 Task: Look for space in Nelspruit, South Africa from 12th August, 2023 to 16th August, 2023 for 8 adults in price range Rs.10000 to Rs.16000. Place can be private room with 8 bedrooms having 8 beds and 8 bathrooms. Property type can be house, flat, guest house, hotel. Amenities needed are: wifi, TV, free parkinig on premises, gym, breakfast. Booking option can be shelf check-in. Required host language is English.
Action: Mouse moved to (541, 143)
Screenshot: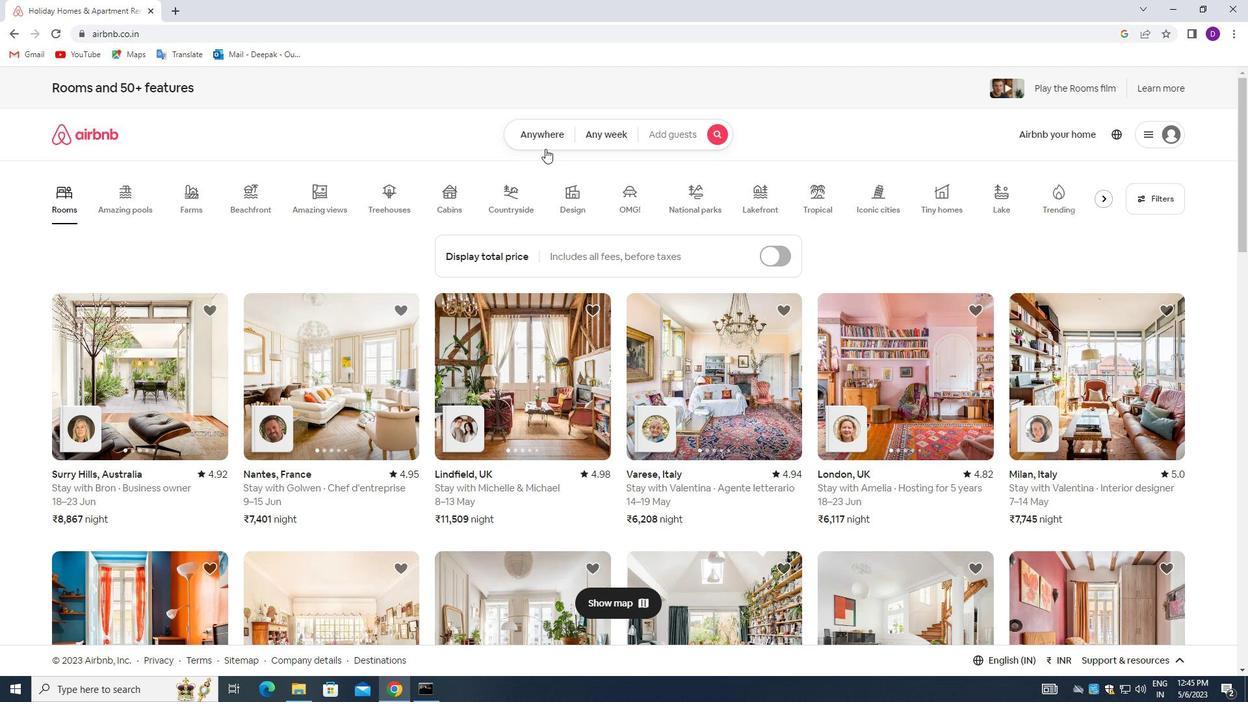 
Action: Mouse pressed left at (541, 143)
Screenshot: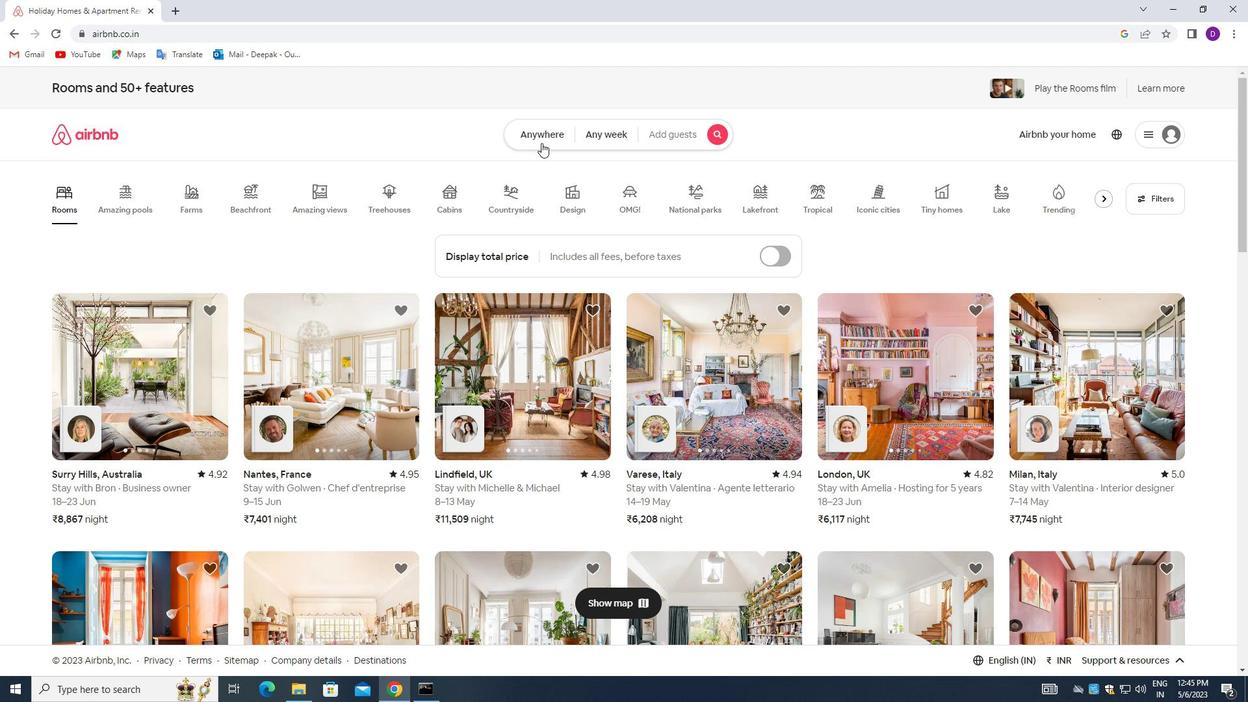 
Action: Mouse moved to (462, 195)
Screenshot: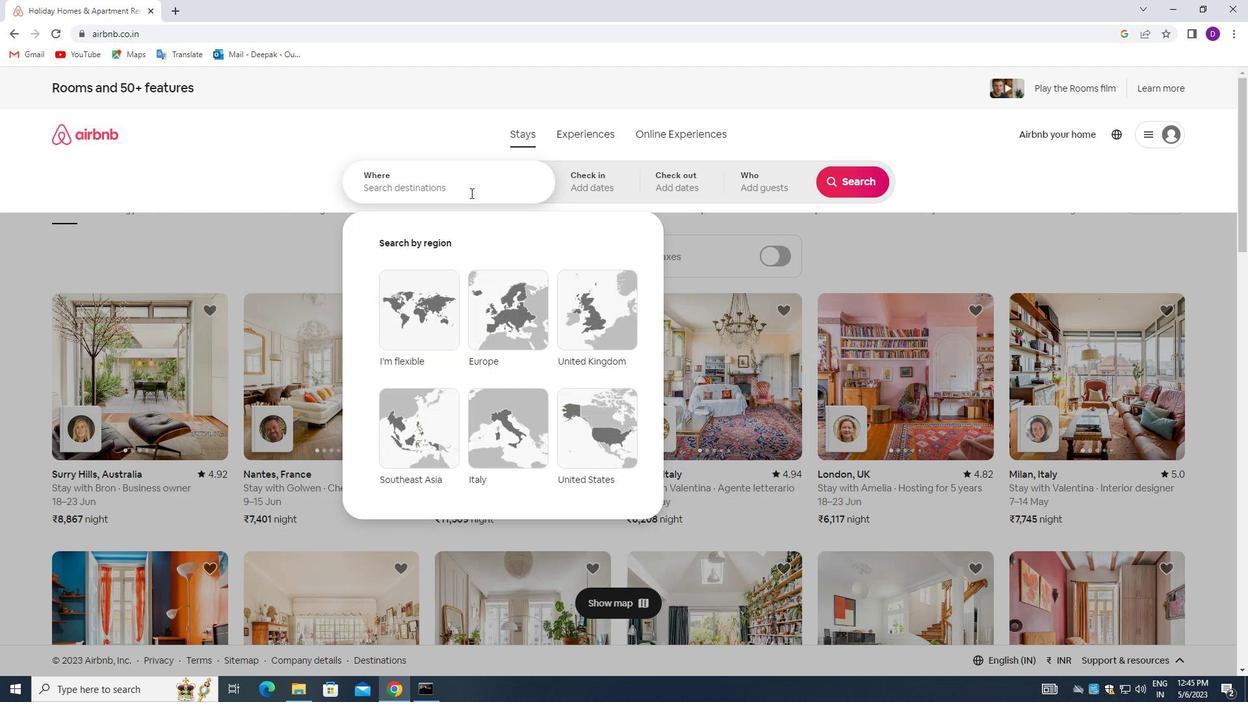 
Action: Mouse pressed left at (462, 195)
Screenshot: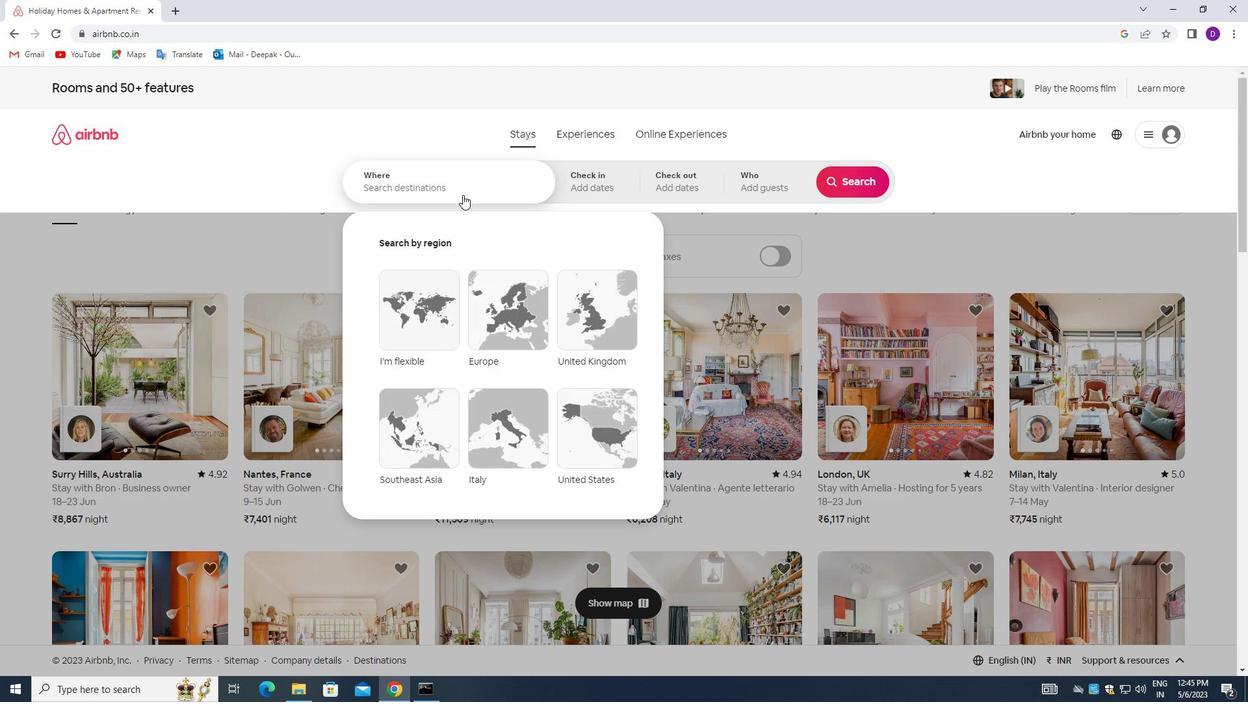 
Action: Mouse moved to (231, 285)
Screenshot: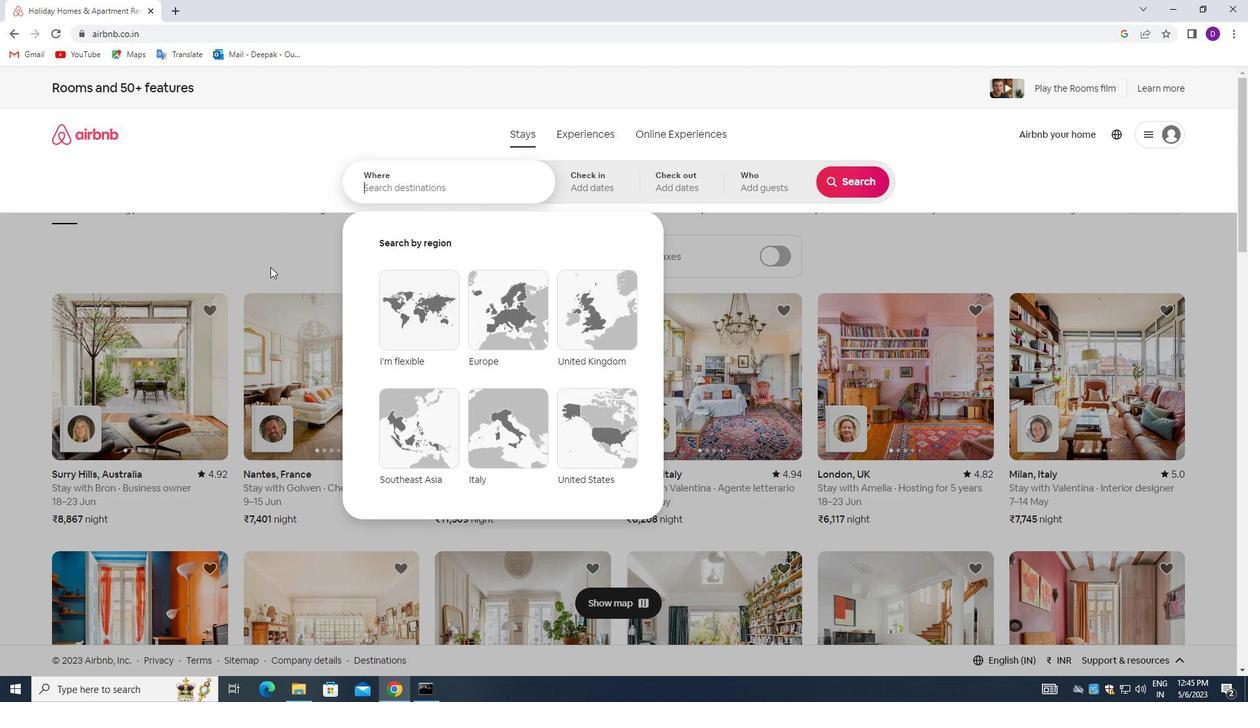 
Action: Key pressed <Key.shift>NELSPRUIT,<Key.space><Key.shift_r>SOUTH<Key.space><Key.shift_r>AFRICA<Key.enter>
Screenshot: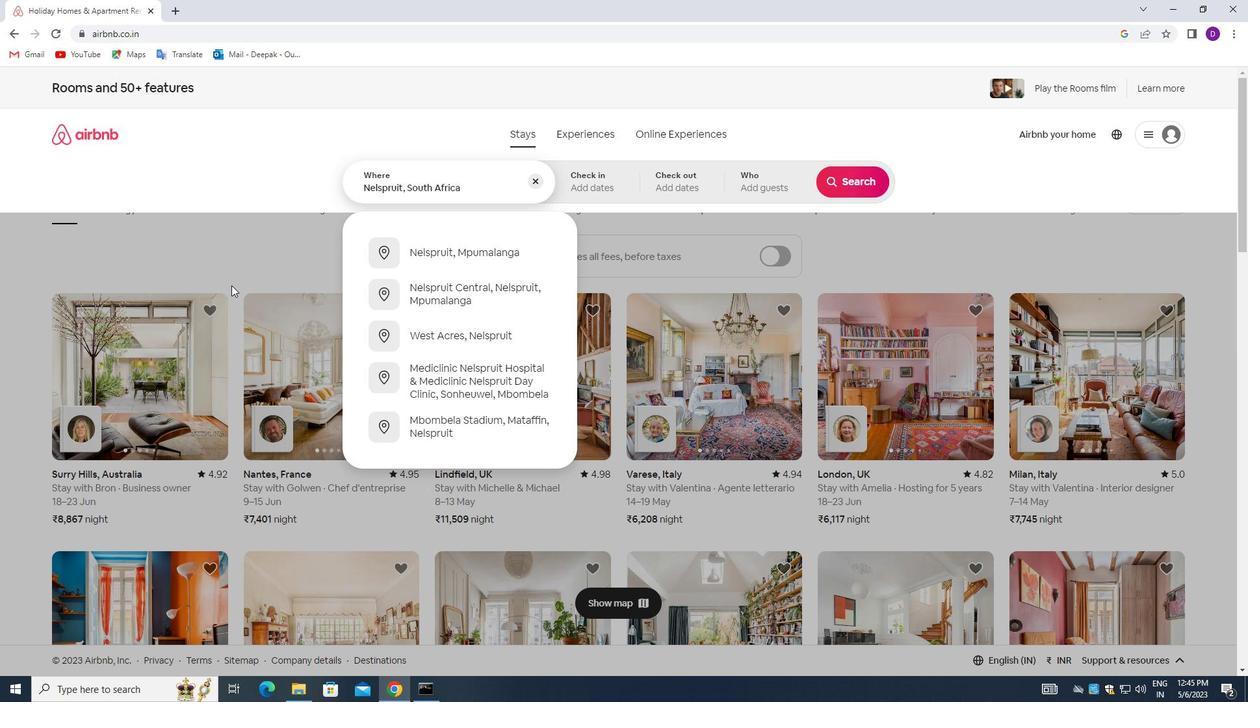 
Action: Mouse moved to (850, 289)
Screenshot: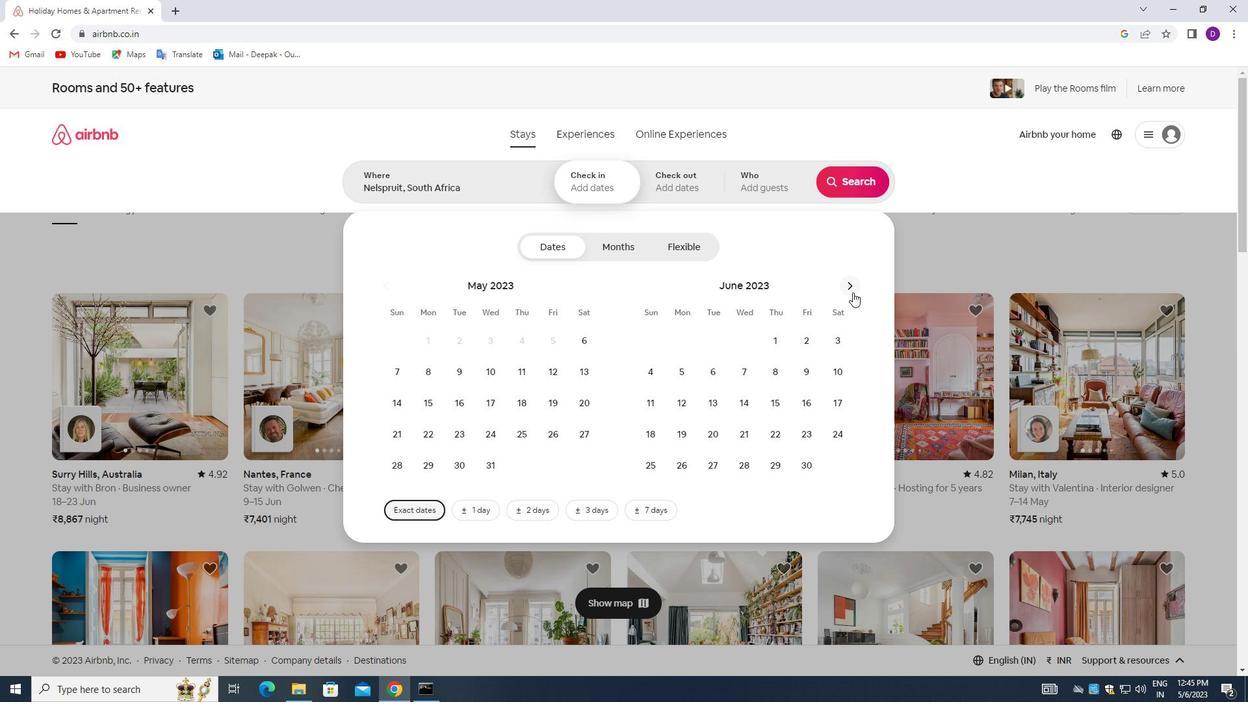 
Action: Mouse pressed left at (850, 289)
Screenshot: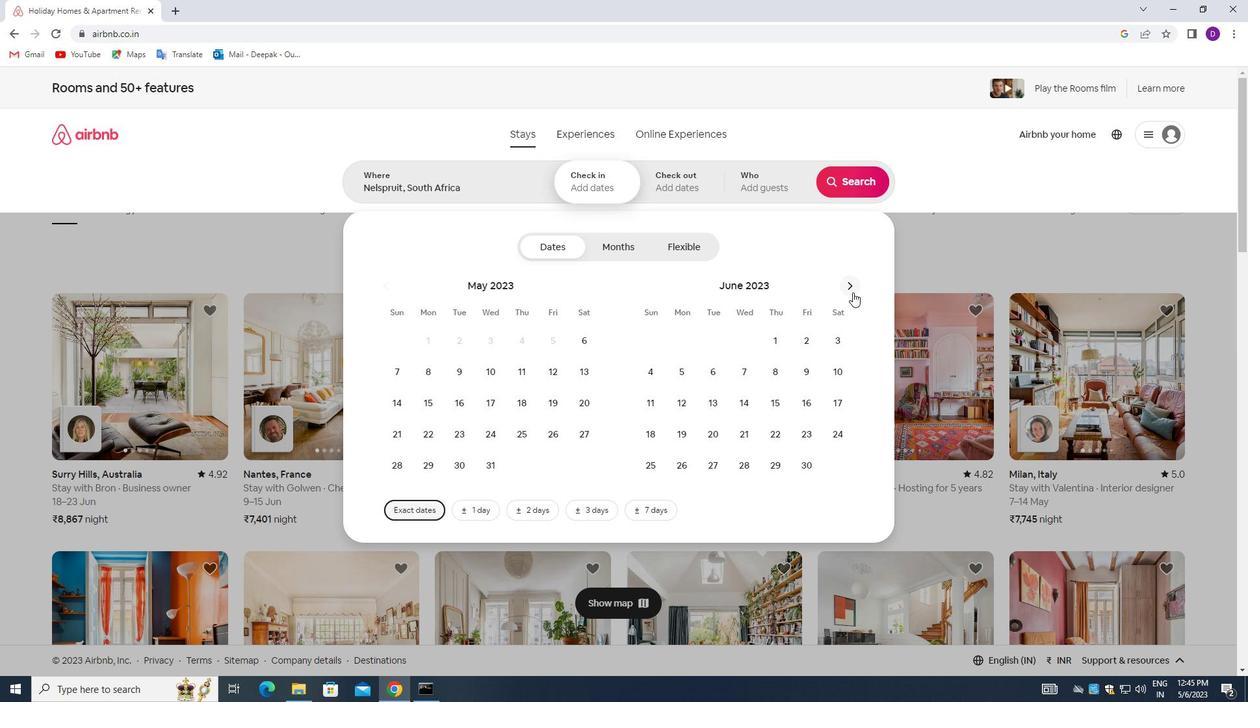 
Action: Mouse pressed left at (850, 289)
Screenshot: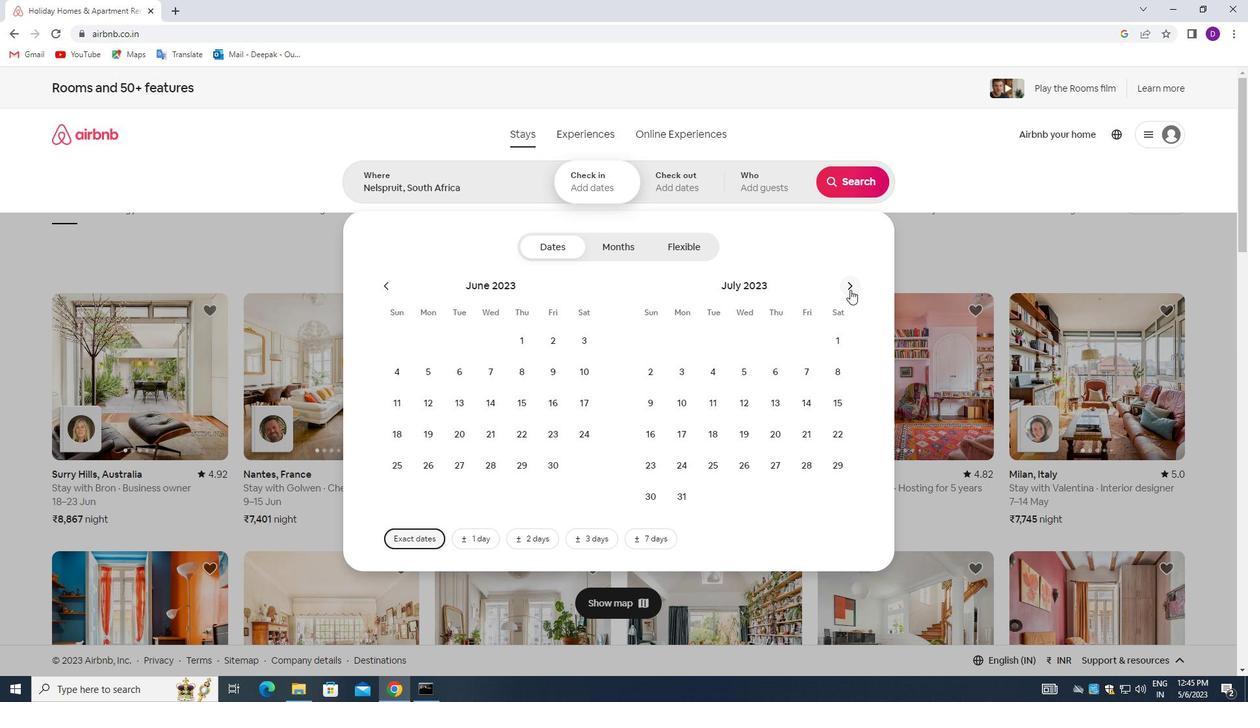 
Action: Mouse moved to (834, 372)
Screenshot: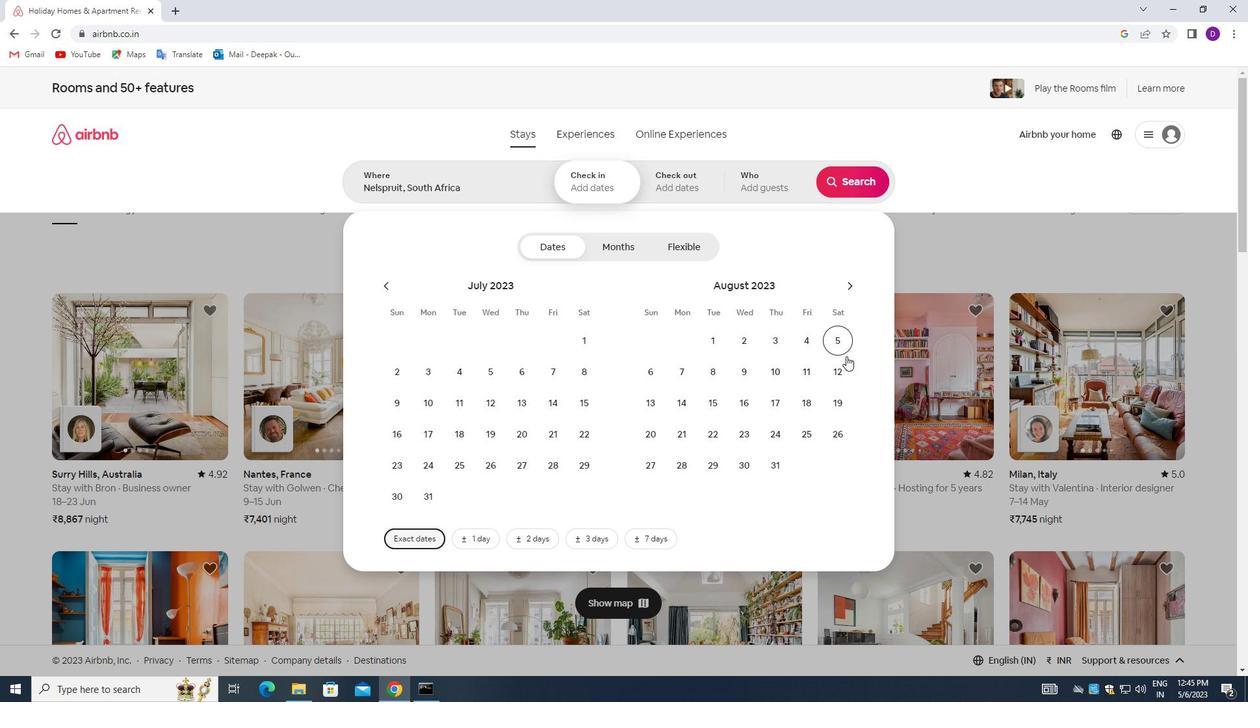 
Action: Mouse pressed left at (834, 372)
Screenshot: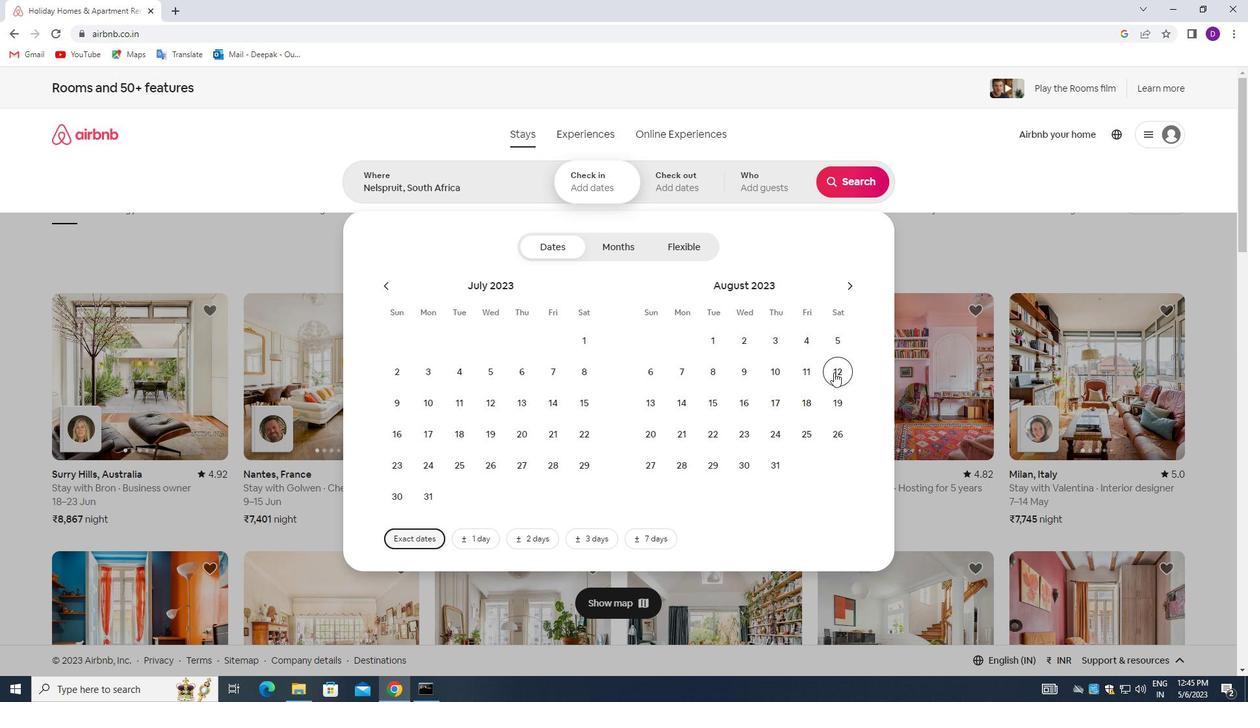 
Action: Mouse moved to (748, 399)
Screenshot: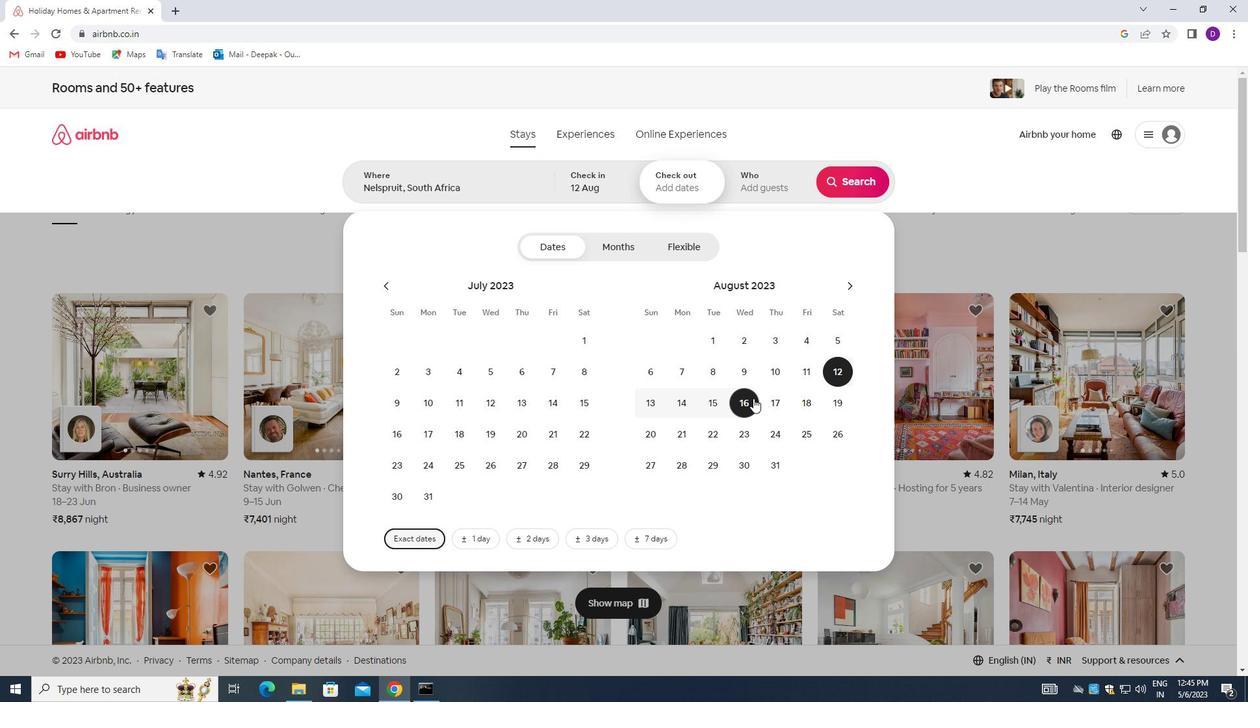 
Action: Mouse pressed left at (748, 399)
Screenshot: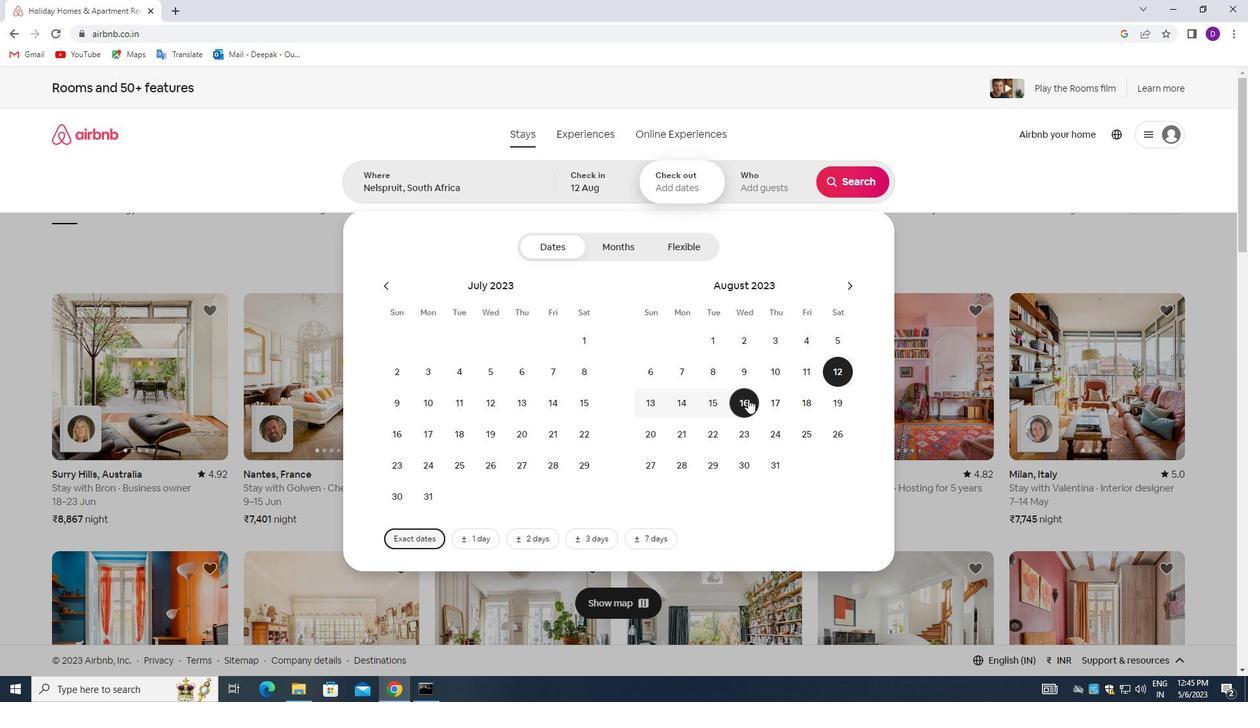 
Action: Mouse moved to (760, 188)
Screenshot: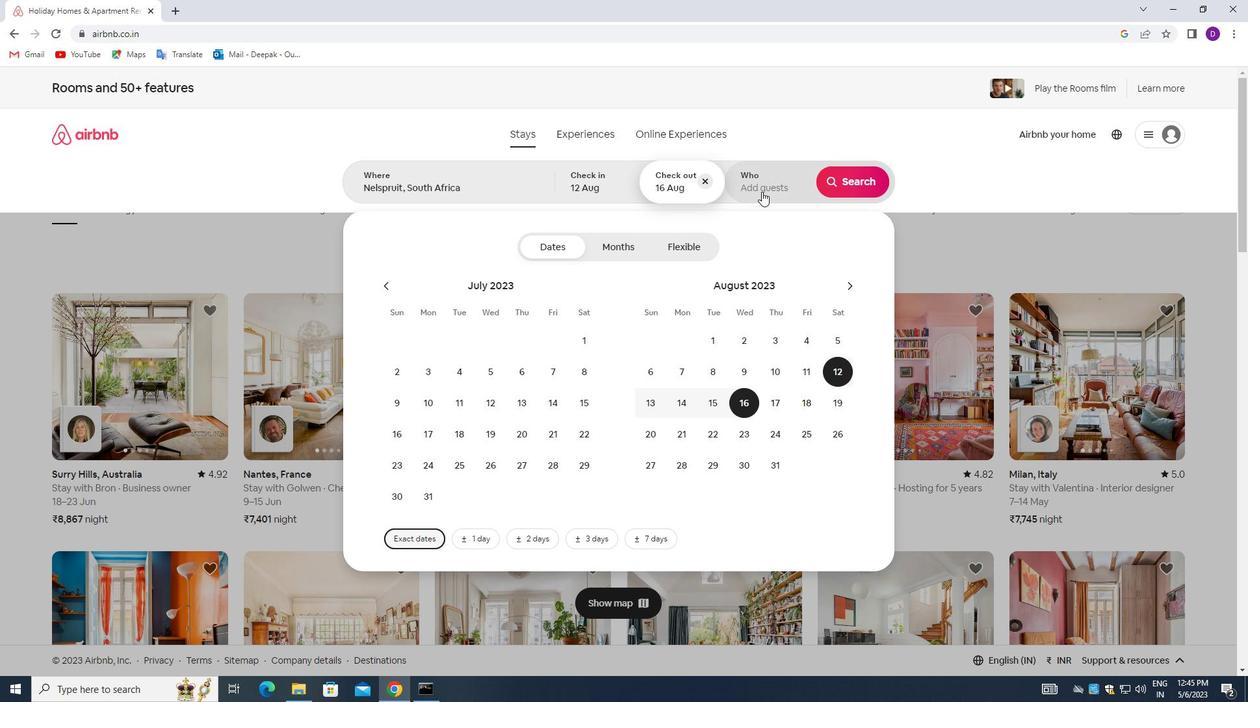 
Action: Mouse pressed left at (760, 188)
Screenshot: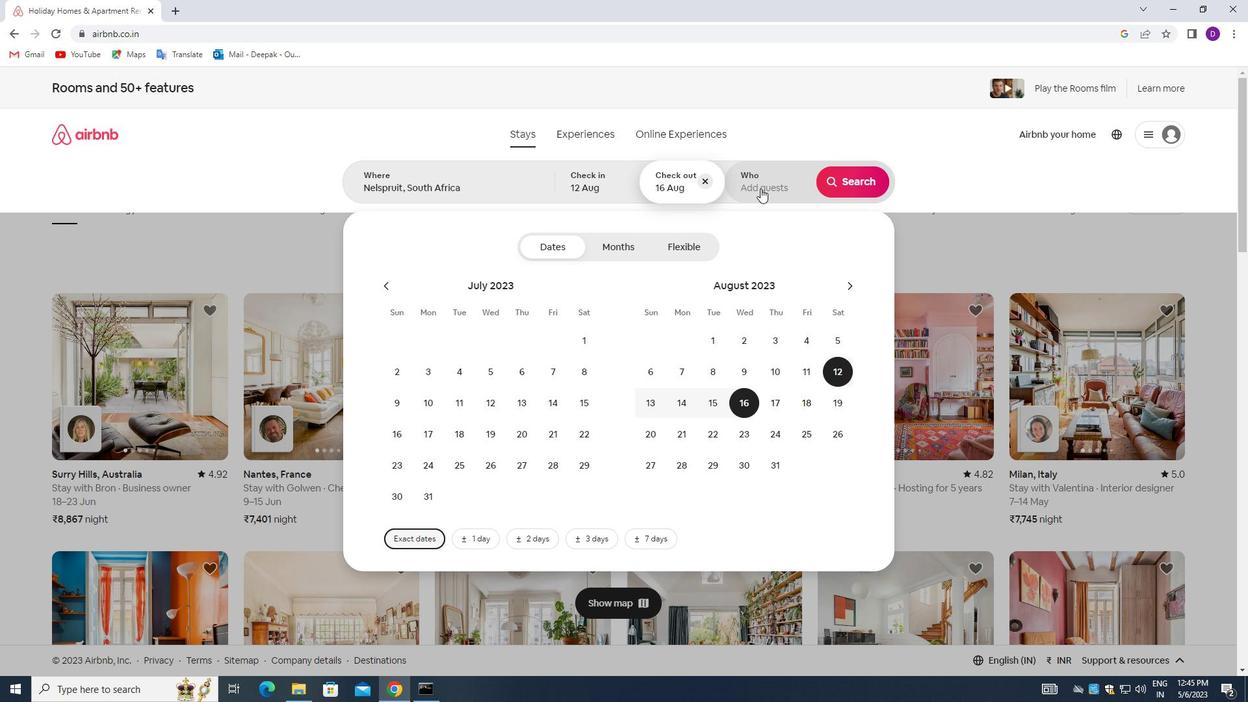 
Action: Mouse moved to (862, 250)
Screenshot: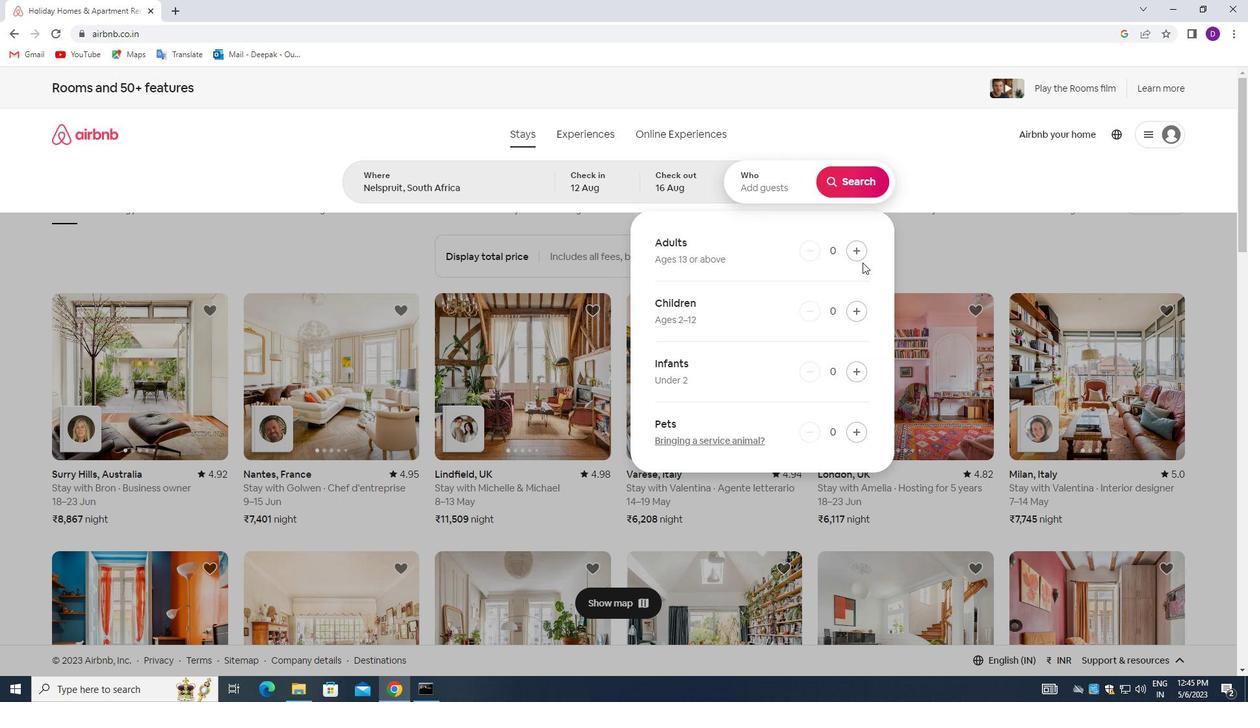
Action: Mouse pressed left at (862, 250)
Screenshot: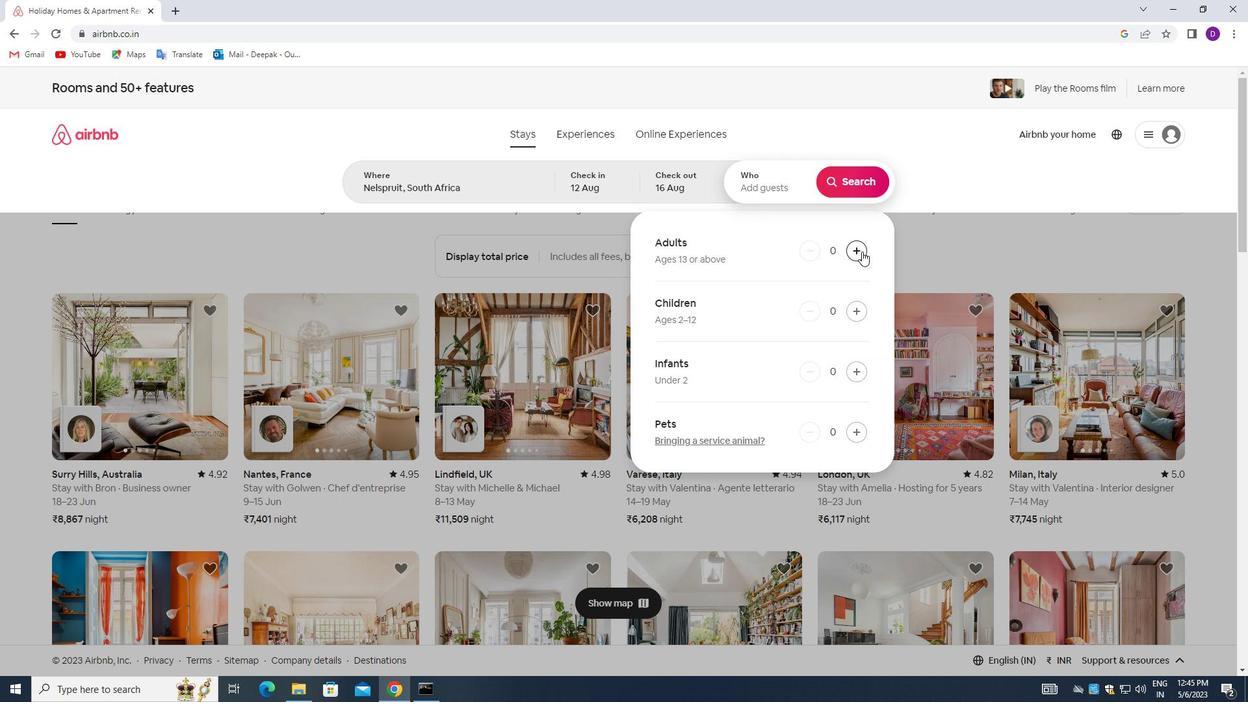 
Action: Mouse pressed left at (862, 250)
Screenshot: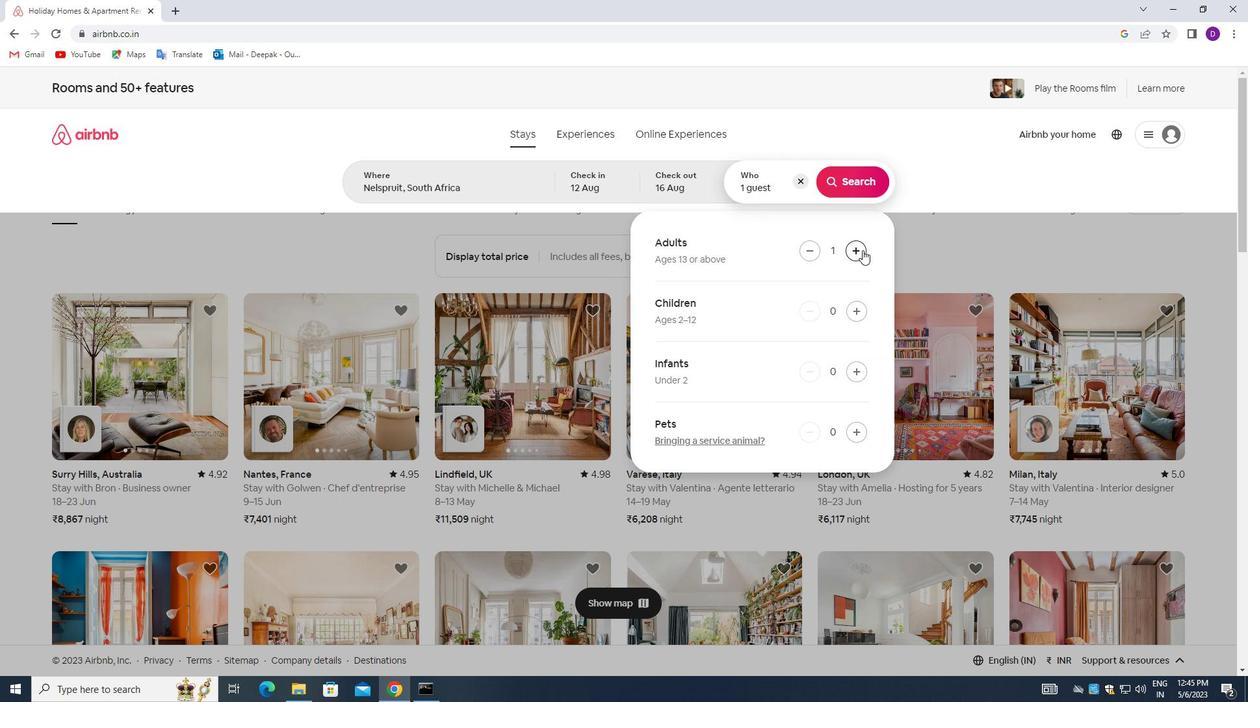 
Action: Mouse pressed left at (862, 250)
Screenshot: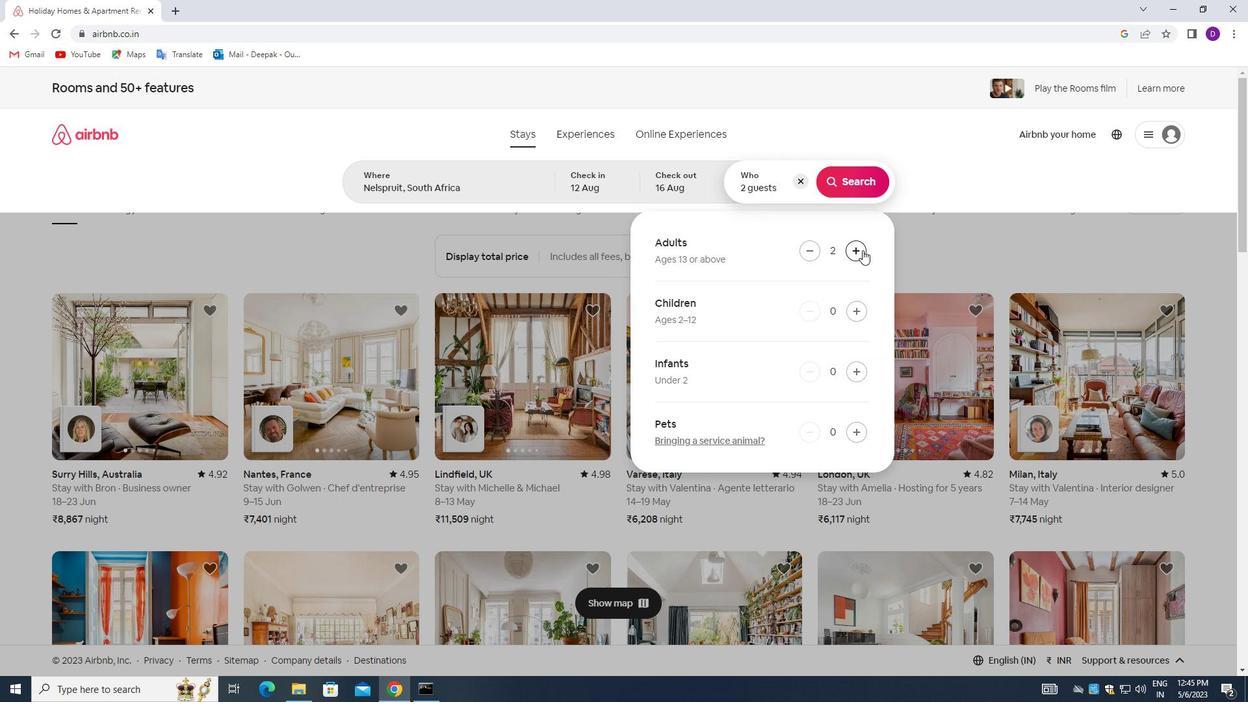
Action: Mouse pressed left at (862, 250)
Screenshot: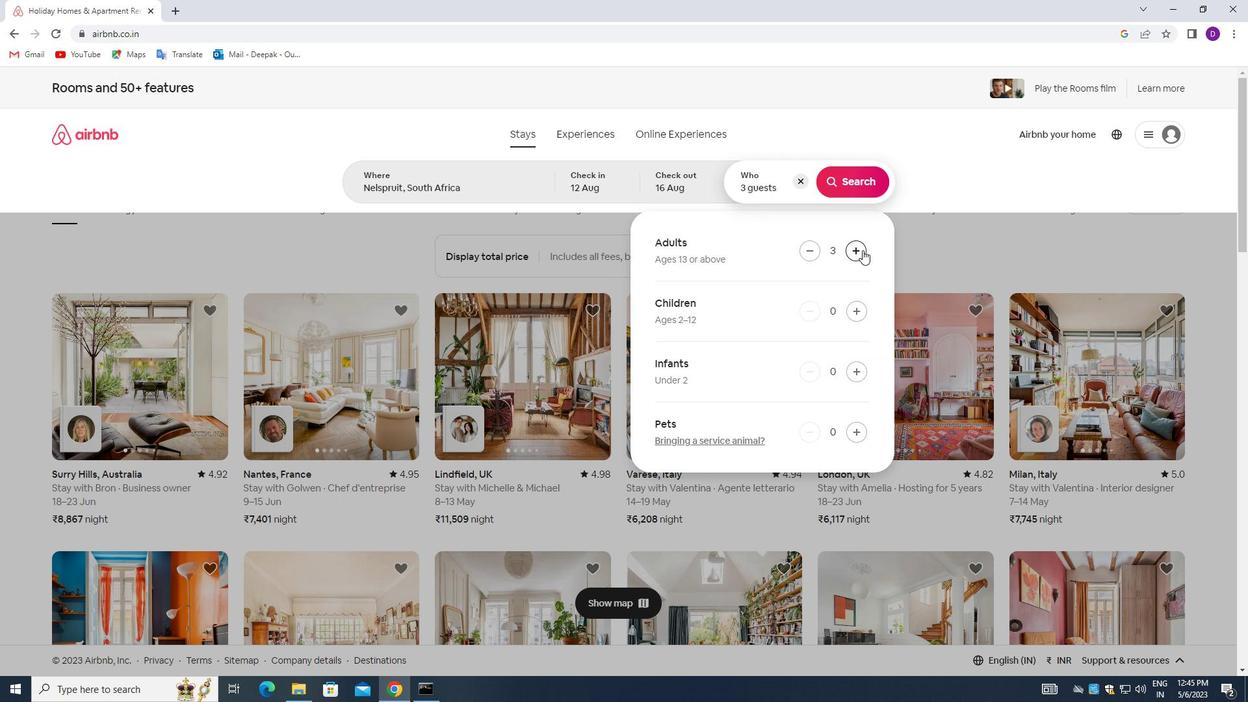 
Action: Mouse pressed left at (862, 250)
Screenshot: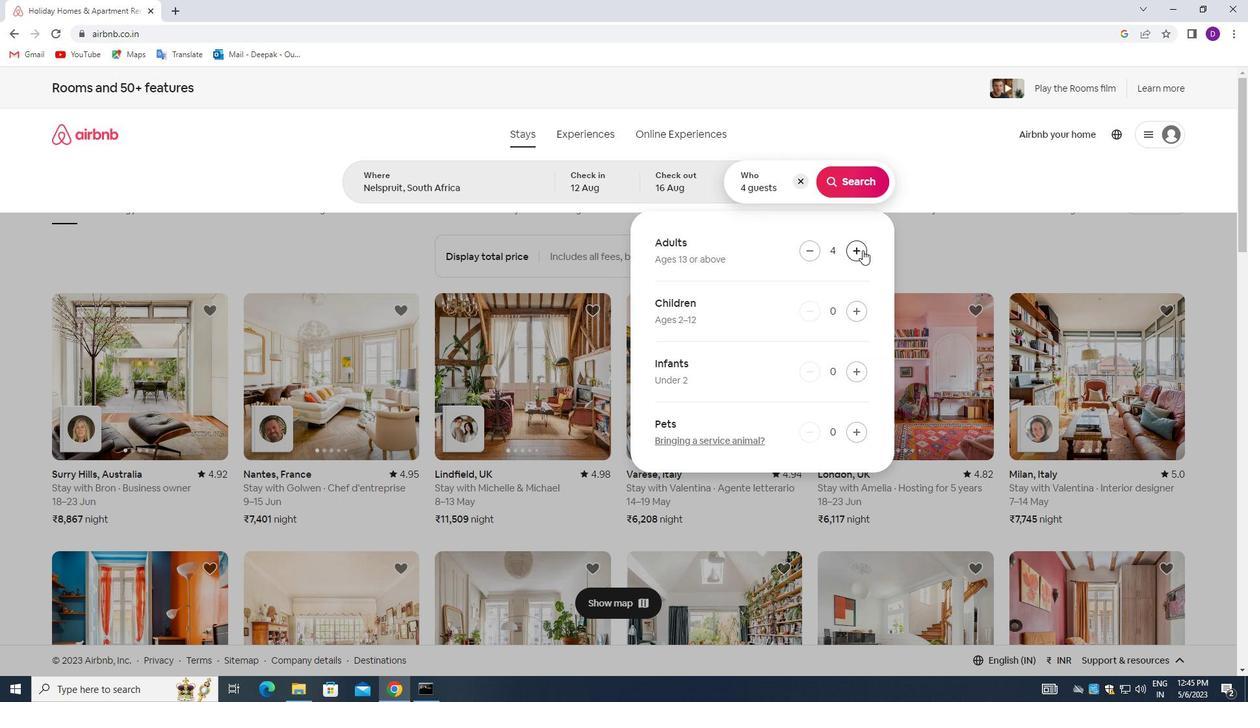 
Action: Mouse pressed left at (862, 250)
Screenshot: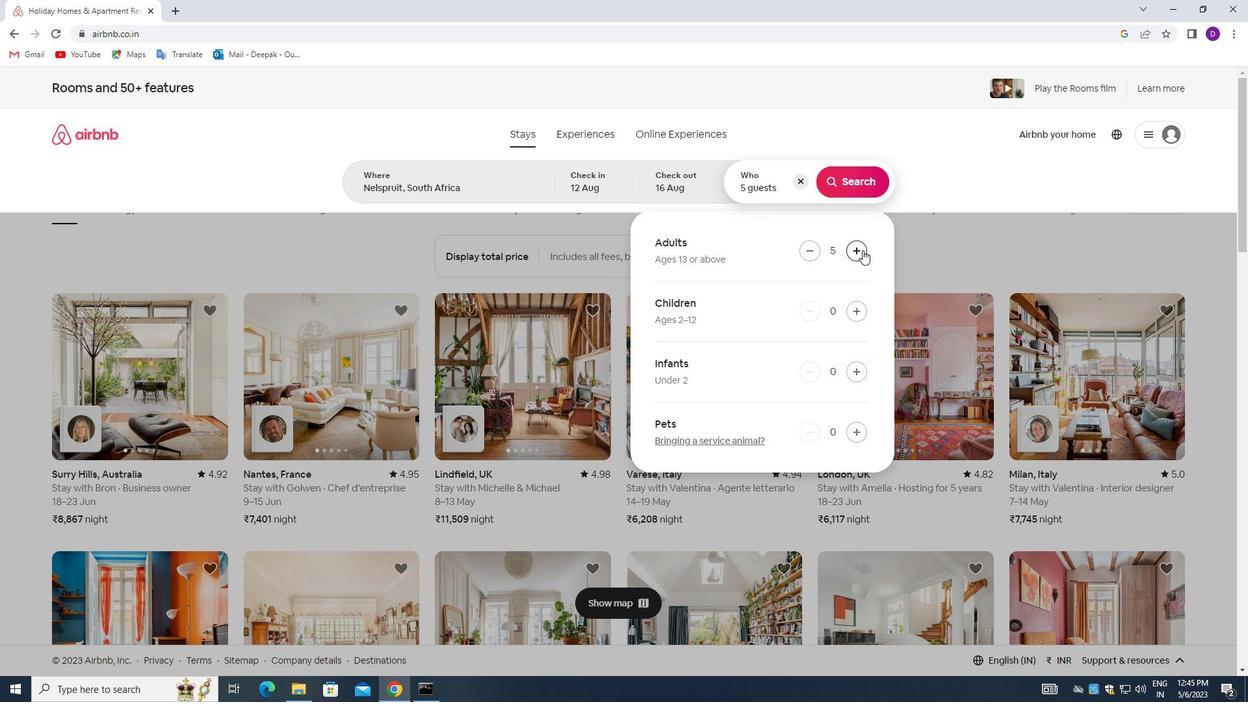 
Action: Mouse pressed left at (862, 250)
Screenshot: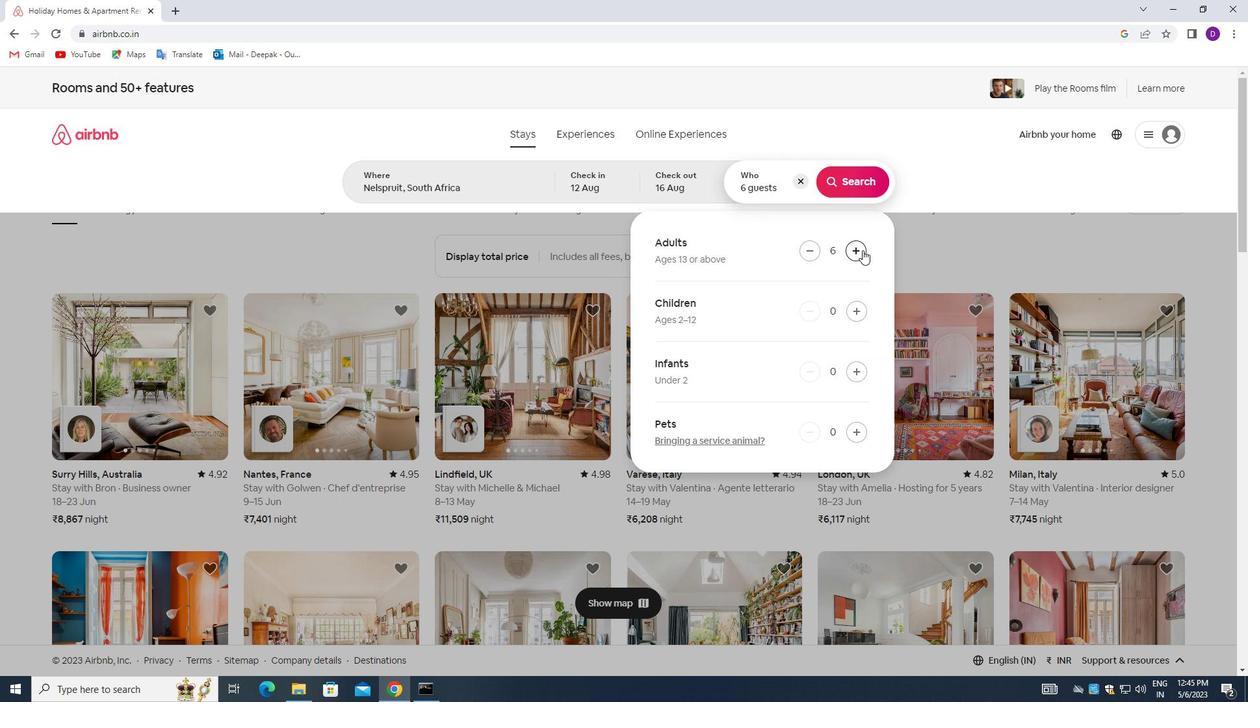 
Action: Mouse pressed left at (862, 250)
Screenshot: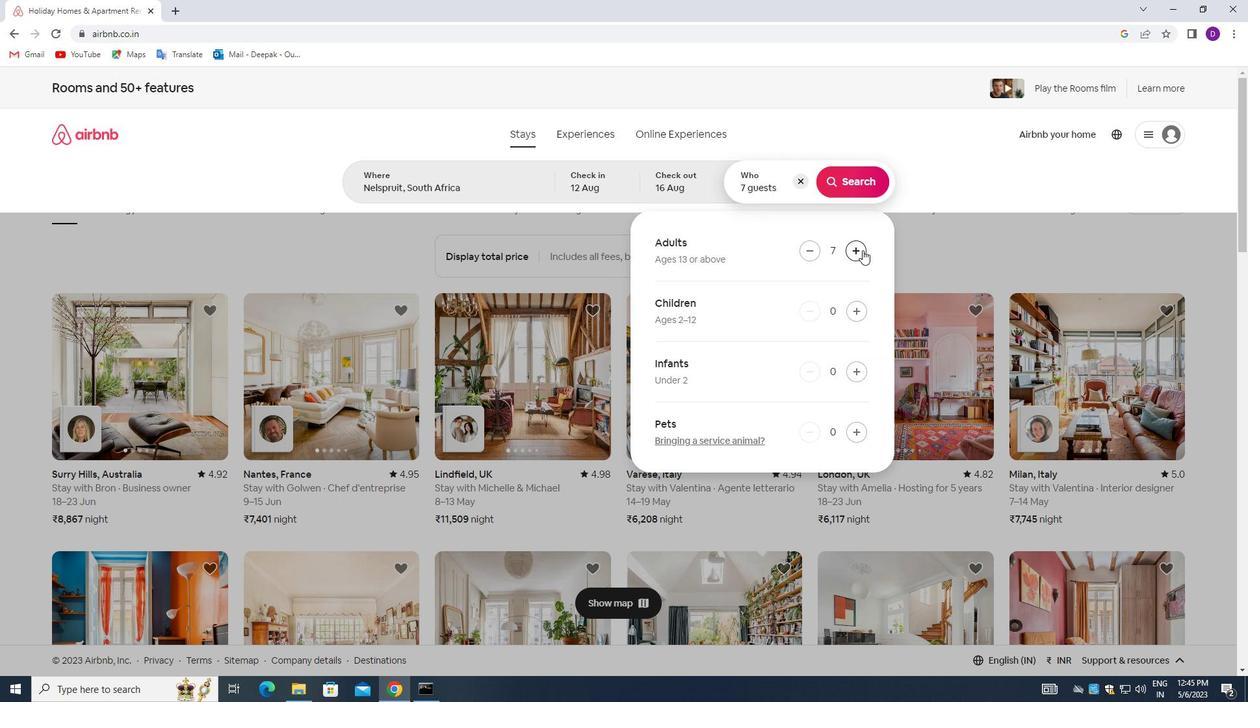 
Action: Mouse moved to (860, 181)
Screenshot: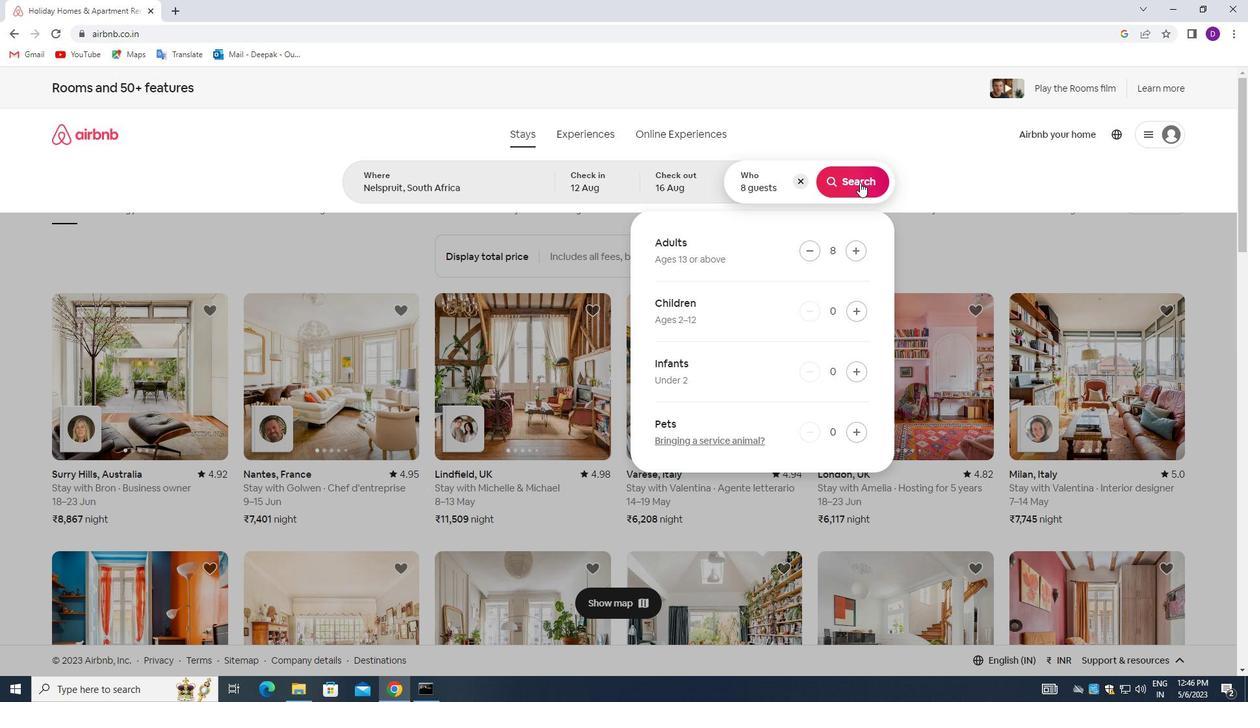 
Action: Mouse pressed left at (860, 181)
Screenshot: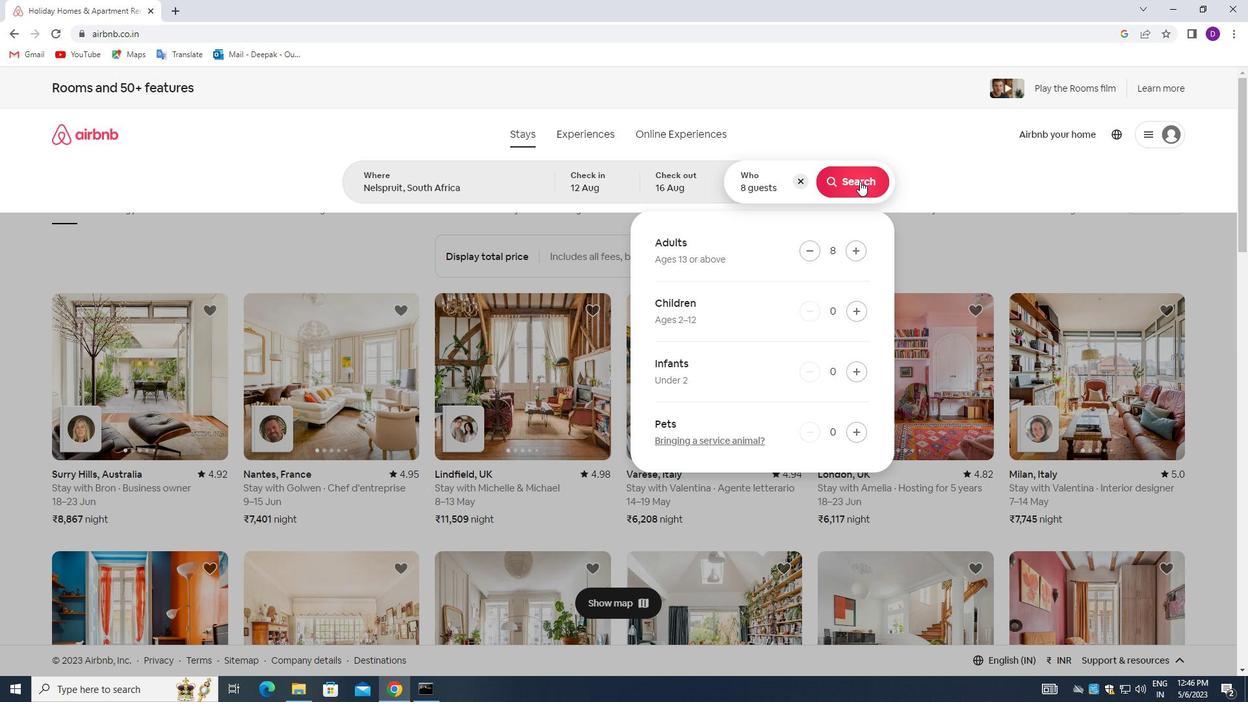 
Action: Mouse moved to (1181, 143)
Screenshot: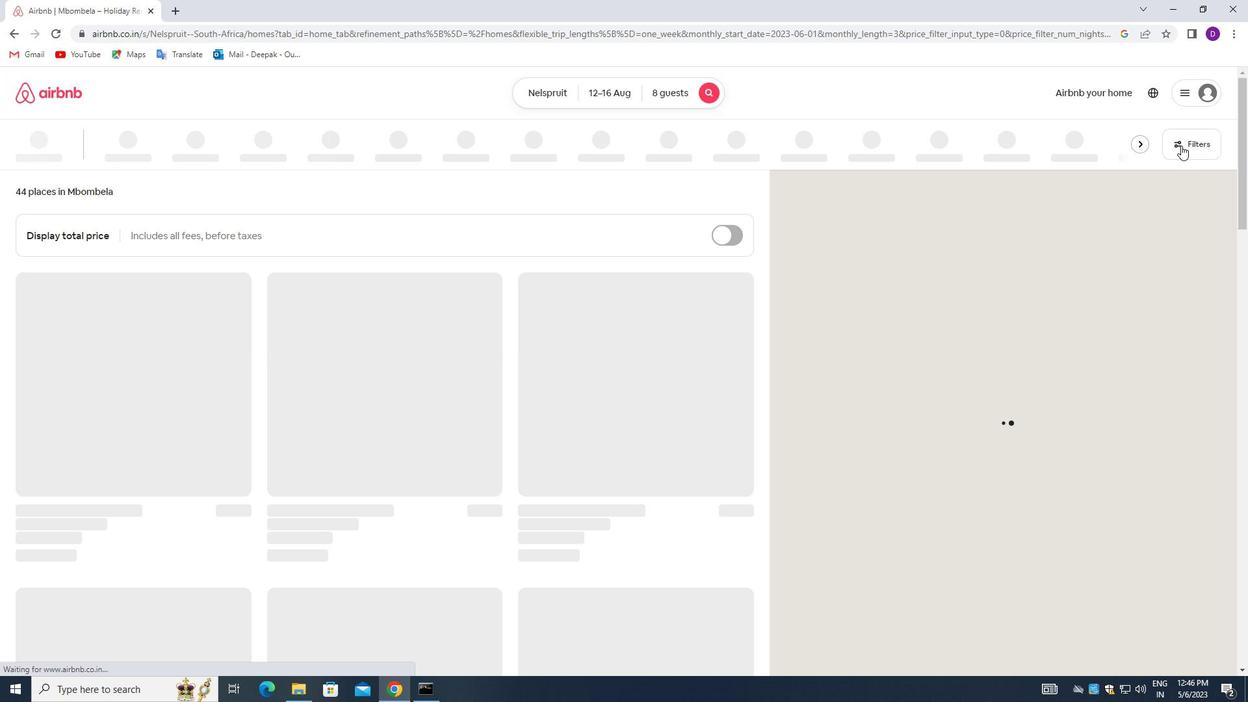 
Action: Mouse pressed left at (1181, 143)
Screenshot: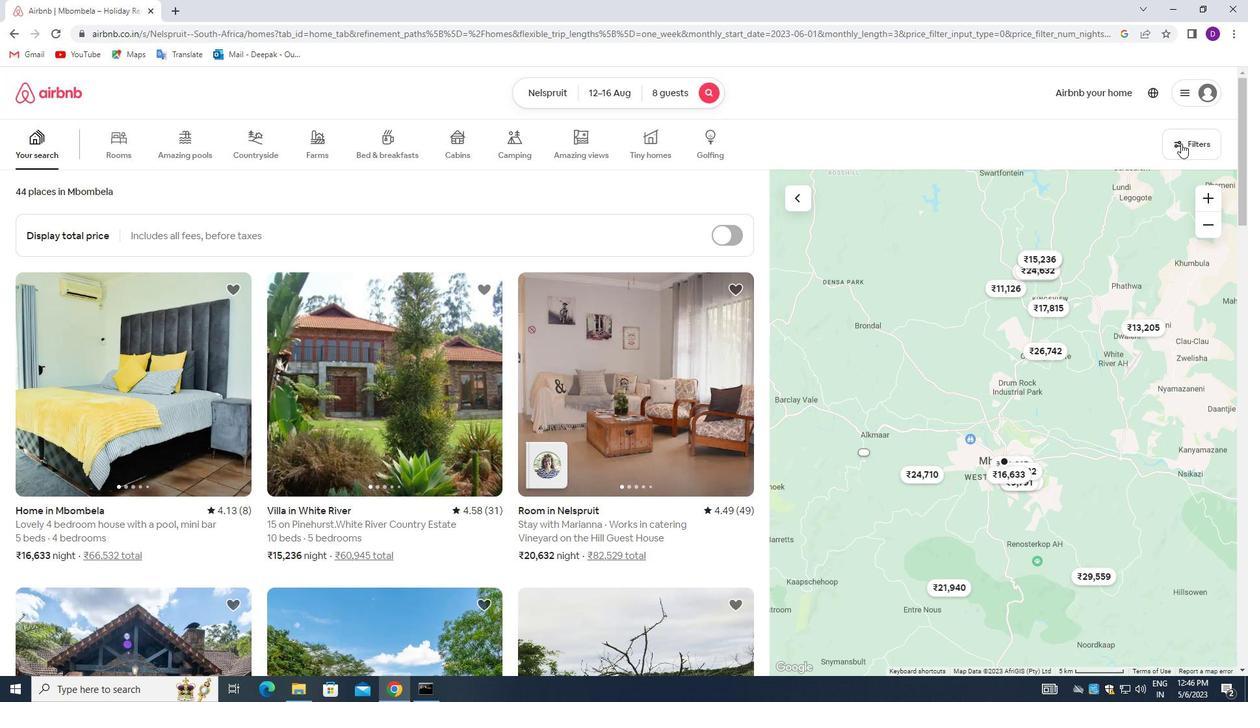 
Action: Mouse moved to (512, 443)
Screenshot: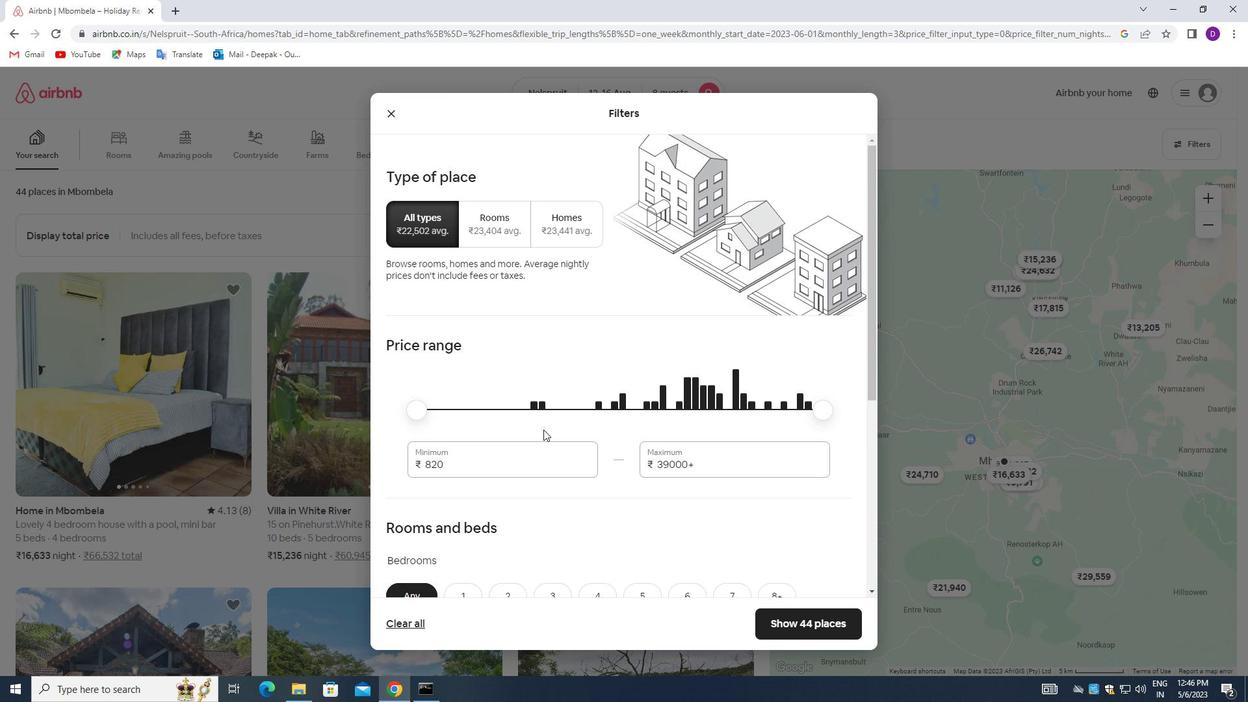 
Action: Mouse scrolled (512, 442) with delta (0, 0)
Screenshot: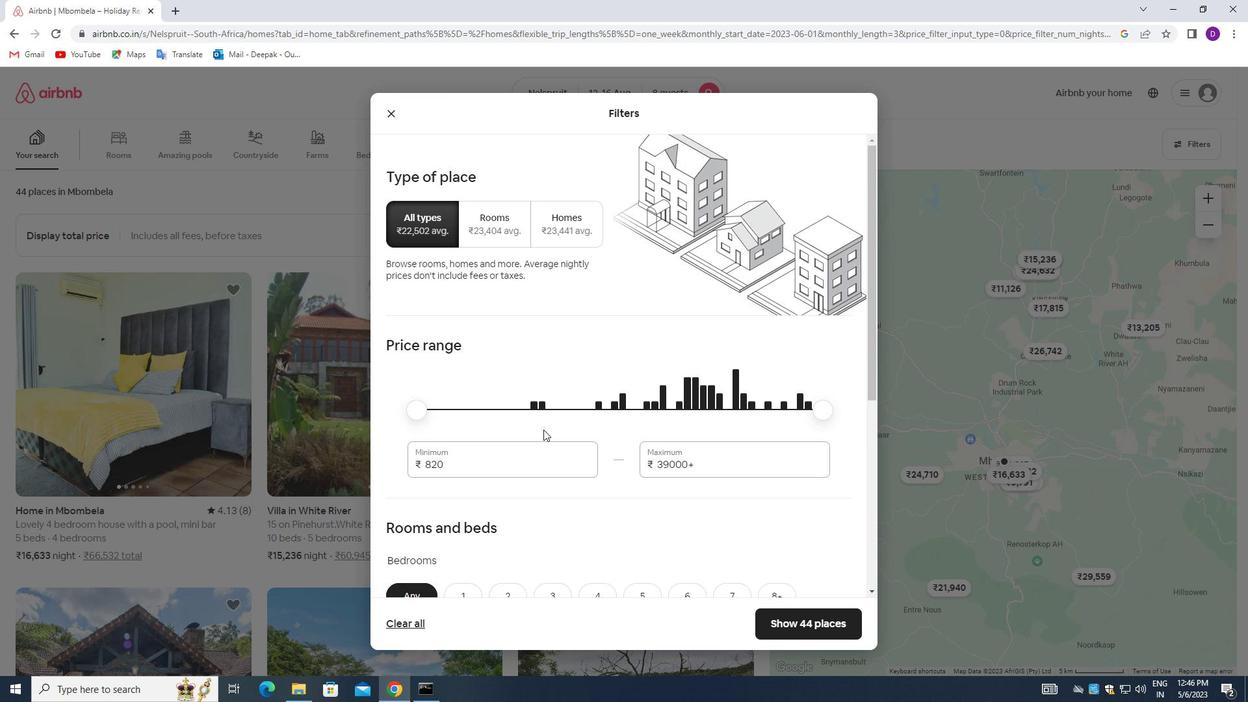 
Action: Mouse moved to (459, 397)
Screenshot: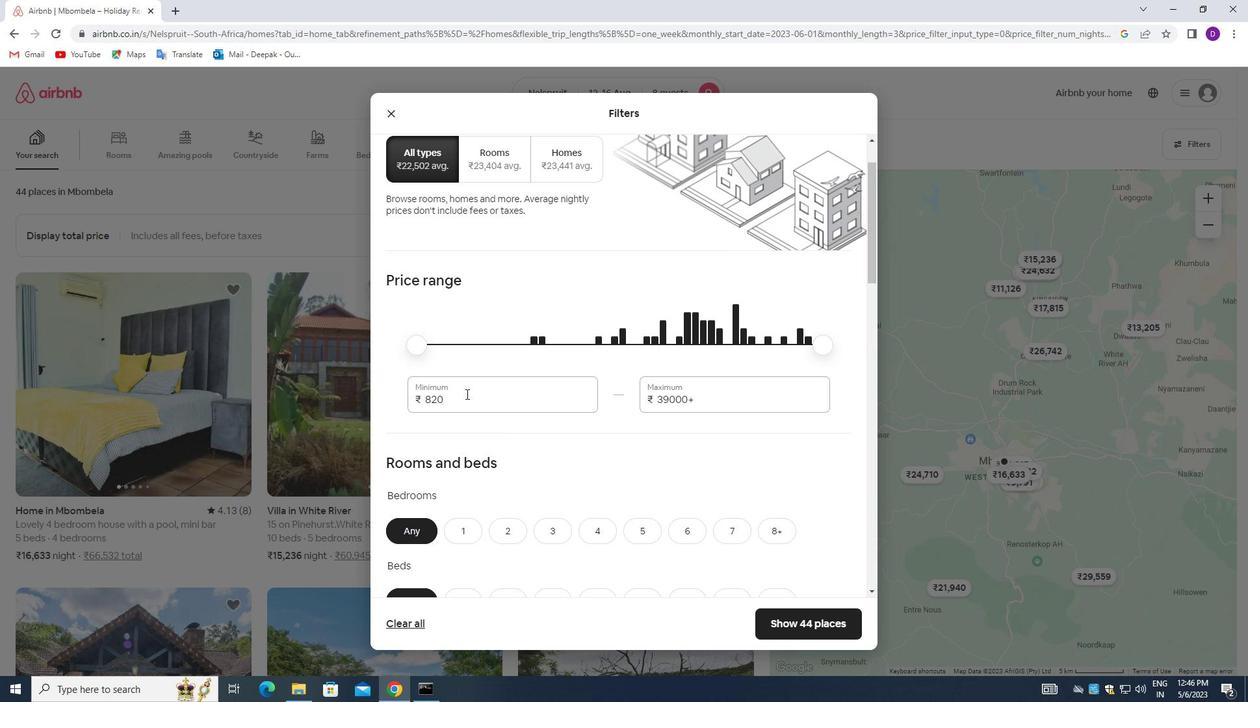 
Action: Mouse pressed left at (459, 397)
Screenshot: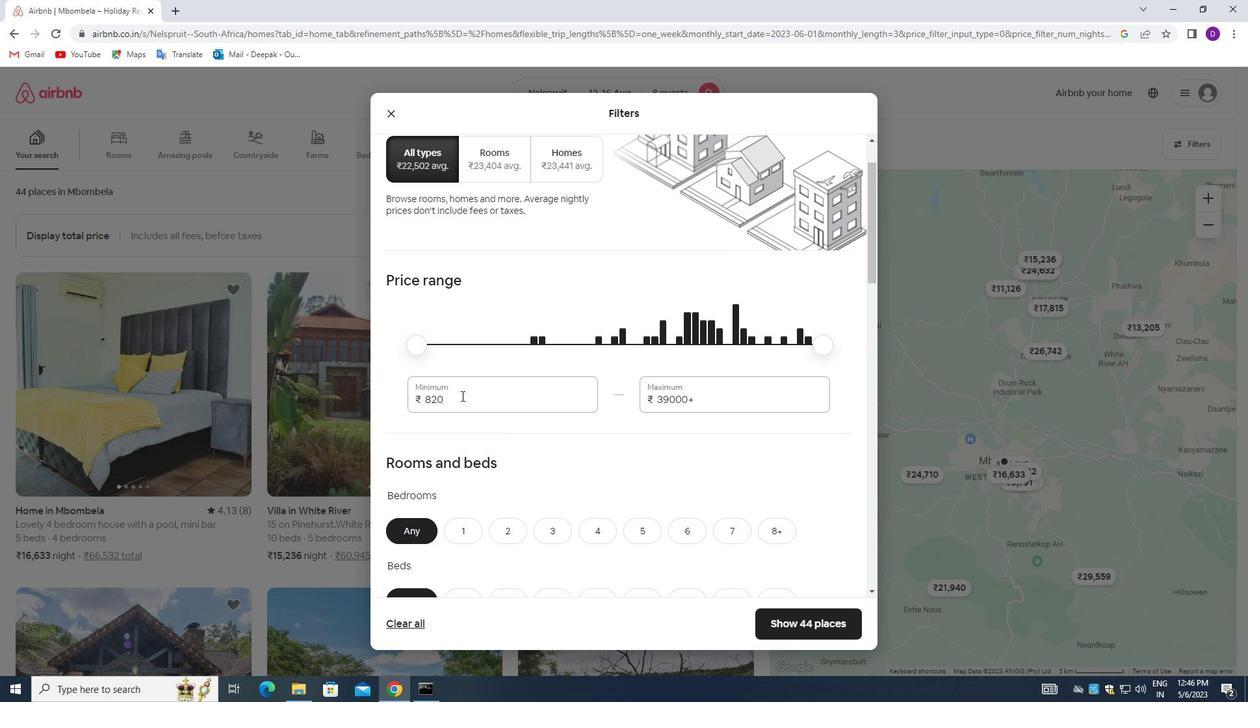 
Action: Mouse pressed left at (459, 397)
Screenshot: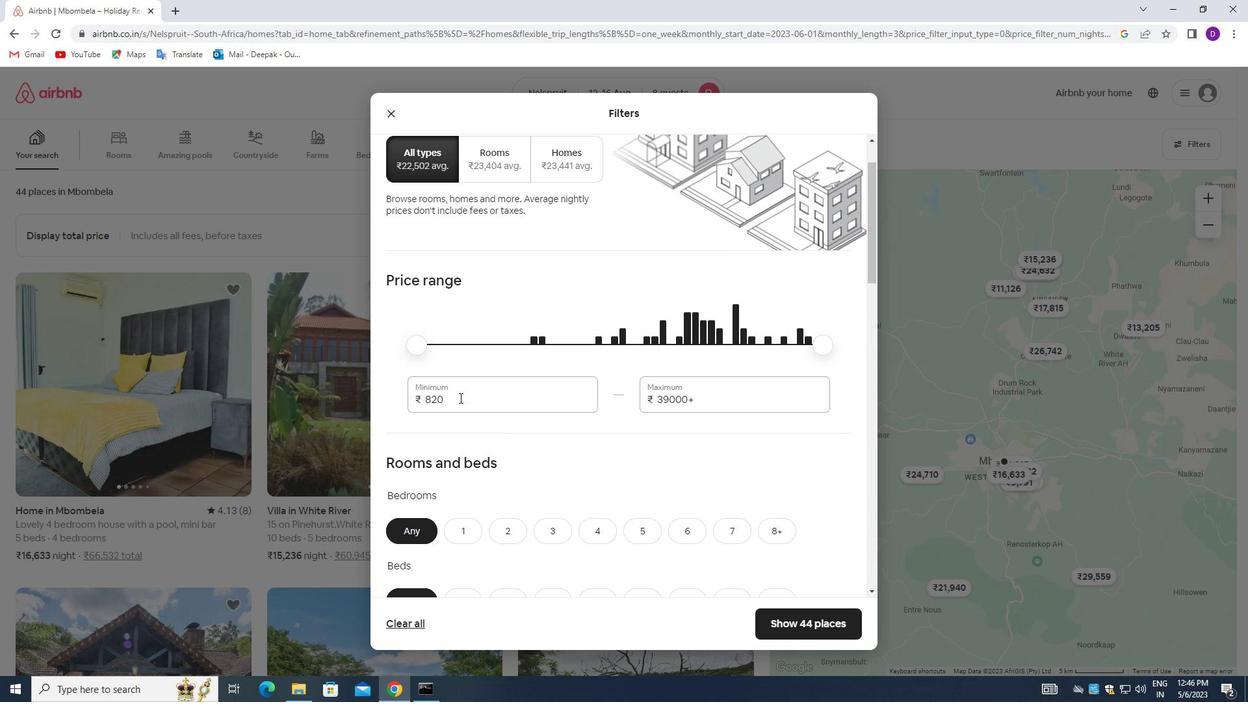 
Action: Key pressed 10000<Key.tab>16000
Screenshot: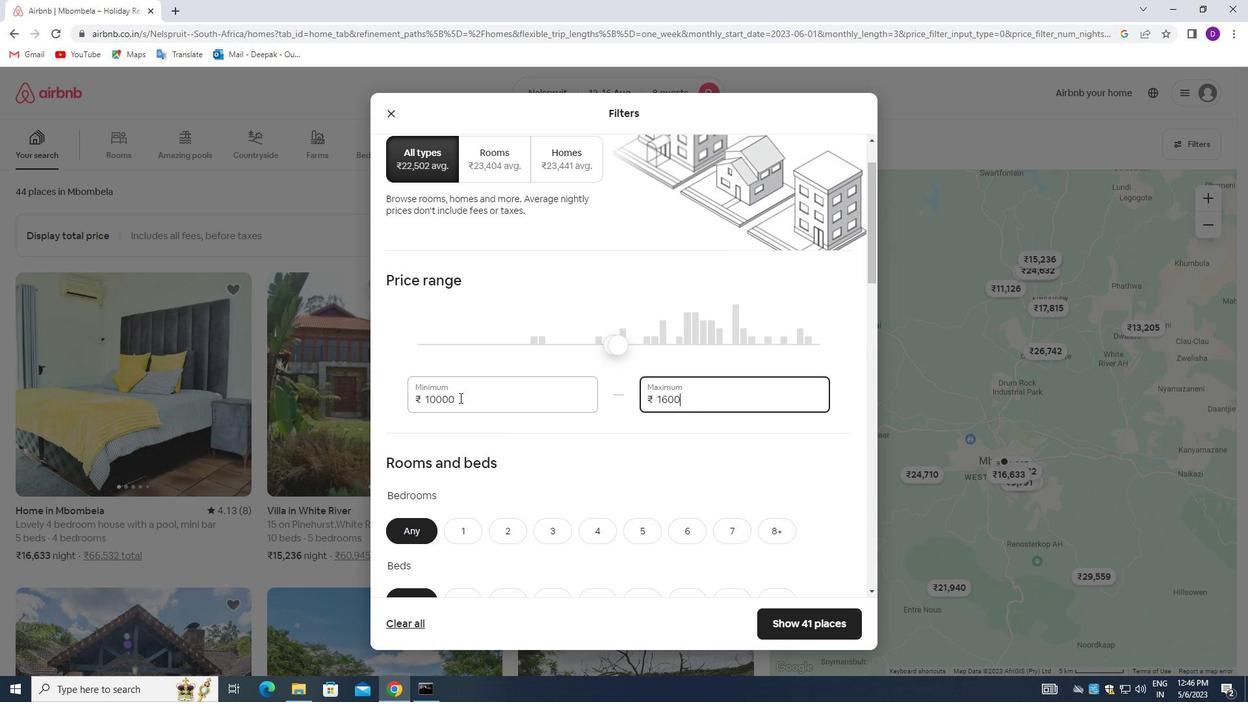 
Action: Mouse moved to (484, 401)
Screenshot: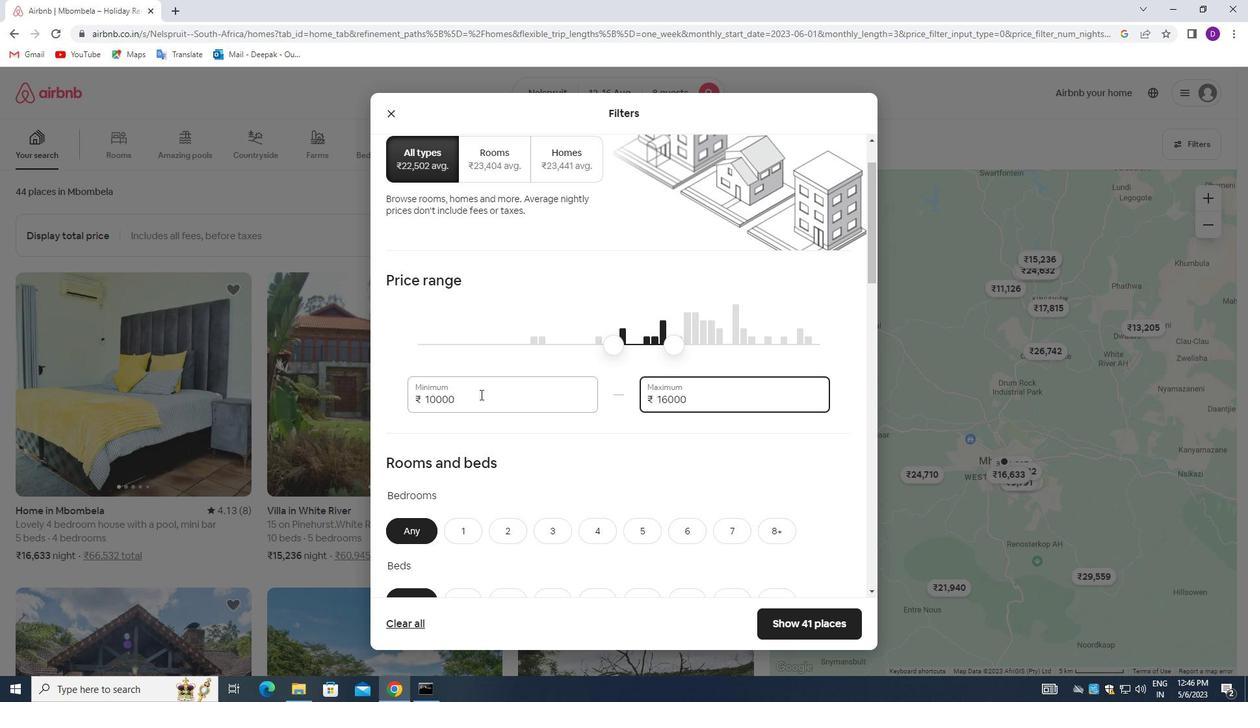 
Action: Mouse scrolled (484, 400) with delta (0, 0)
Screenshot: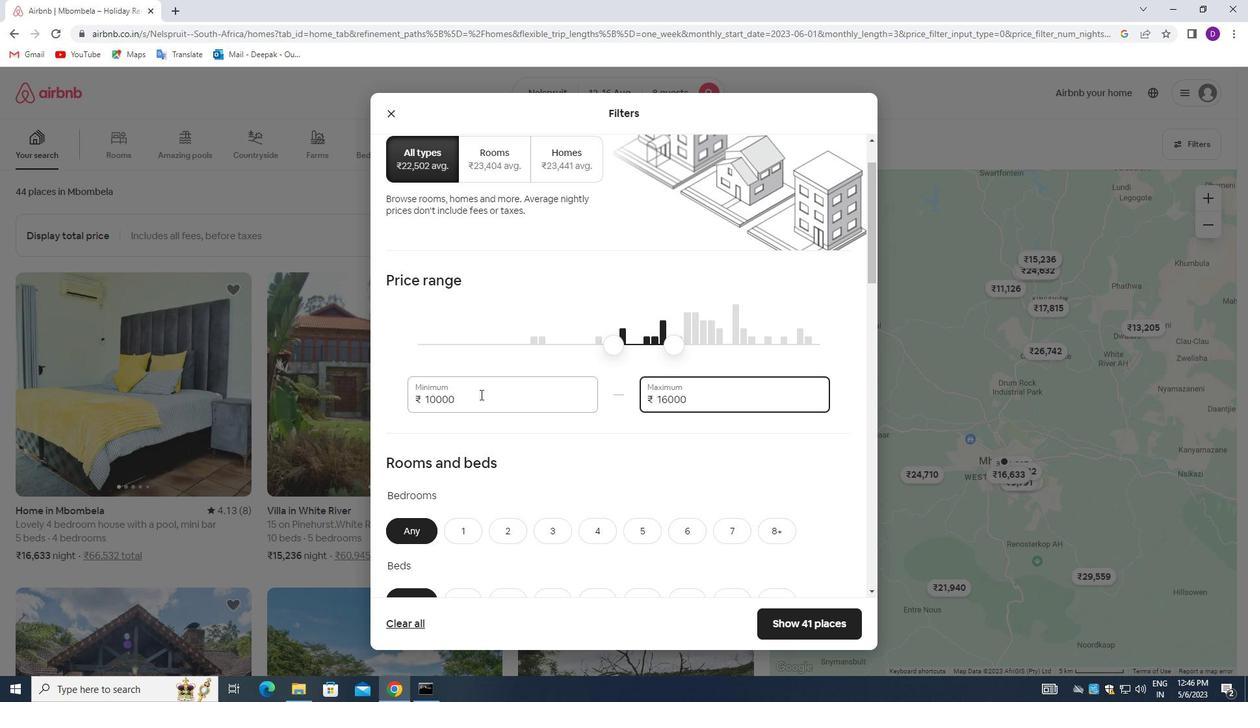 
Action: Mouse moved to (484, 401)
Screenshot: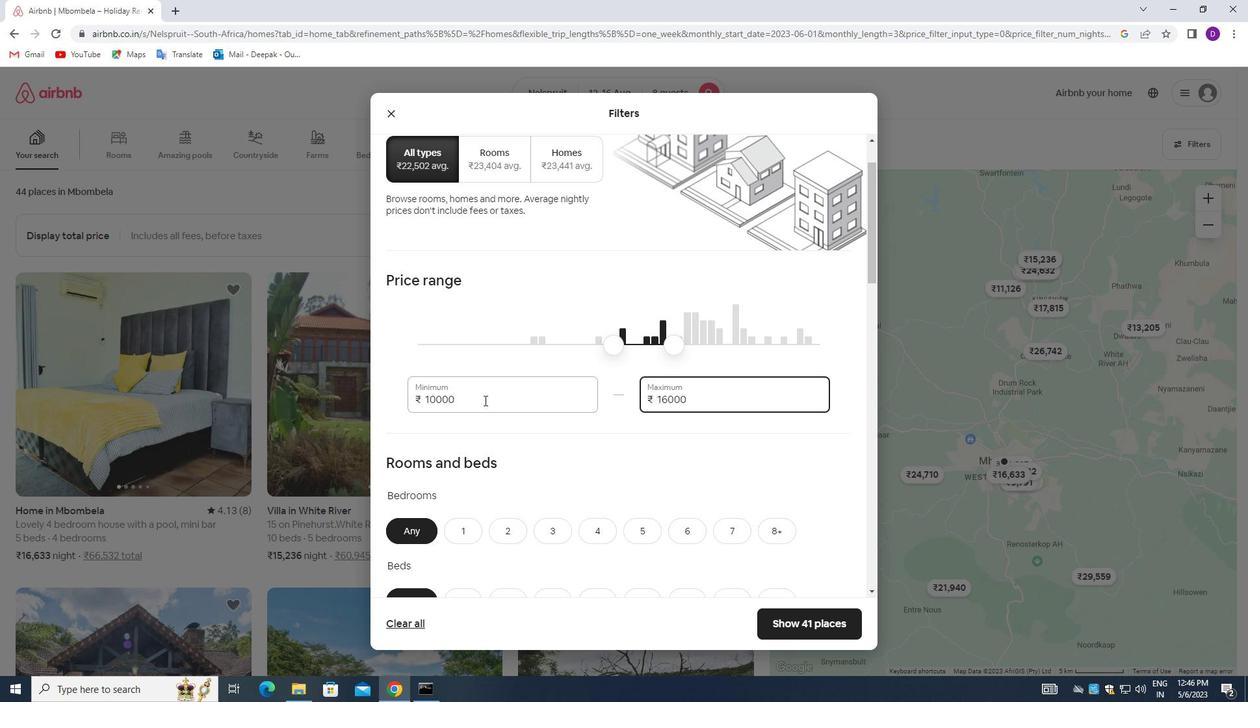 
Action: Mouse scrolled (484, 400) with delta (0, 0)
Screenshot: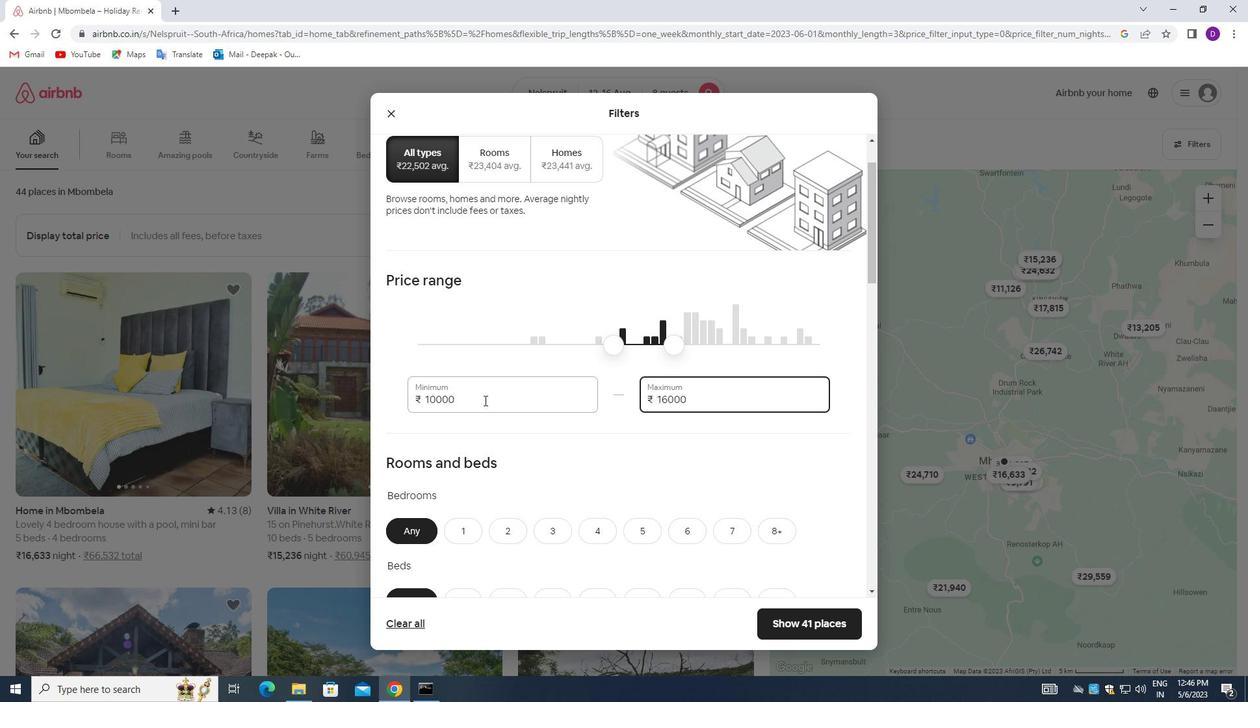 
Action: Mouse moved to (484, 402)
Screenshot: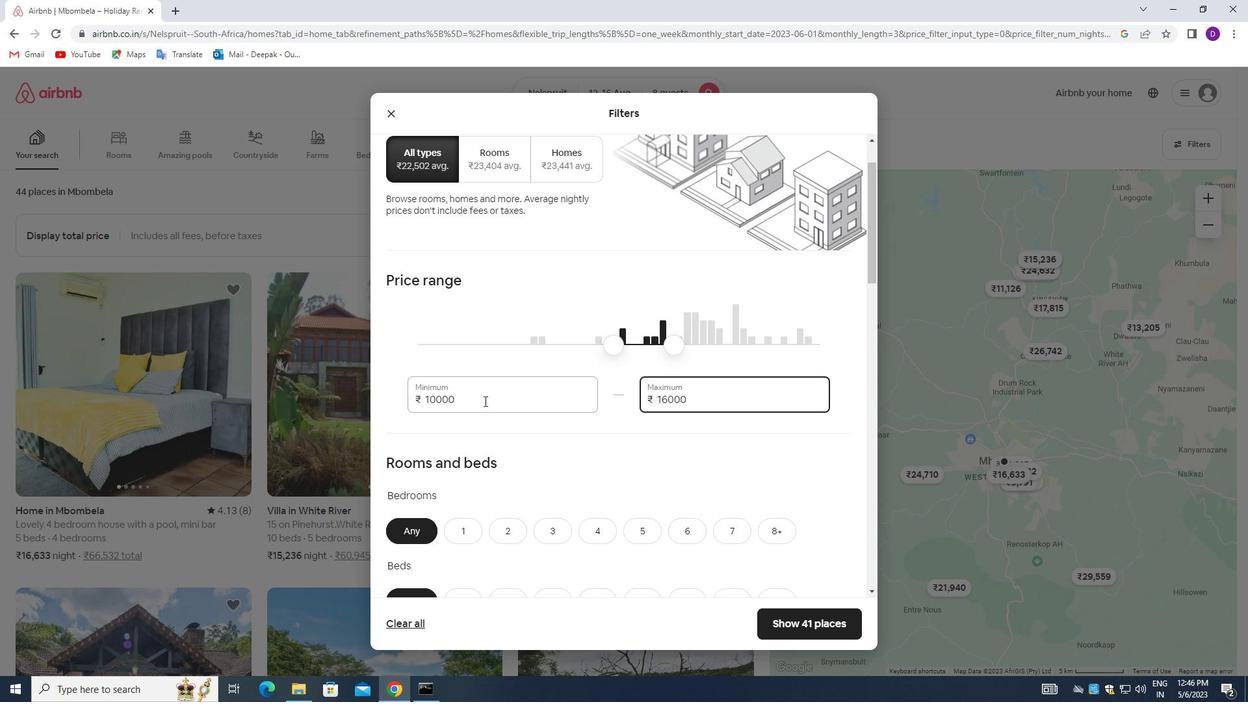 
Action: Mouse scrolled (484, 401) with delta (0, 0)
Screenshot: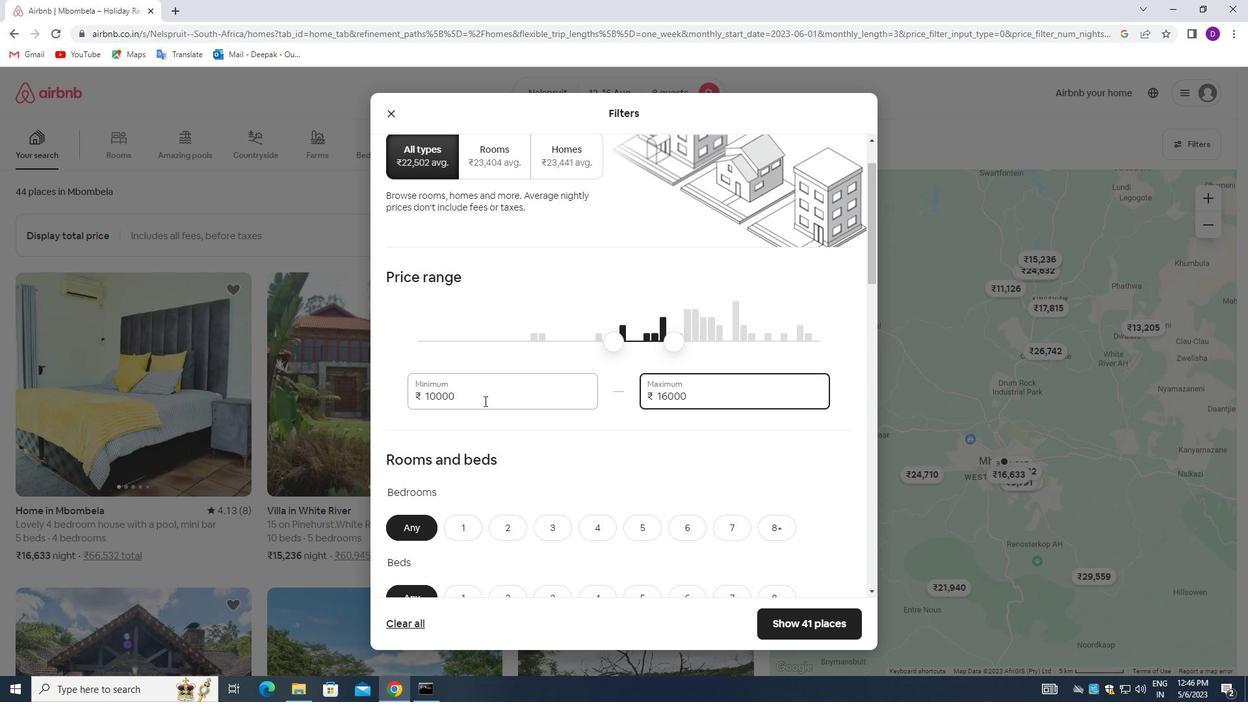 
Action: Mouse moved to (766, 345)
Screenshot: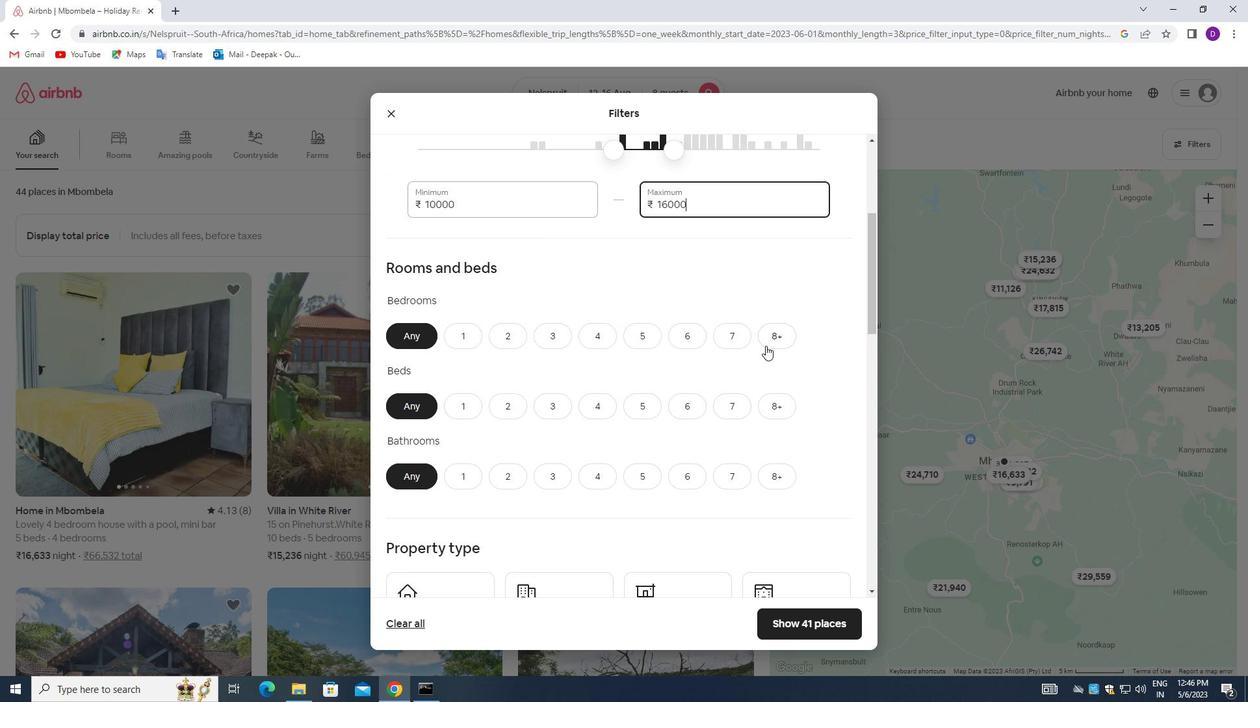 
Action: Mouse pressed left at (766, 345)
Screenshot: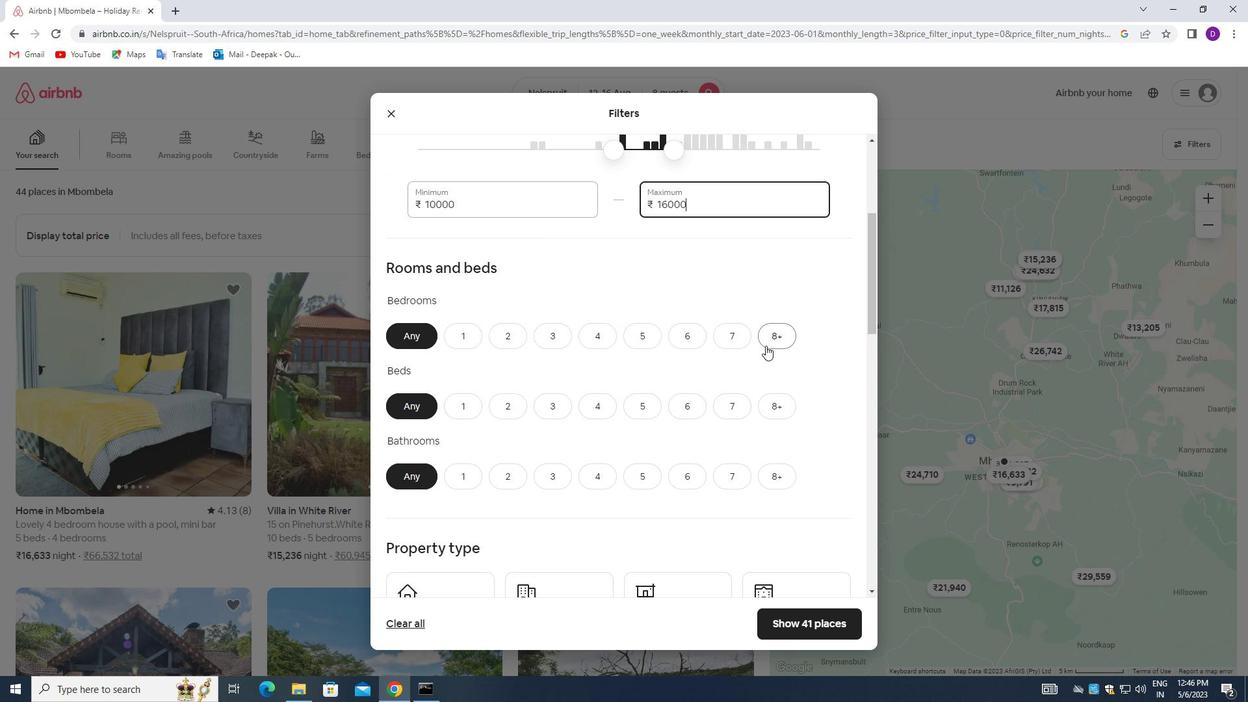 
Action: Mouse moved to (765, 397)
Screenshot: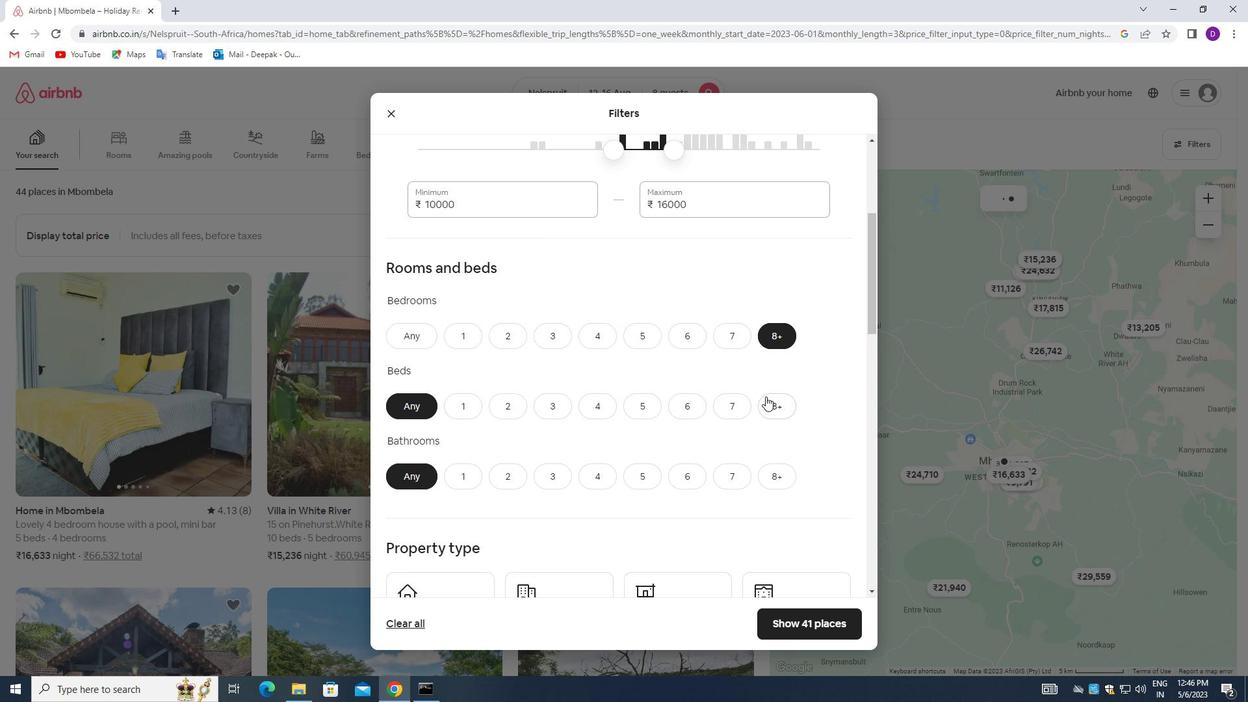 
Action: Mouse pressed left at (765, 397)
Screenshot: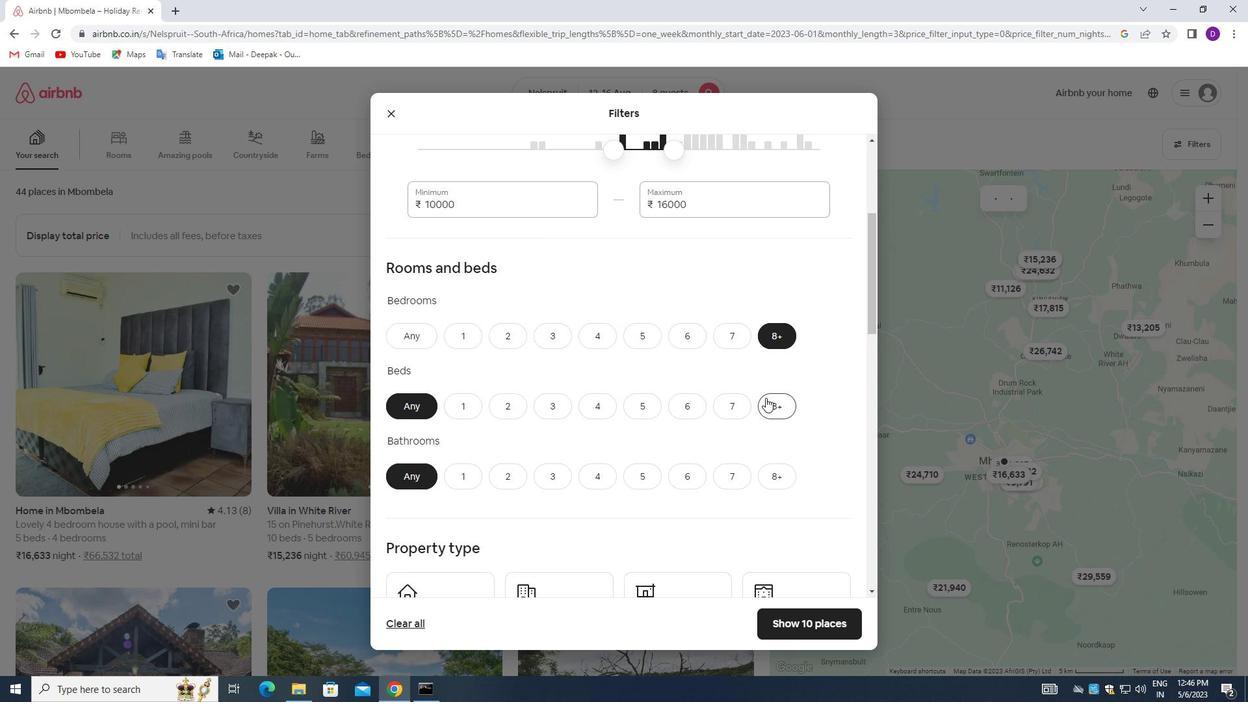 
Action: Mouse moved to (776, 469)
Screenshot: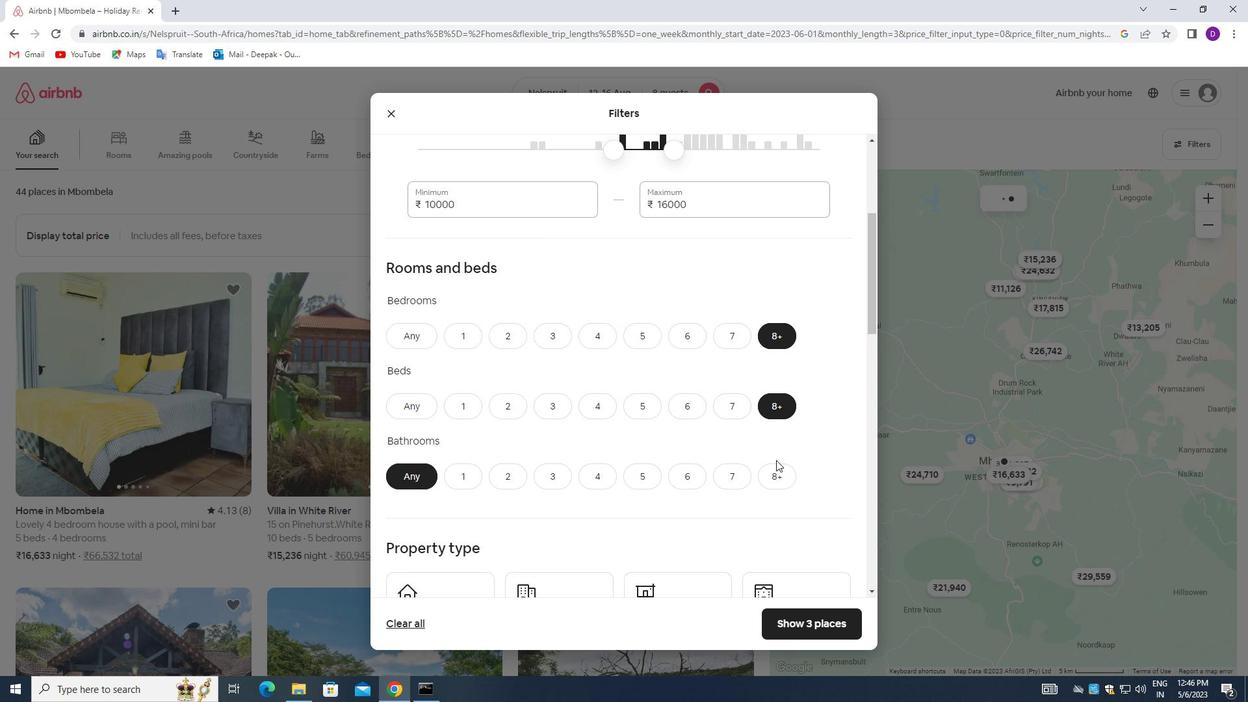 
Action: Mouse pressed left at (776, 469)
Screenshot: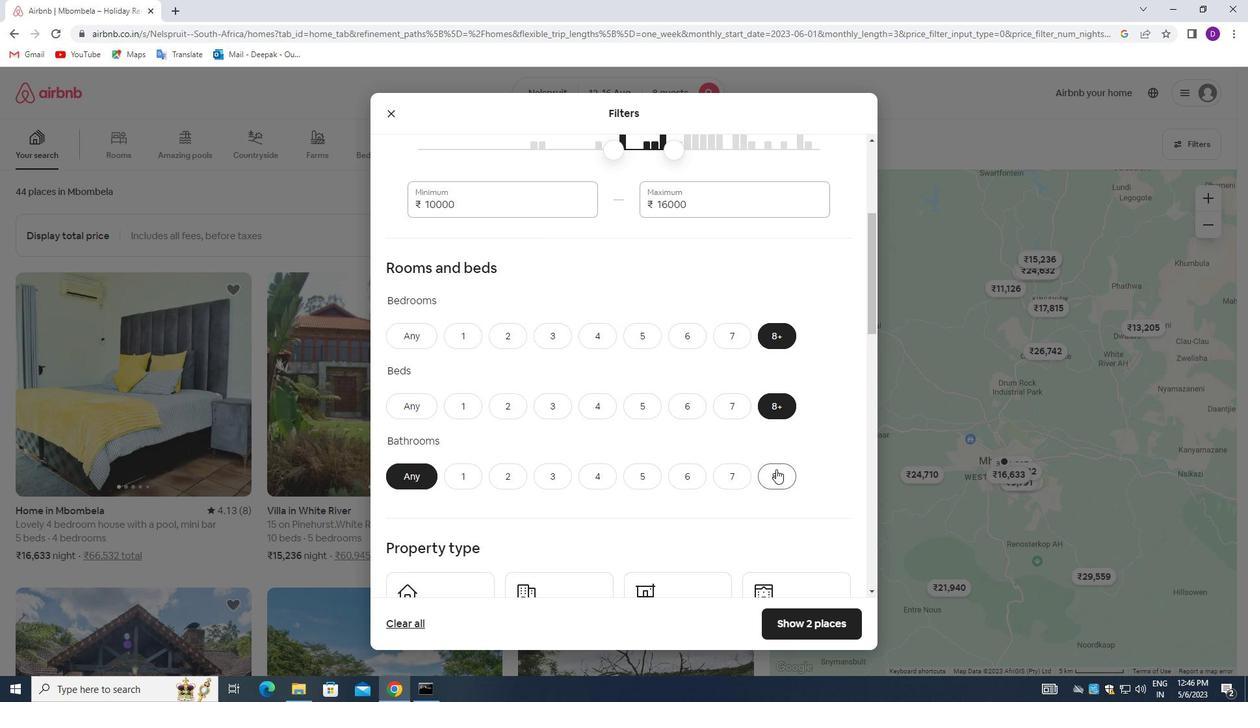 
Action: Mouse moved to (700, 364)
Screenshot: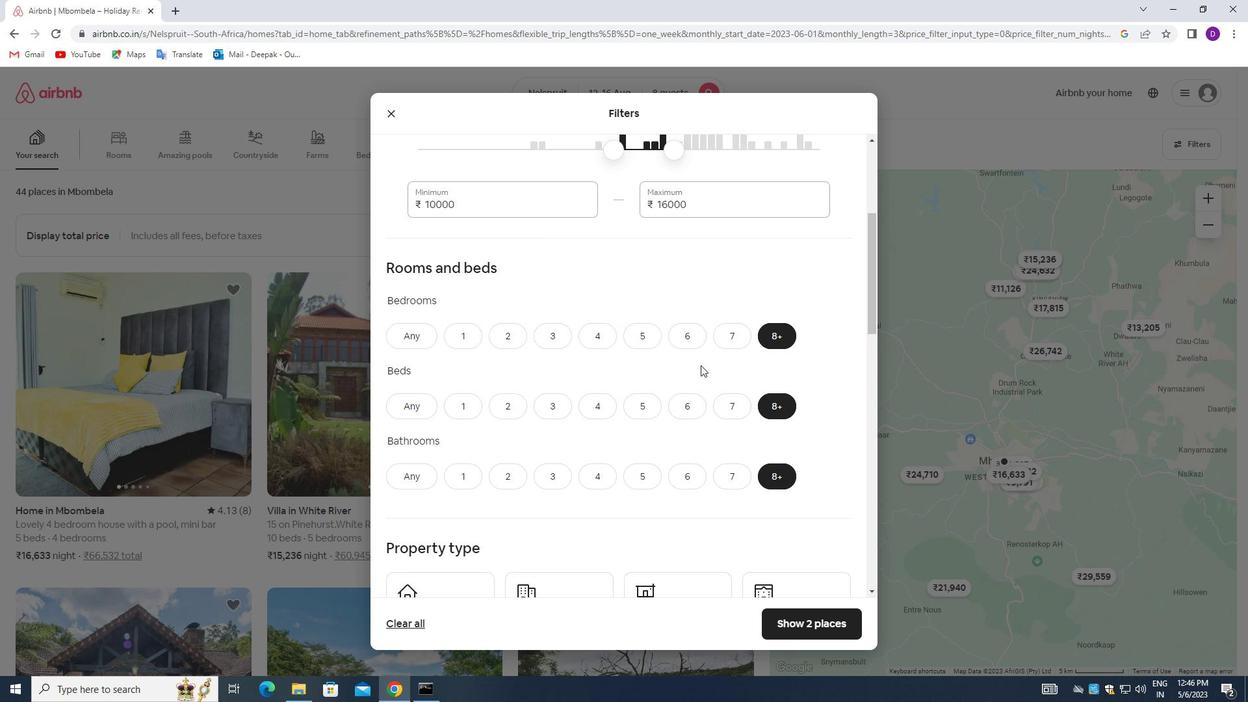 
Action: Mouse scrolled (700, 363) with delta (0, 0)
Screenshot: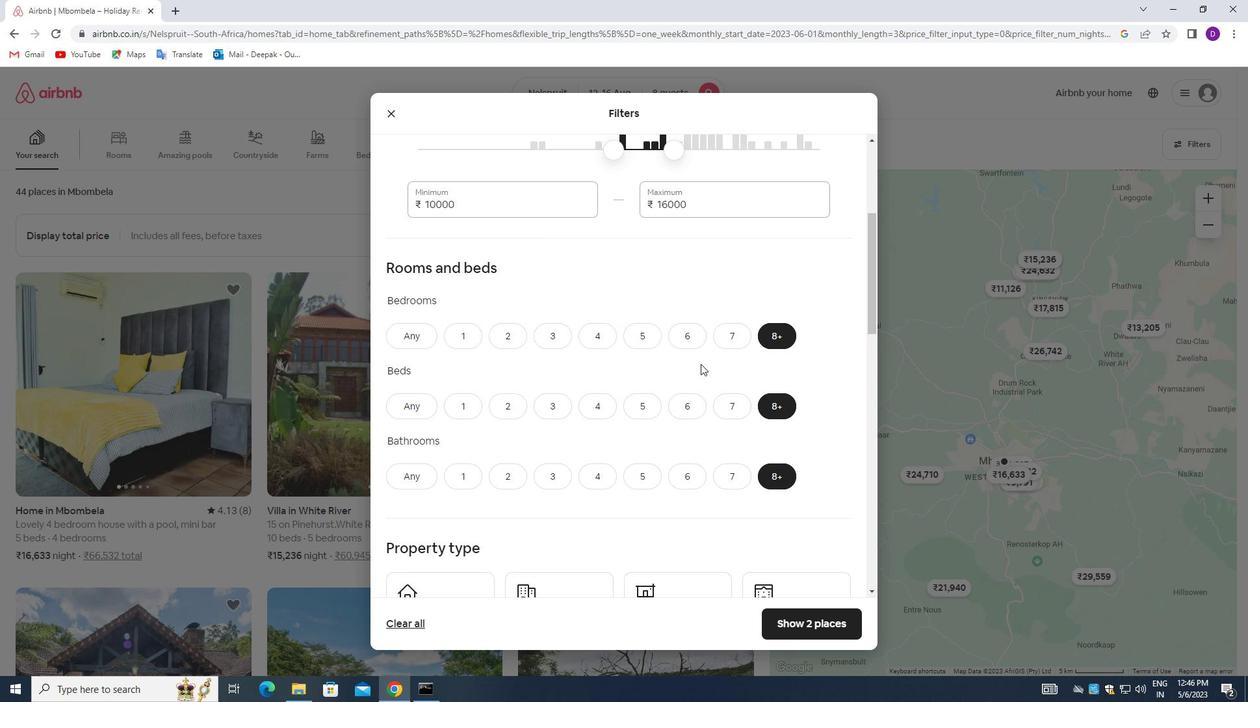 
Action: Mouse scrolled (700, 363) with delta (0, 0)
Screenshot: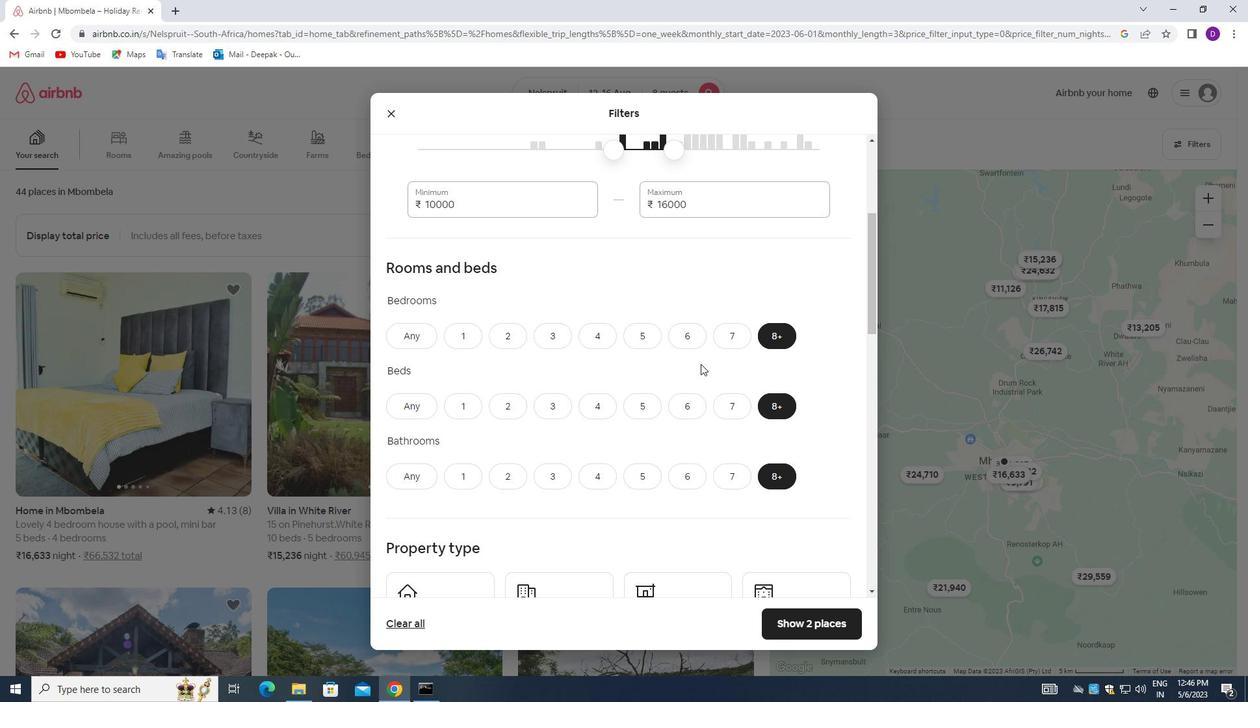 
Action: Mouse moved to (436, 471)
Screenshot: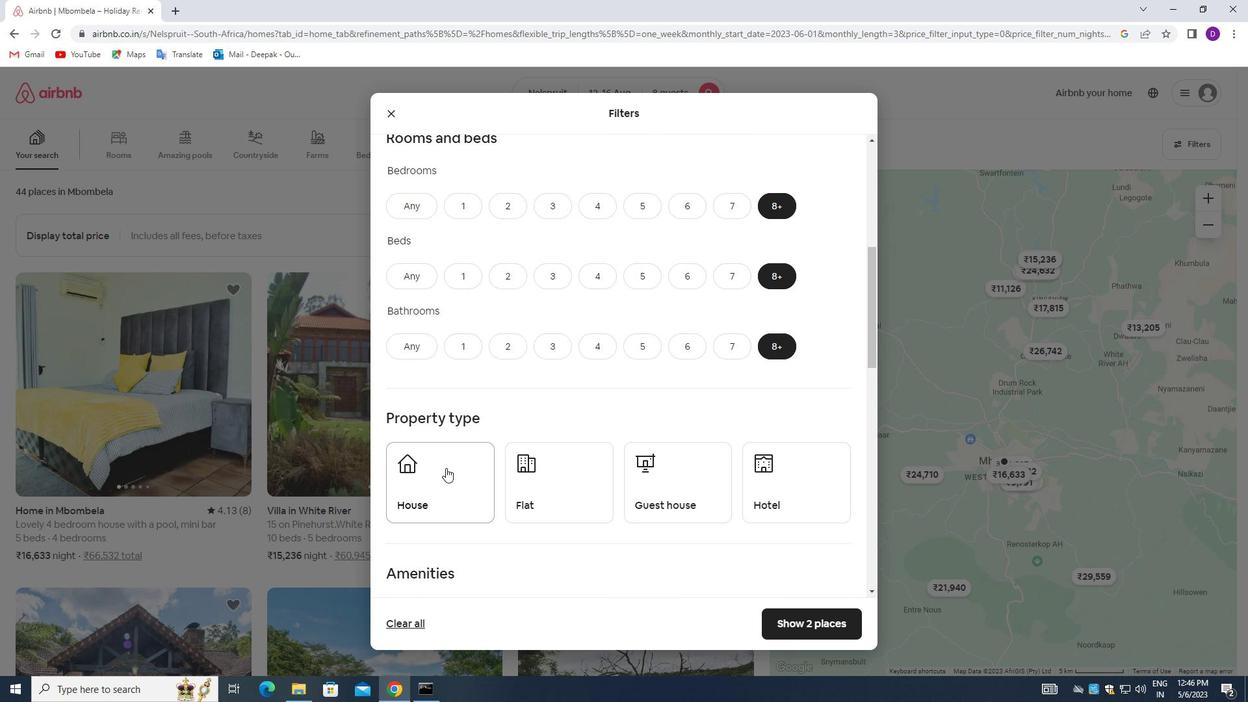 
Action: Mouse pressed left at (436, 471)
Screenshot: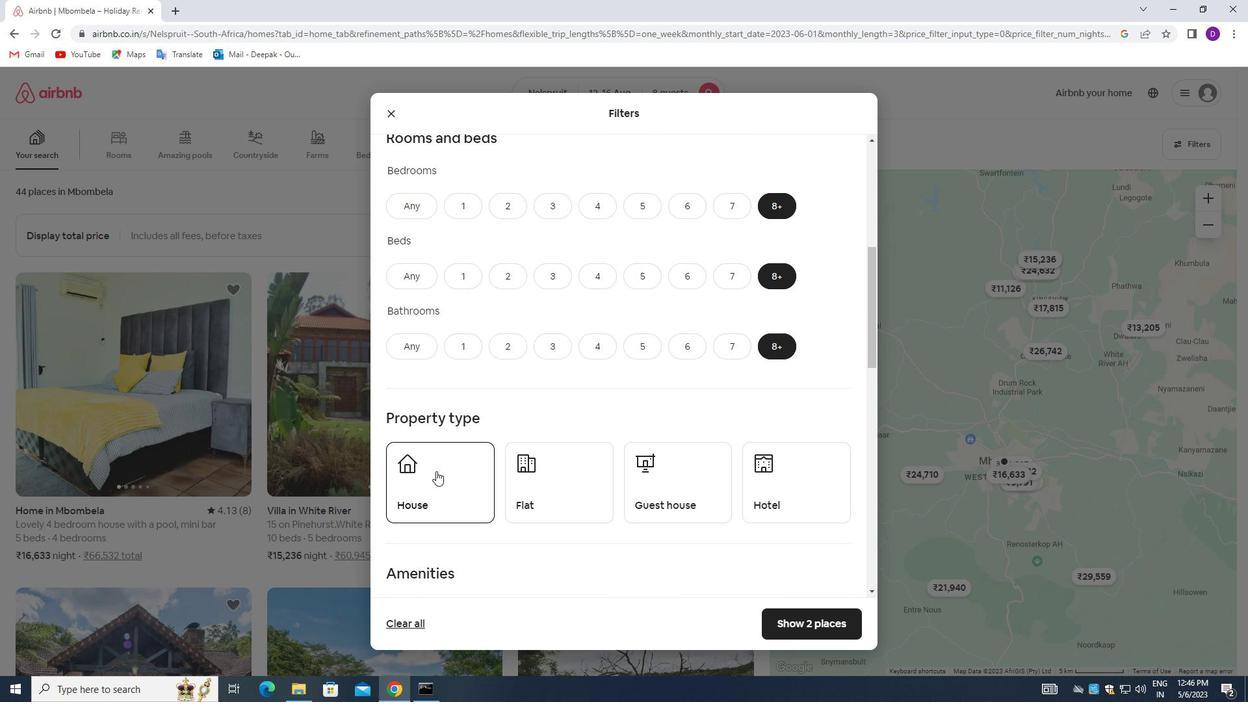 
Action: Mouse moved to (568, 470)
Screenshot: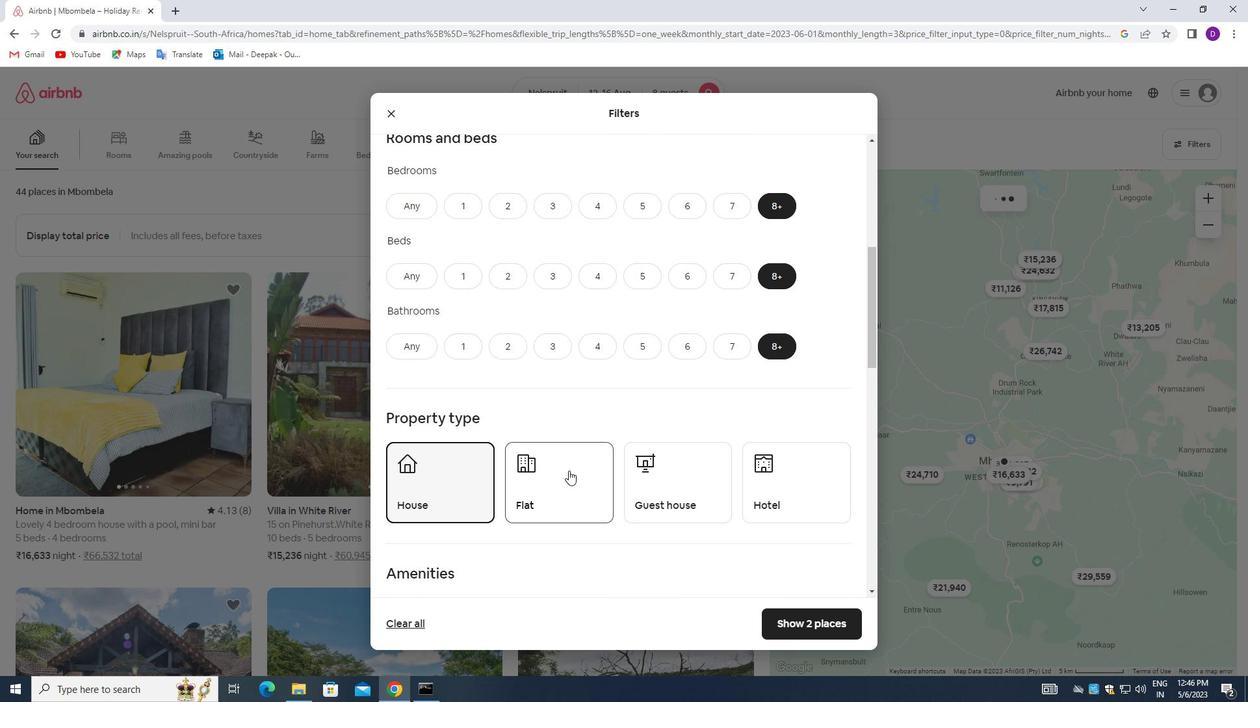 
Action: Mouse pressed left at (568, 470)
Screenshot: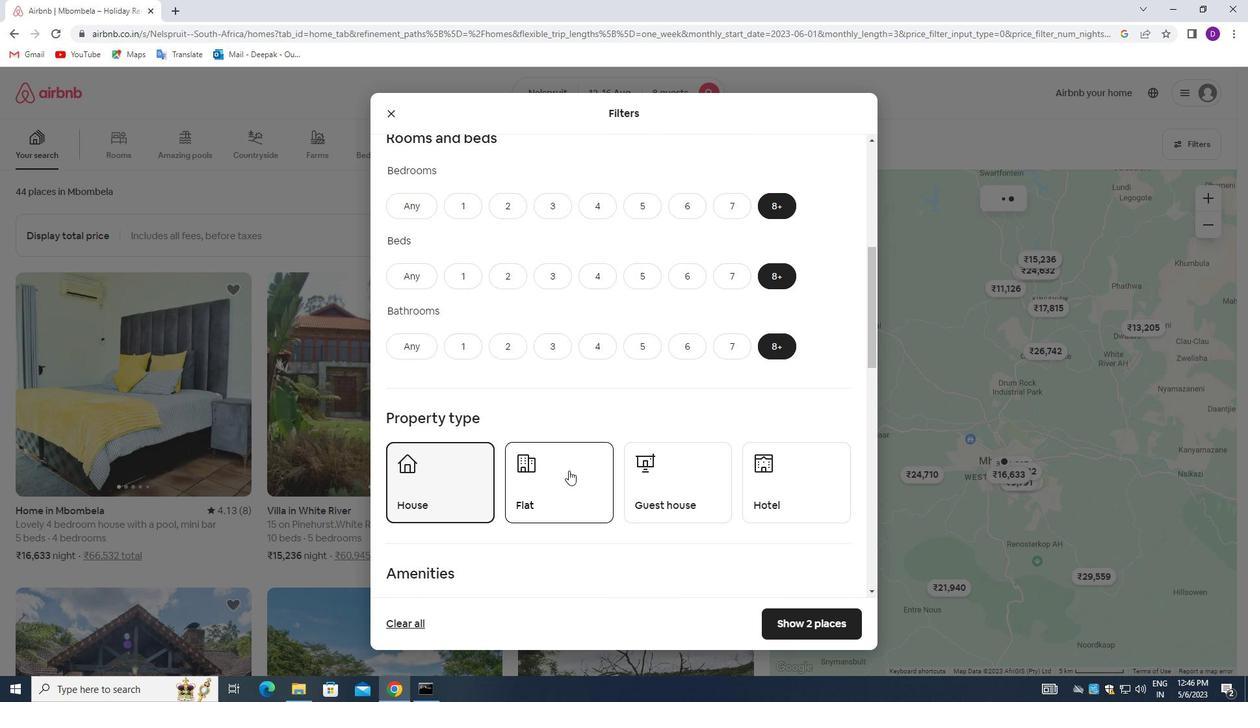 
Action: Mouse moved to (676, 477)
Screenshot: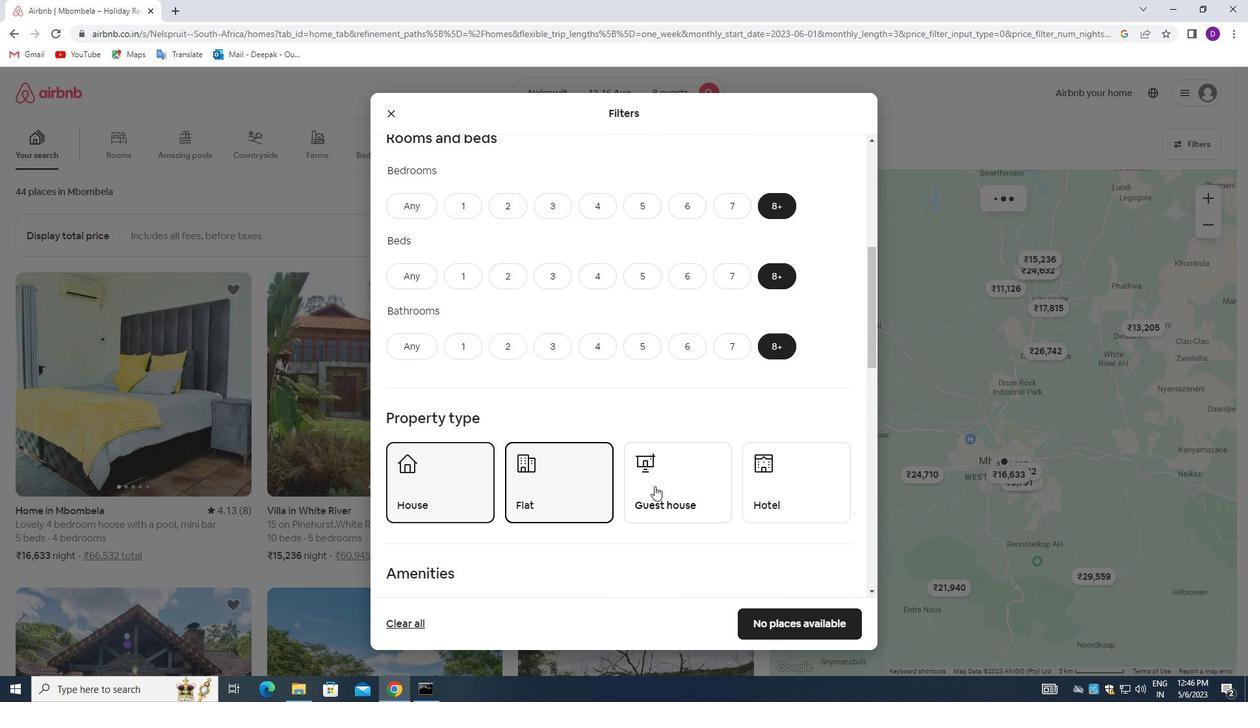 
Action: Mouse pressed left at (676, 477)
Screenshot: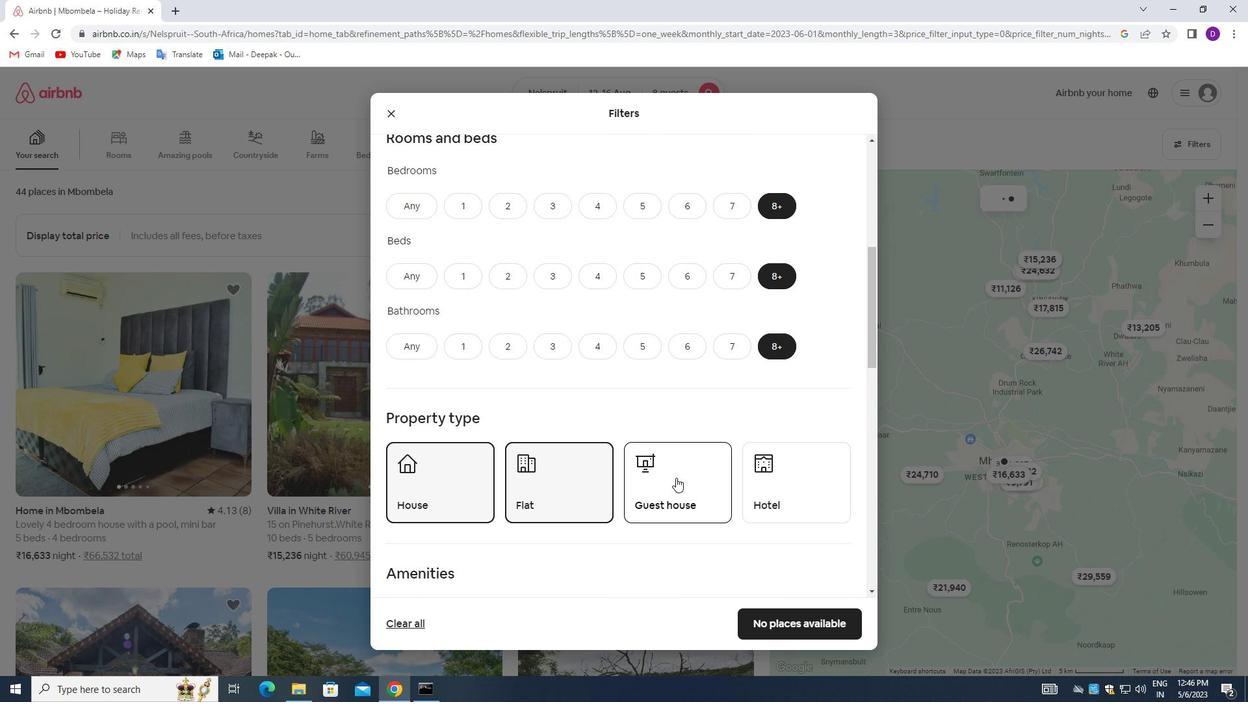 
Action: Mouse moved to (776, 488)
Screenshot: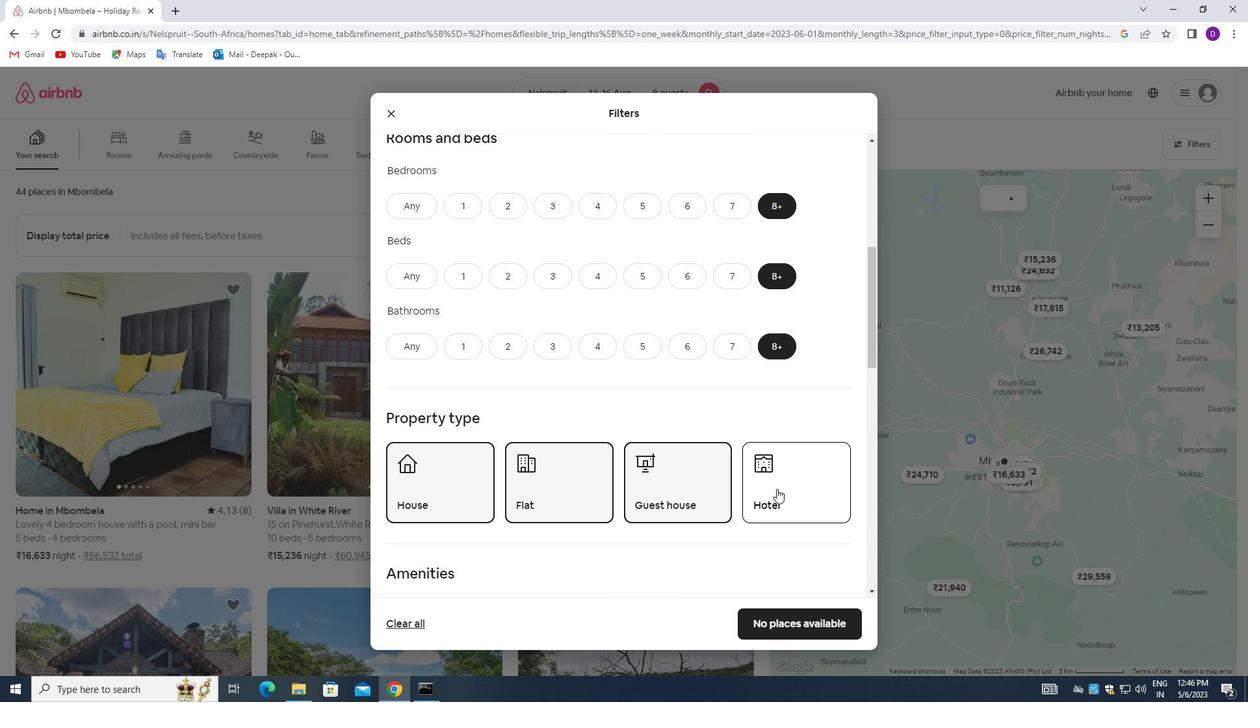 
Action: Mouse pressed left at (776, 488)
Screenshot: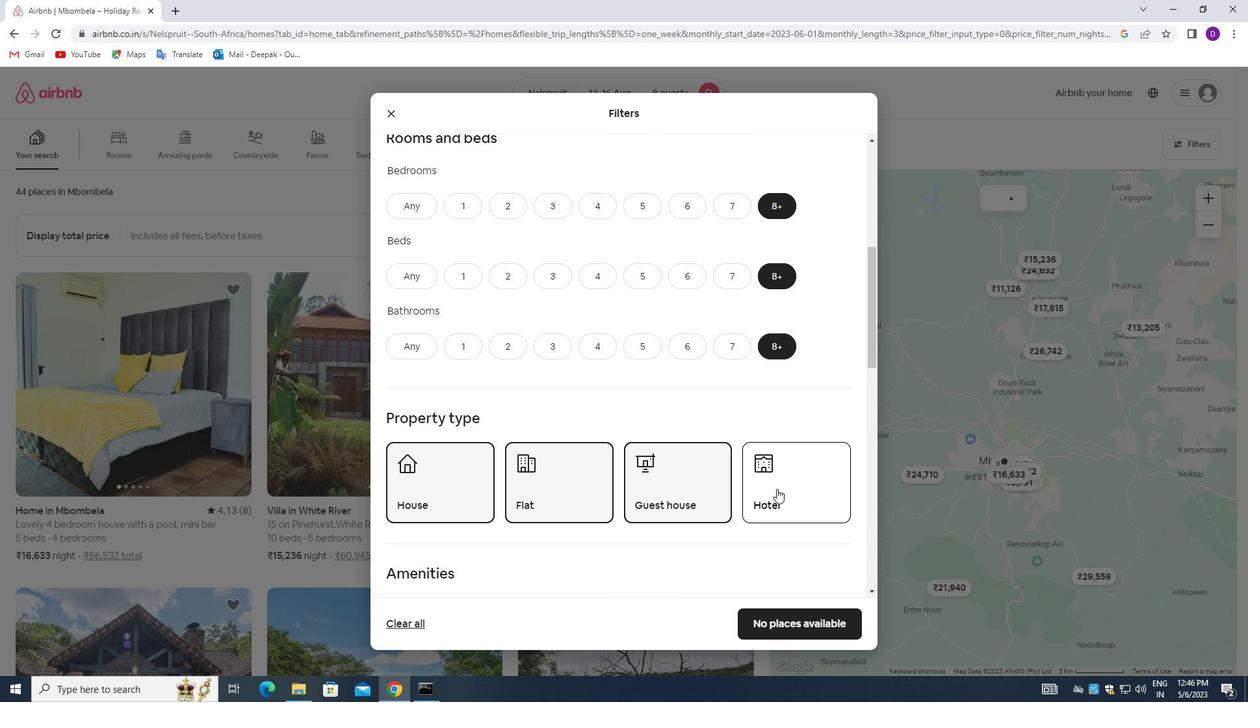 
Action: Mouse moved to (592, 448)
Screenshot: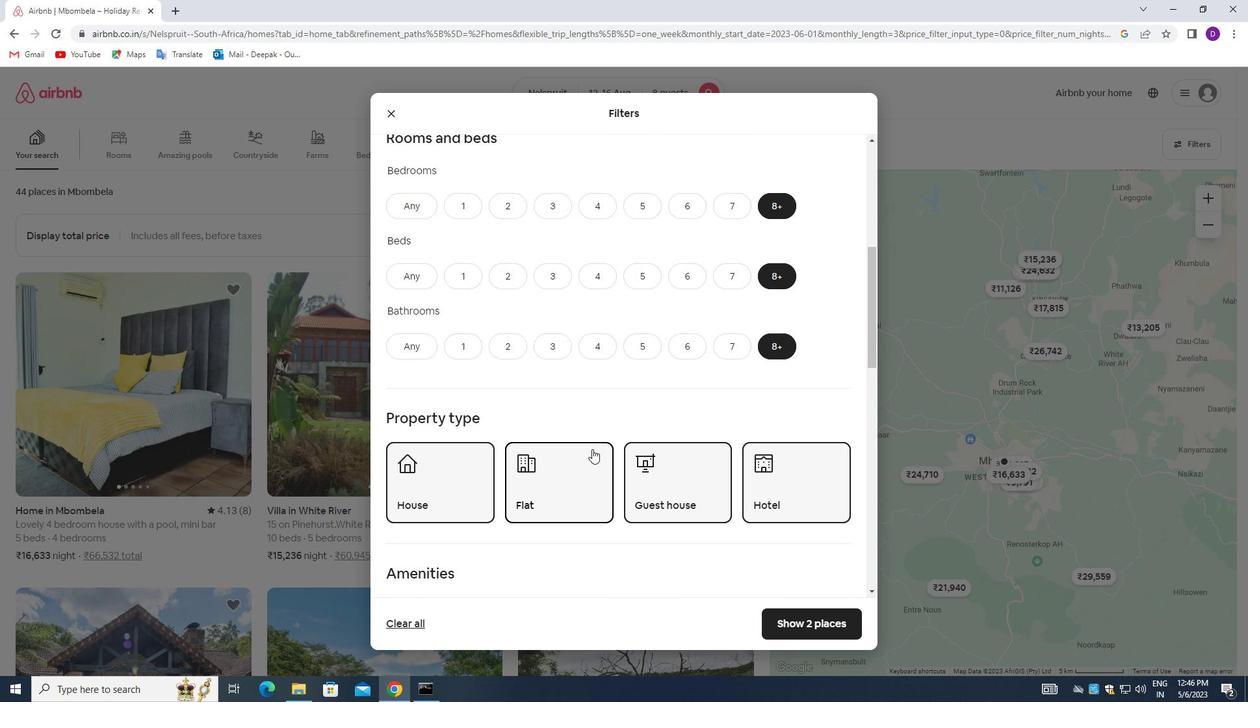 
Action: Mouse scrolled (592, 447) with delta (0, 0)
Screenshot: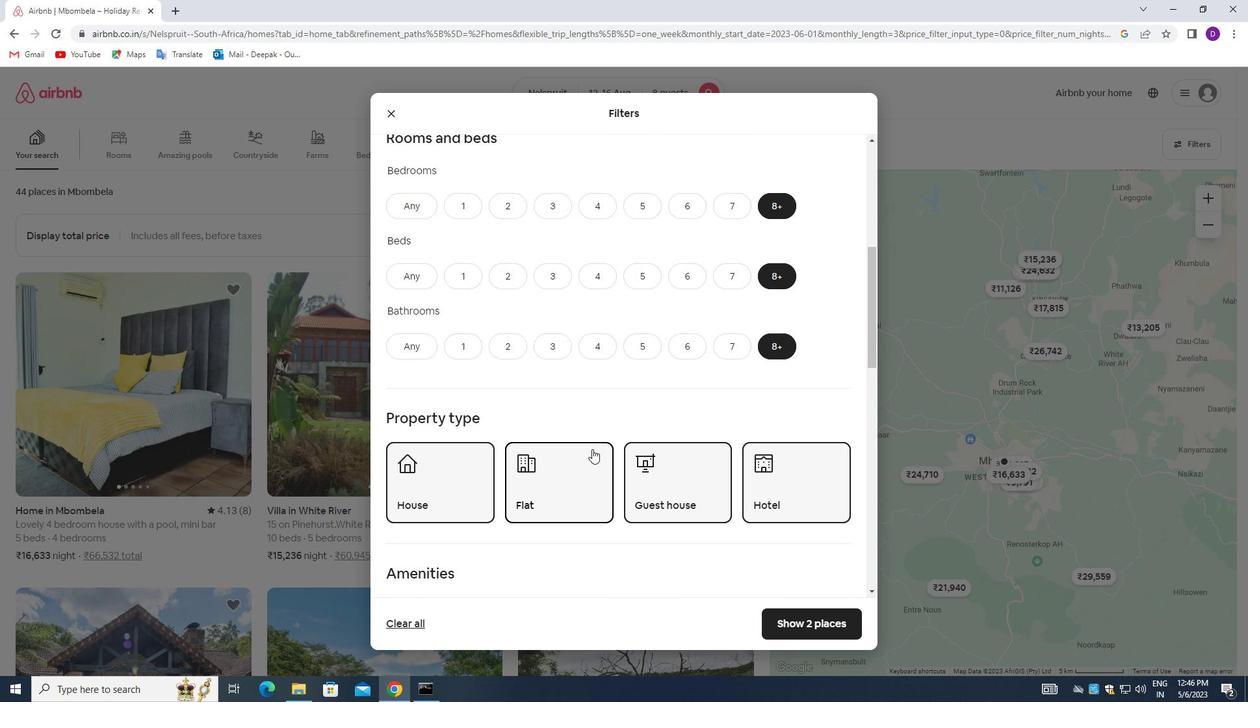 
Action: Mouse scrolled (592, 447) with delta (0, 0)
Screenshot: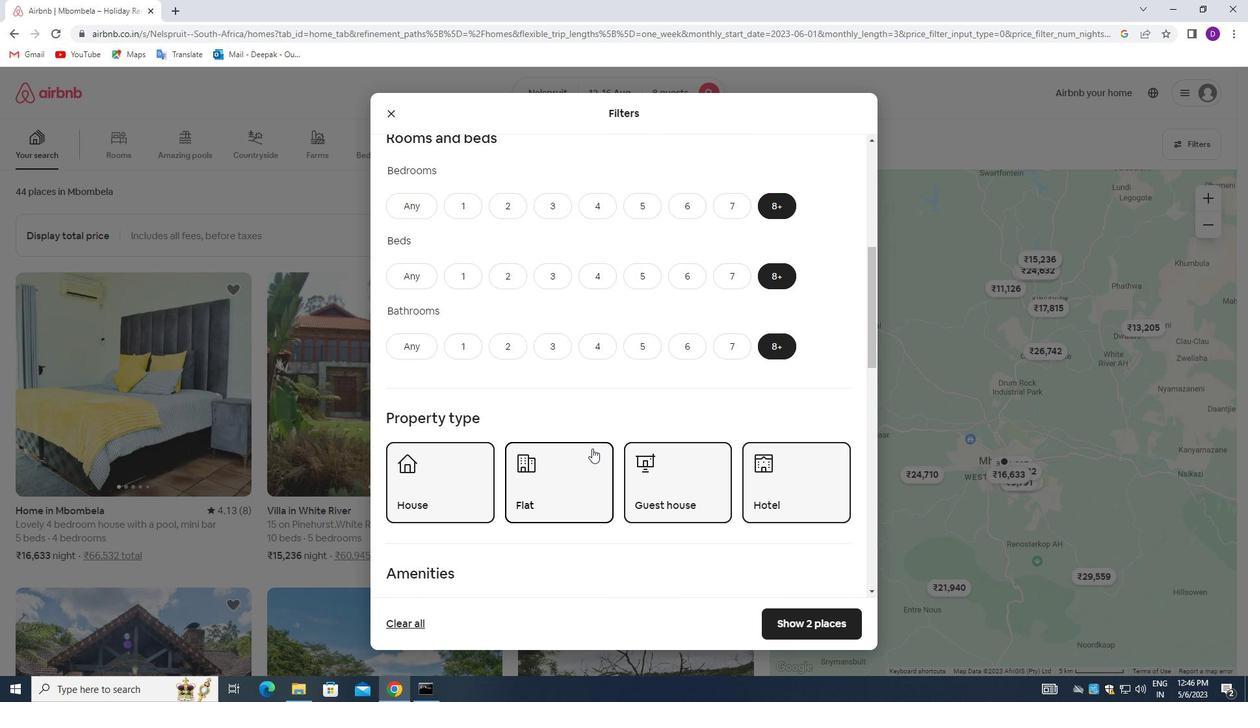 
Action: Mouse moved to (593, 446)
Screenshot: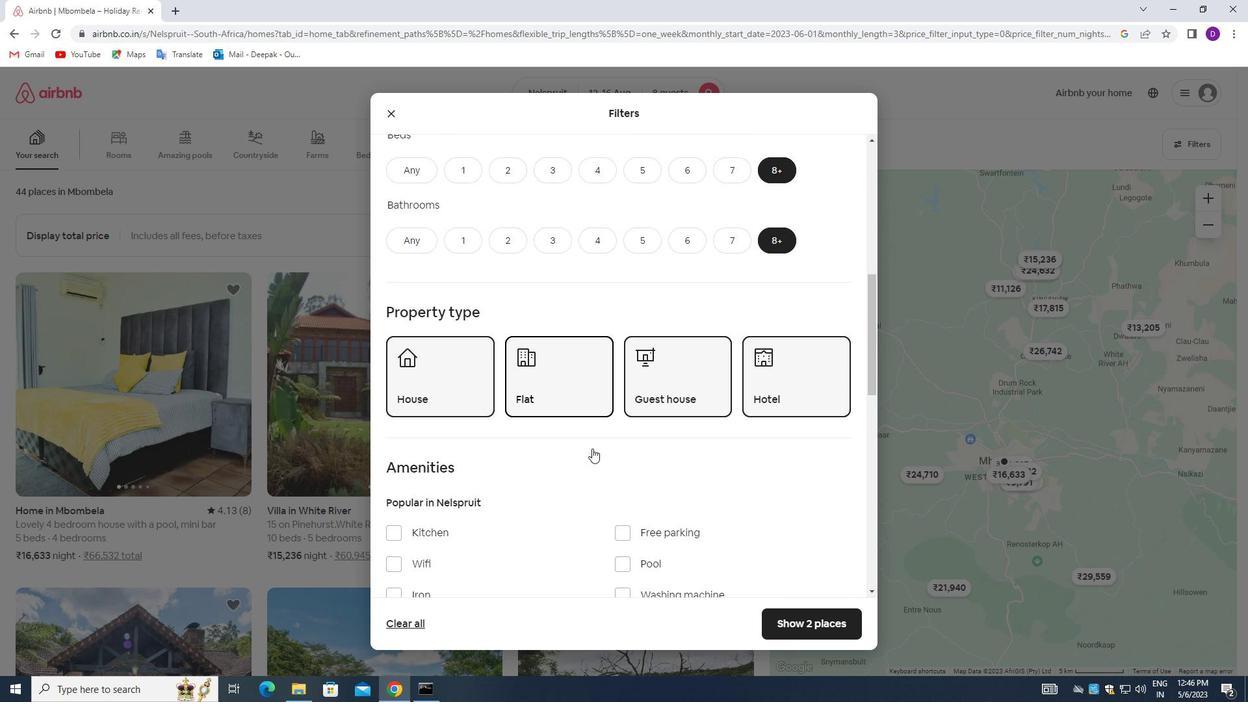 
Action: Mouse scrolled (593, 445) with delta (0, 0)
Screenshot: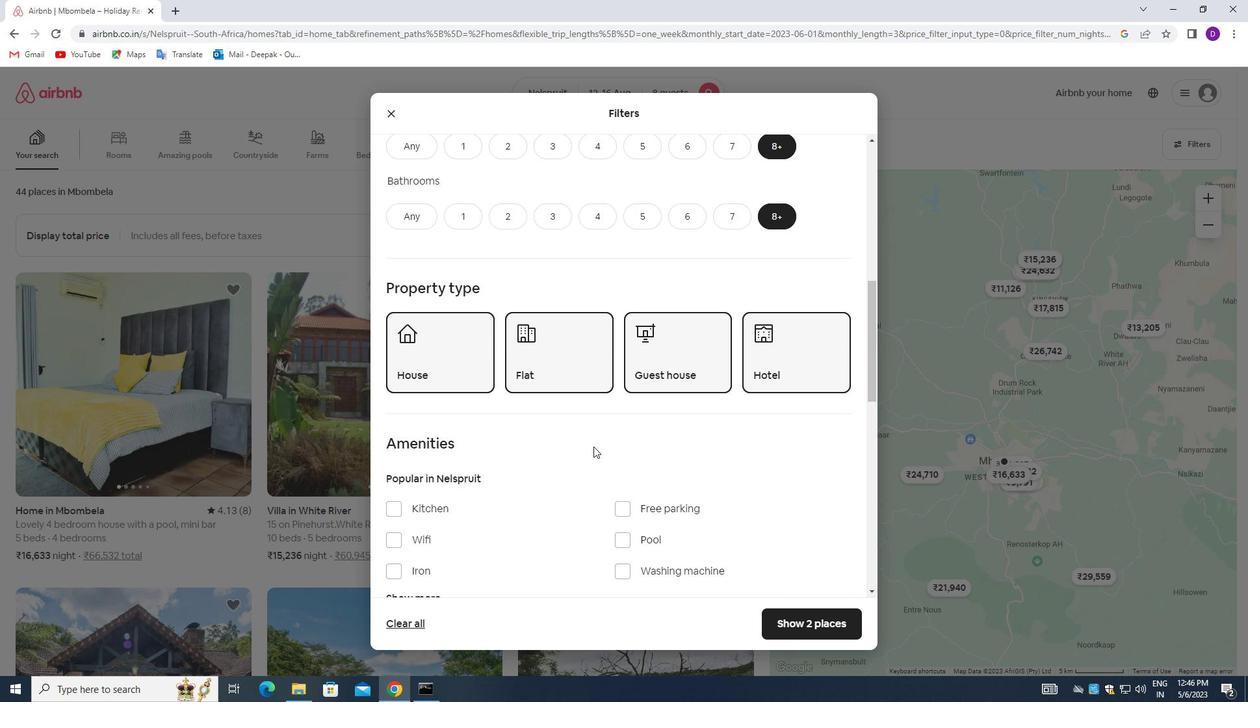 
Action: Mouse moved to (397, 479)
Screenshot: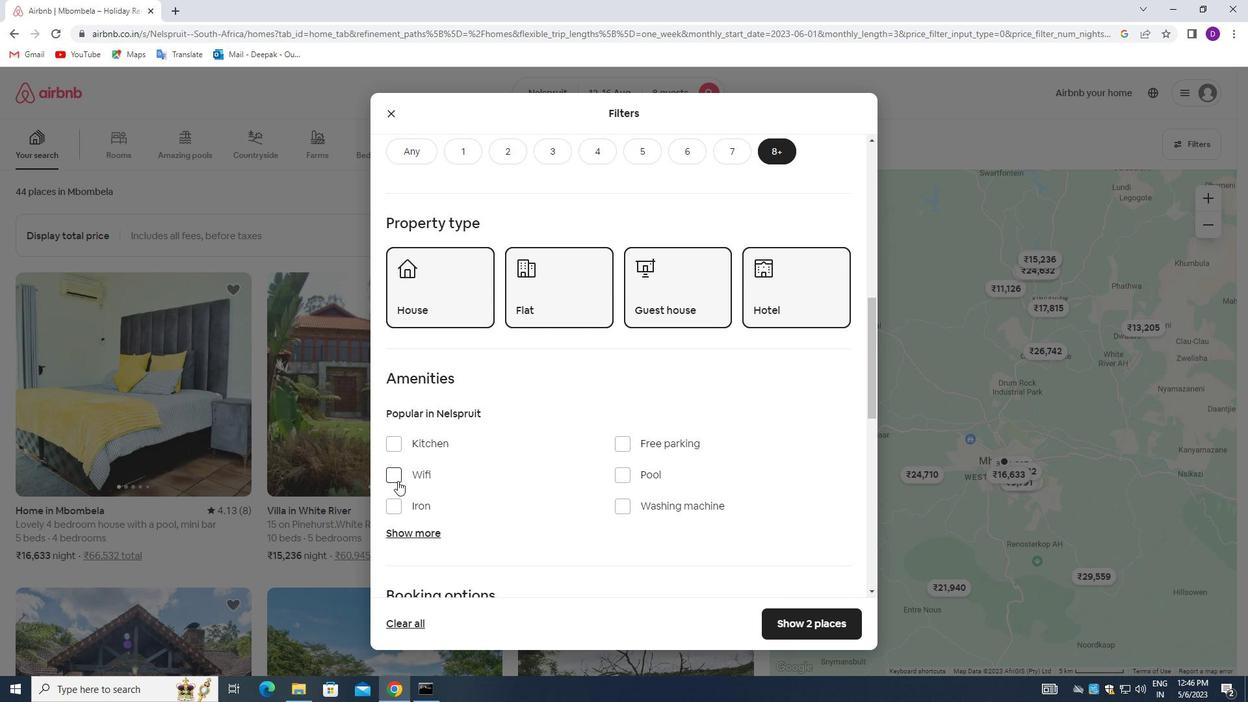 
Action: Mouse pressed left at (397, 479)
Screenshot: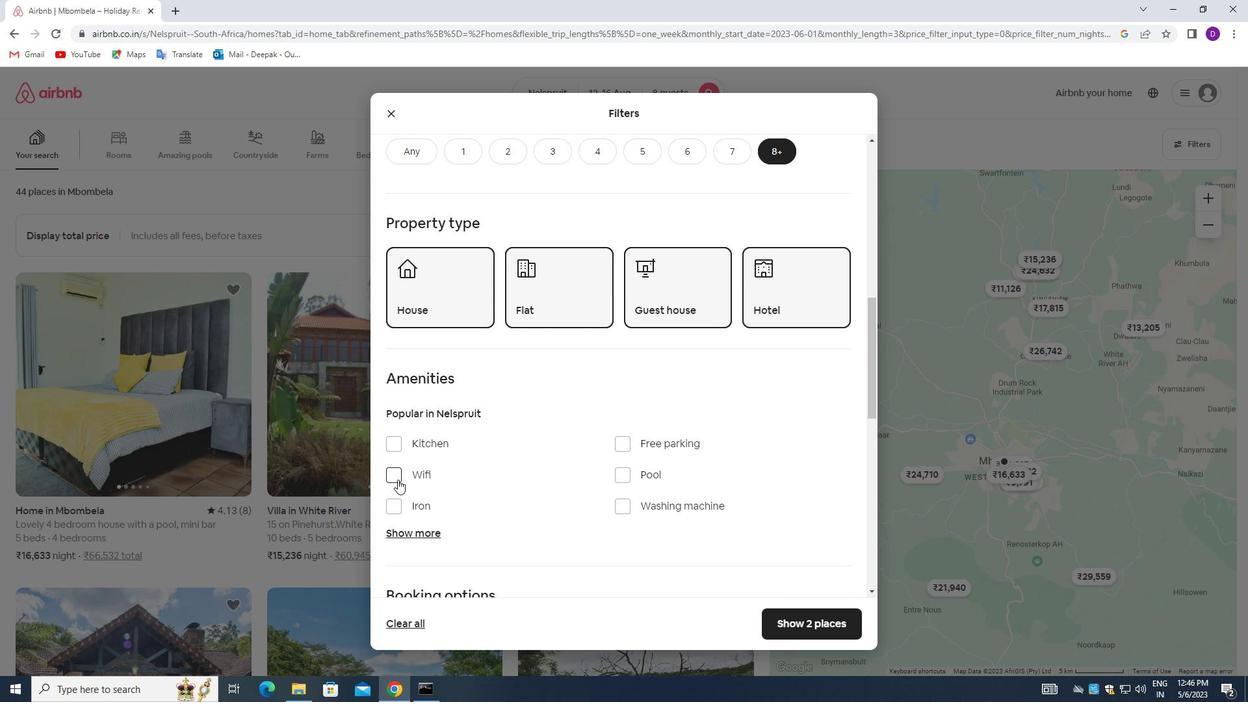 
Action: Mouse moved to (619, 448)
Screenshot: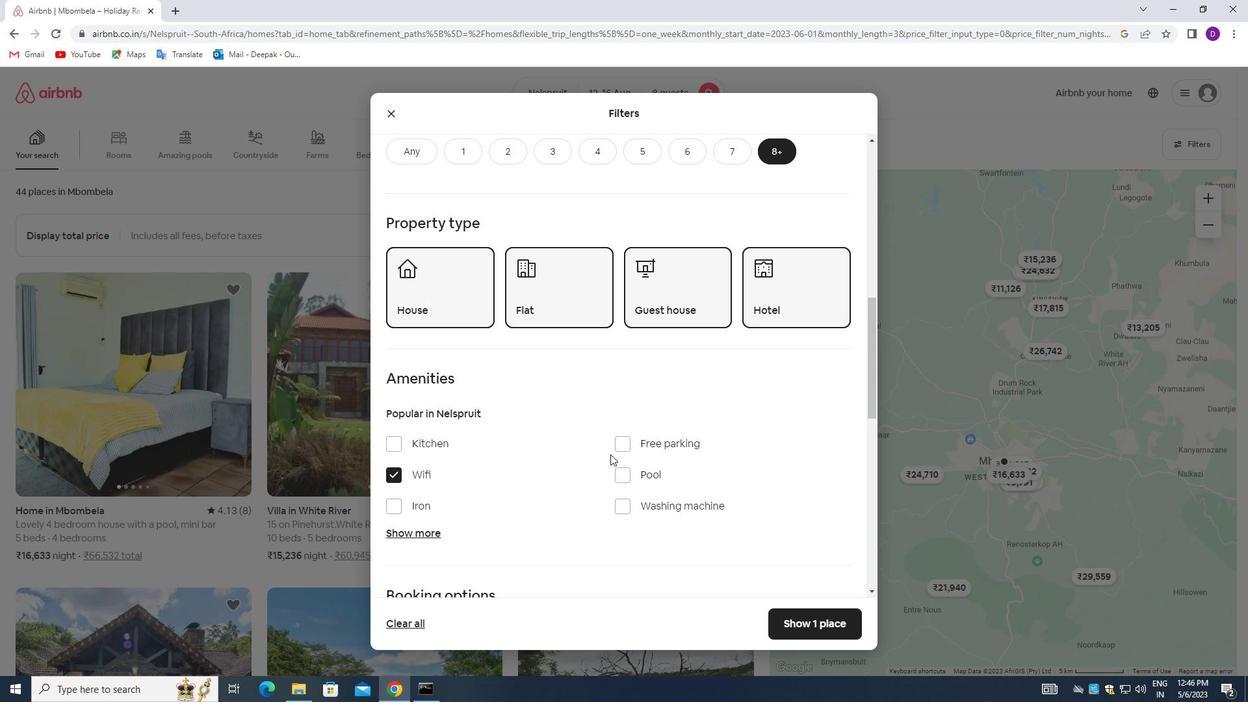 
Action: Mouse pressed left at (619, 448)
Screenshot: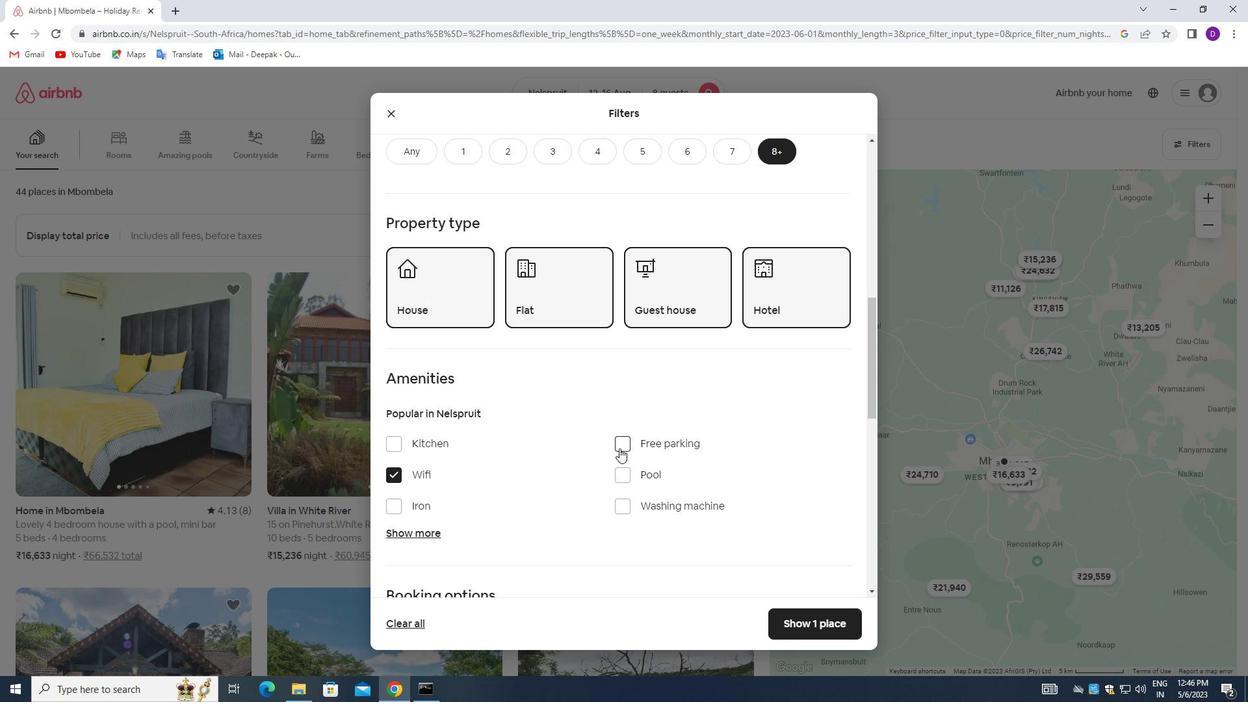 
Action: Mouse moved to (516, 473)
Screenshot: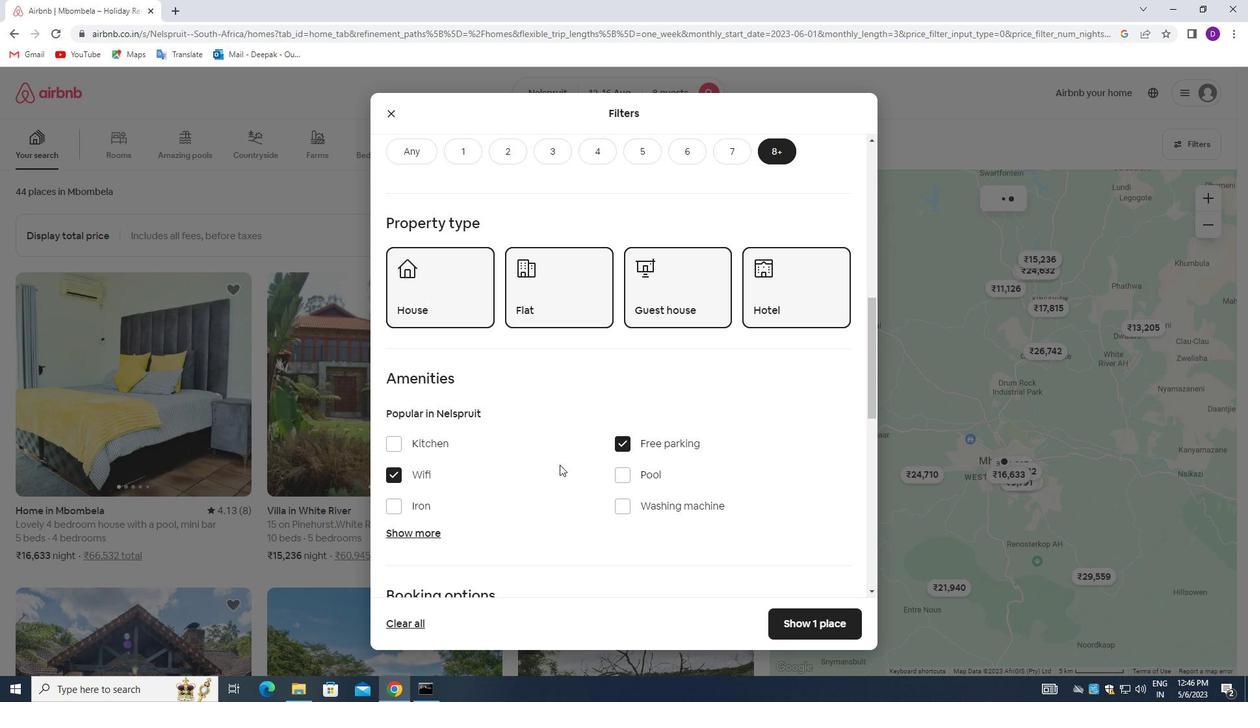 
Action: Mouse scrolled (516, 472) with delta (0, 0)
Screenshot: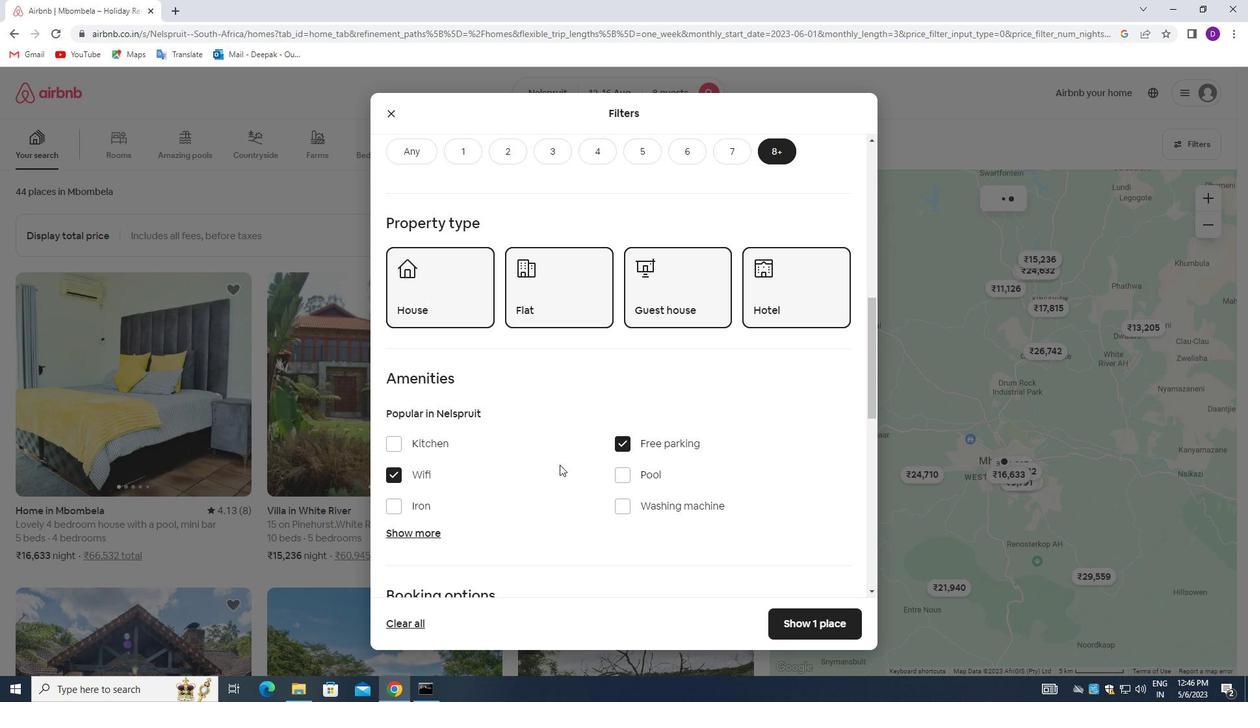 
Action: Mouse moved to (512, 474)
Screenshot: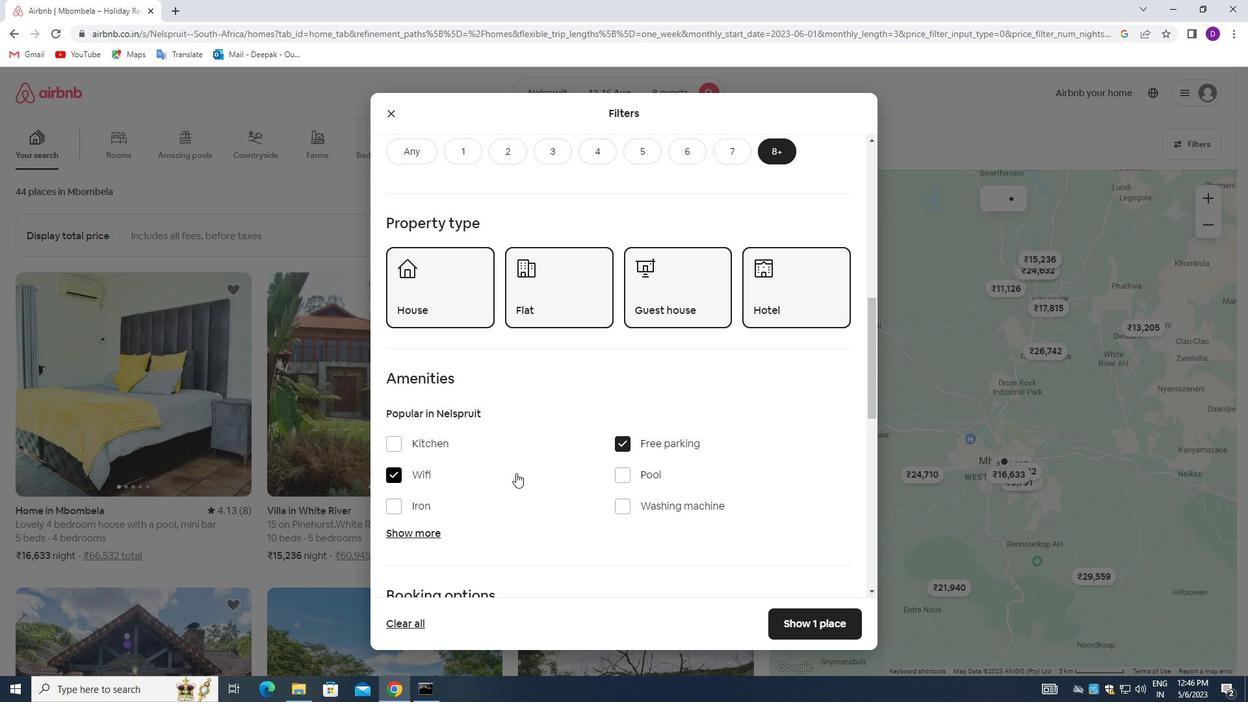 
Action: Mouse scrolled (512, 473) with delta (0, 0)
Screenshot: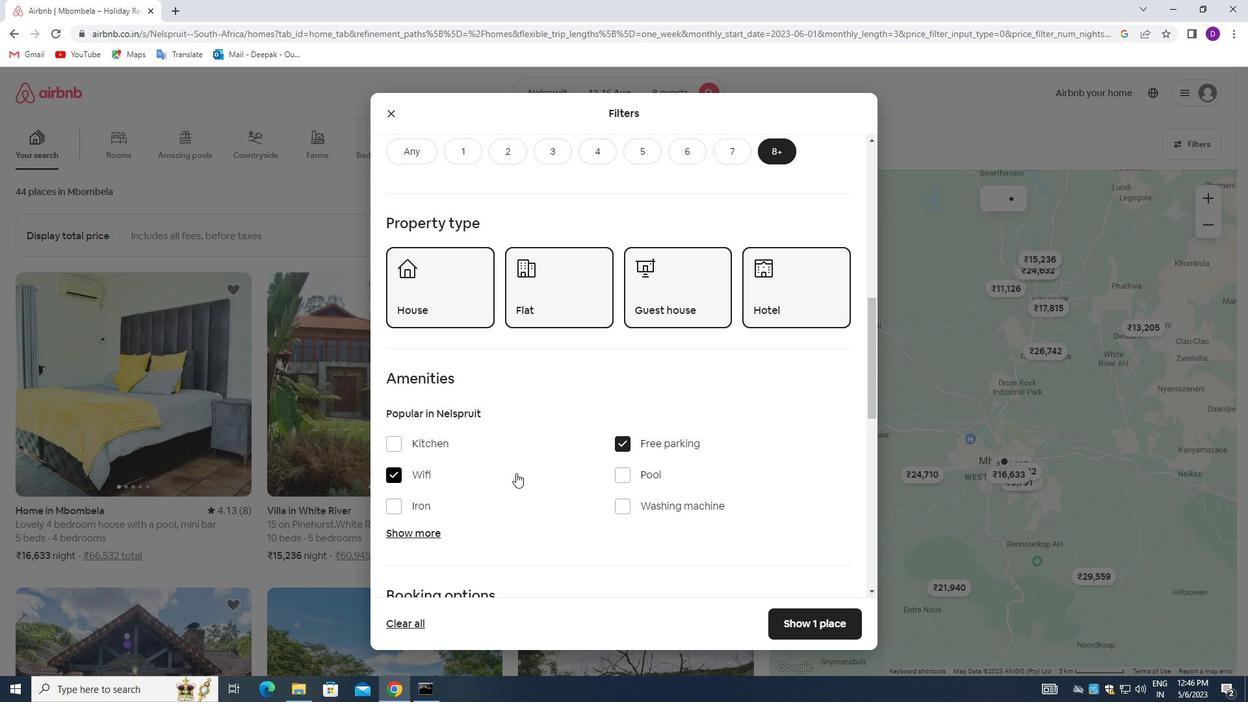 
Action: Mouse moved to (415, 407)
Screenshot: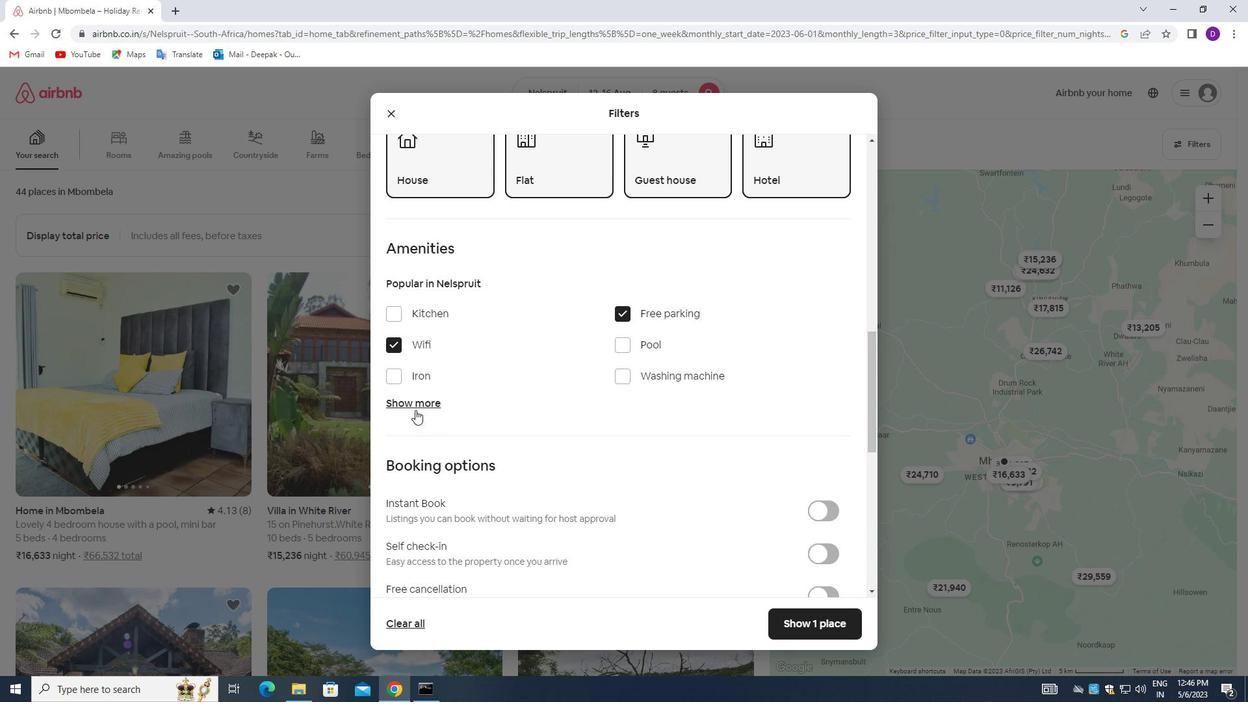 
Action: Mouse pressed left at (415, 407)
Screenshot: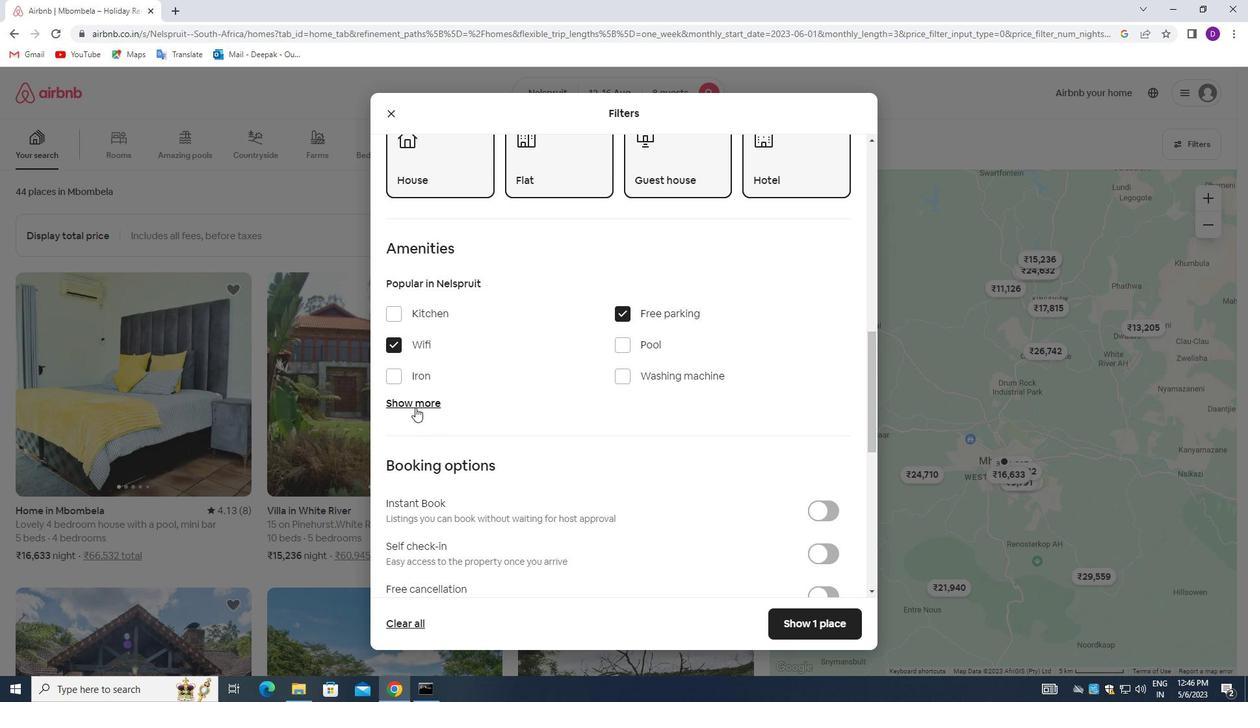 
Action: Mouse moved to (390, 515)
Screenshot: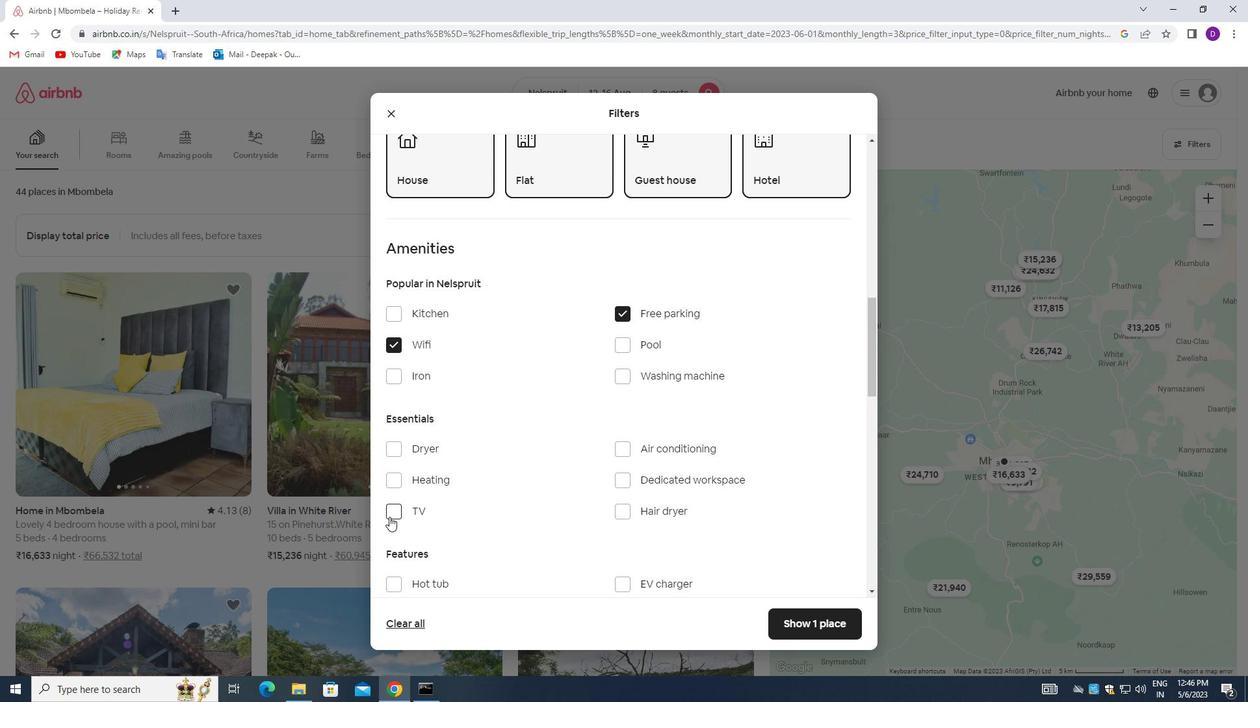 
Action: Mouse pressed left at (390, 515)
Screenshot: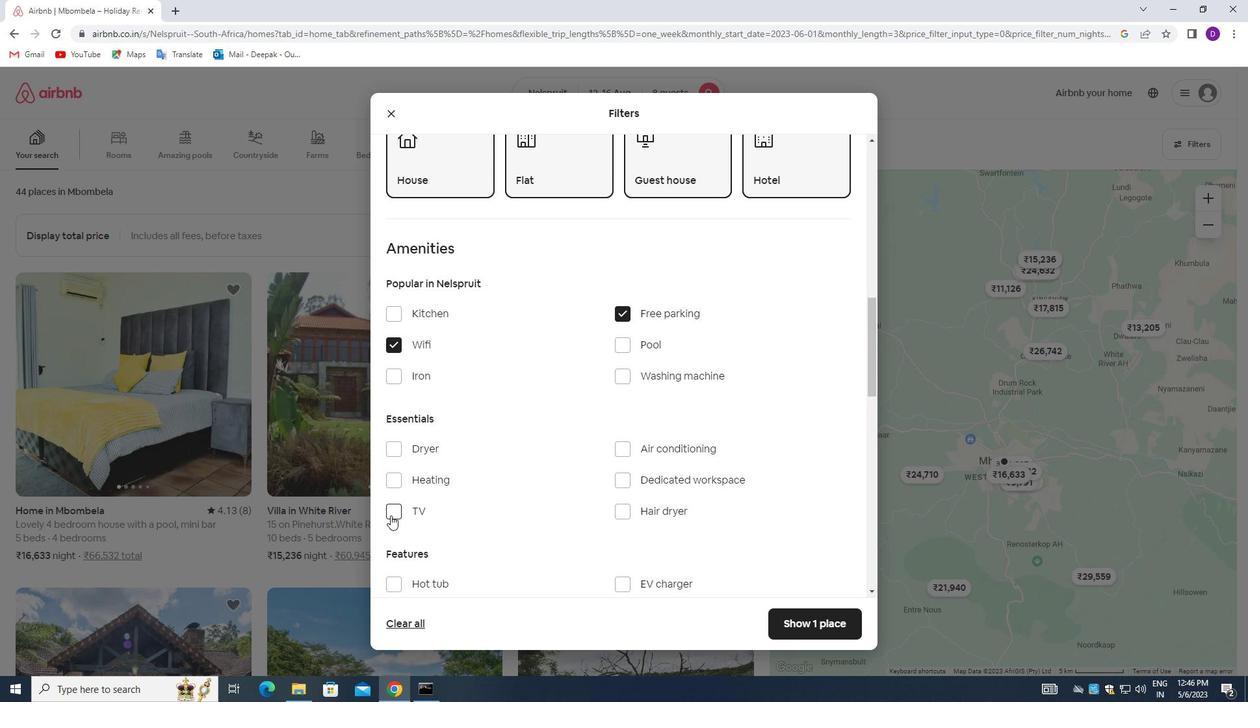 
Action: Mouse moved to (501, 477)
Screenshot: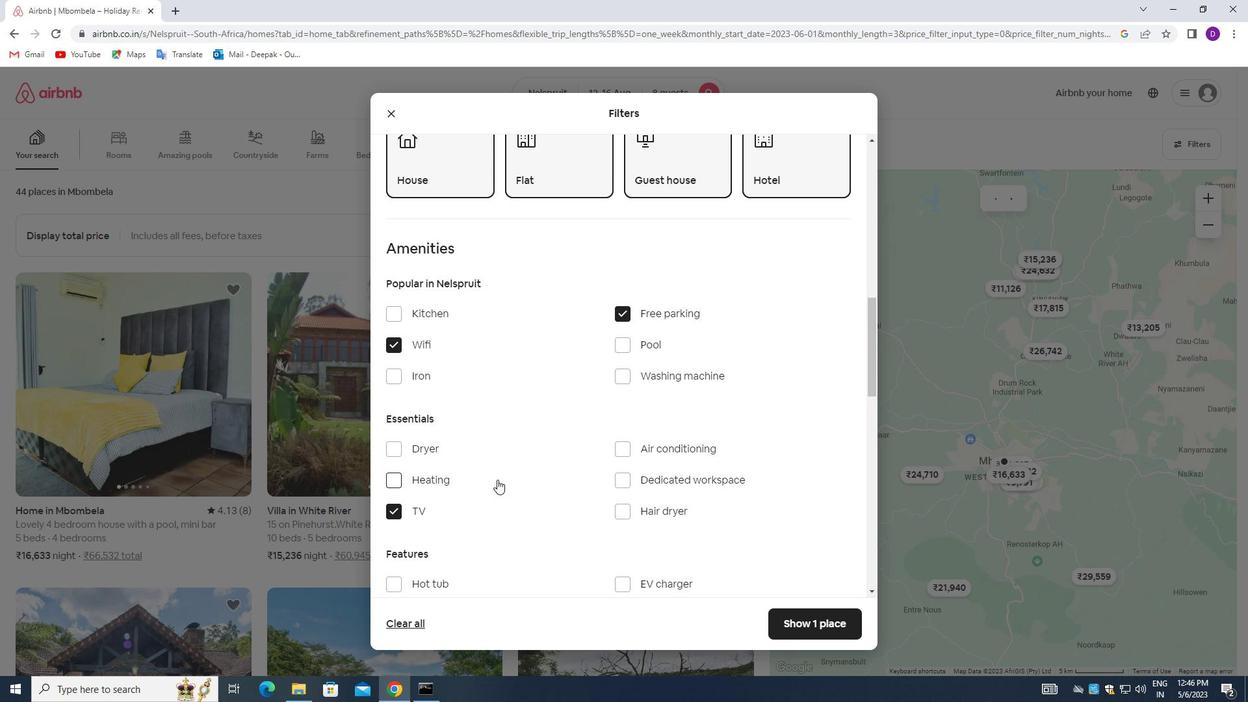 
Action: Mouse scrolled (501, 477) with delta (0, 0)
Screenshot: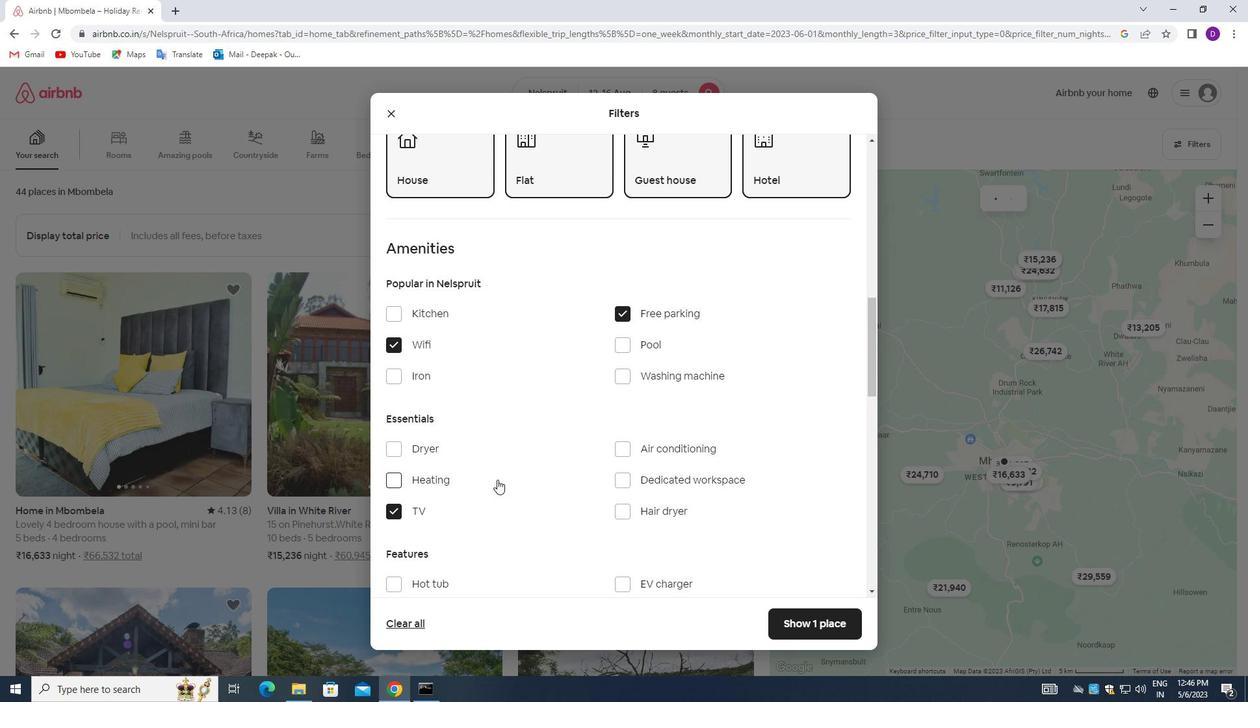 
Action: Mouse moved to (518, 401)
Screenshot: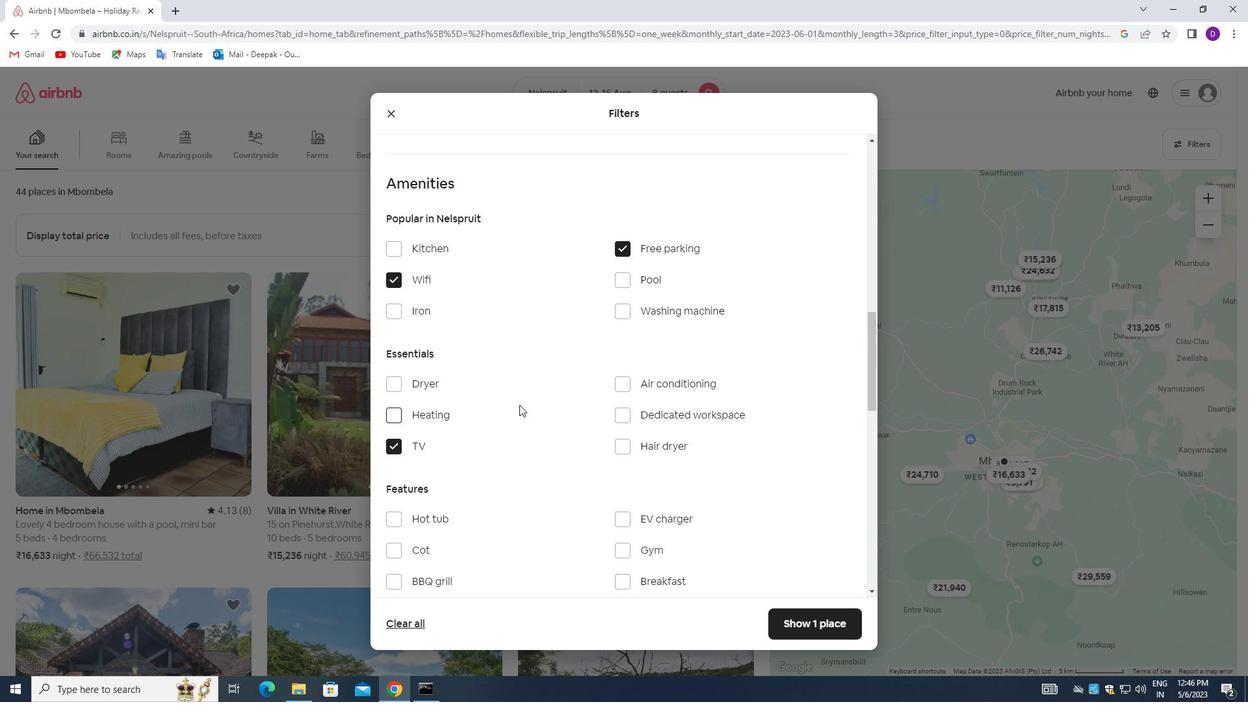 
Action: Mouse scrolled (518, 400) with delta (0, 0)
Screenshot: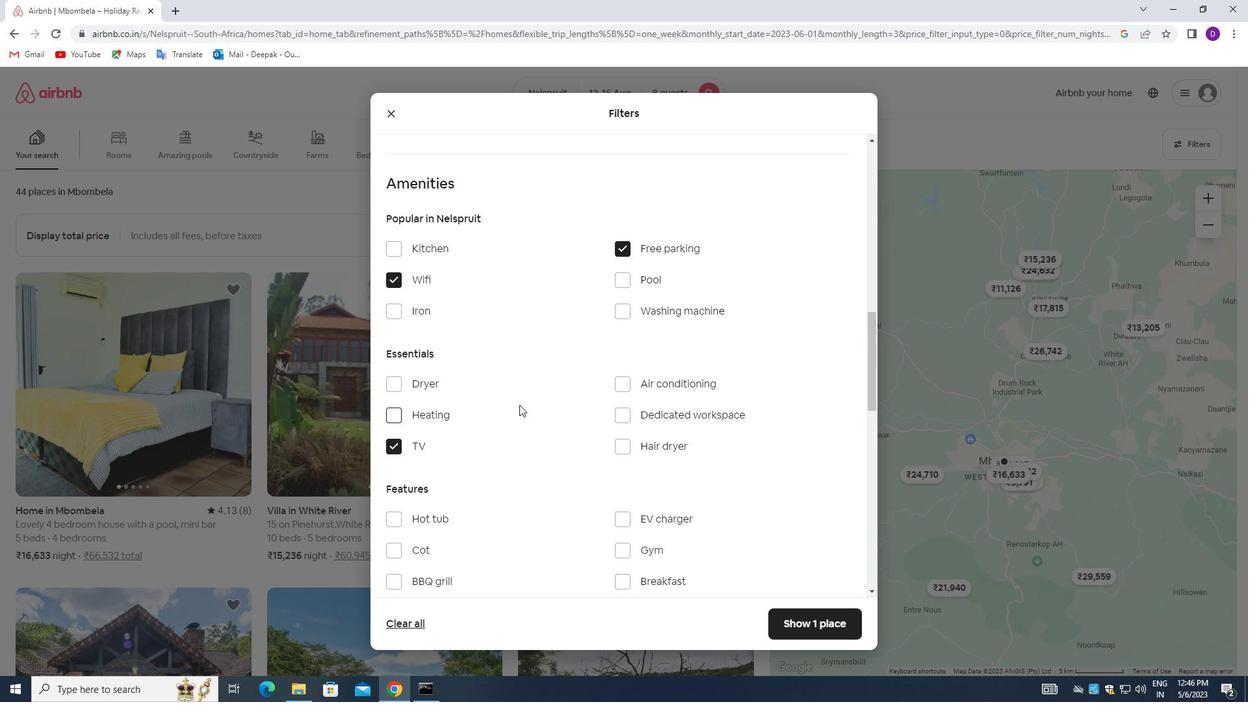 
Action: Mouse scrolled (518, 400) with delta (0, 0)
Screenshot: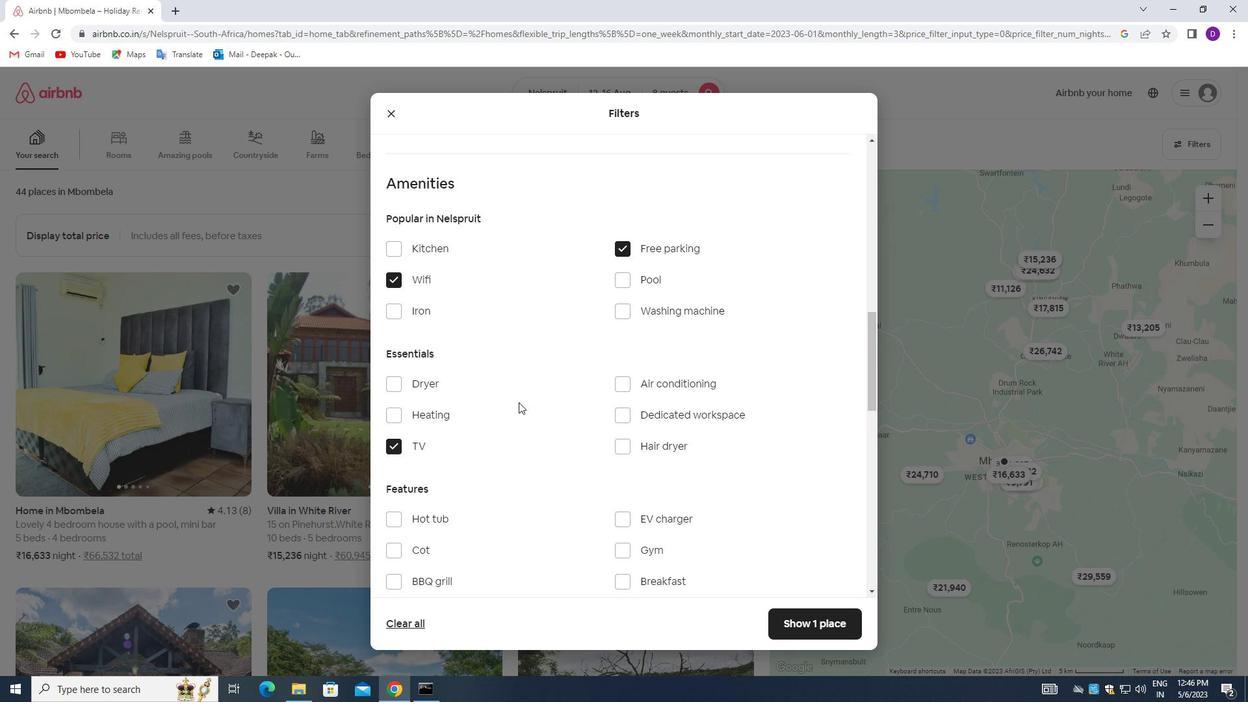 
Action: Mouse moved to (619, 421)
Screenshot: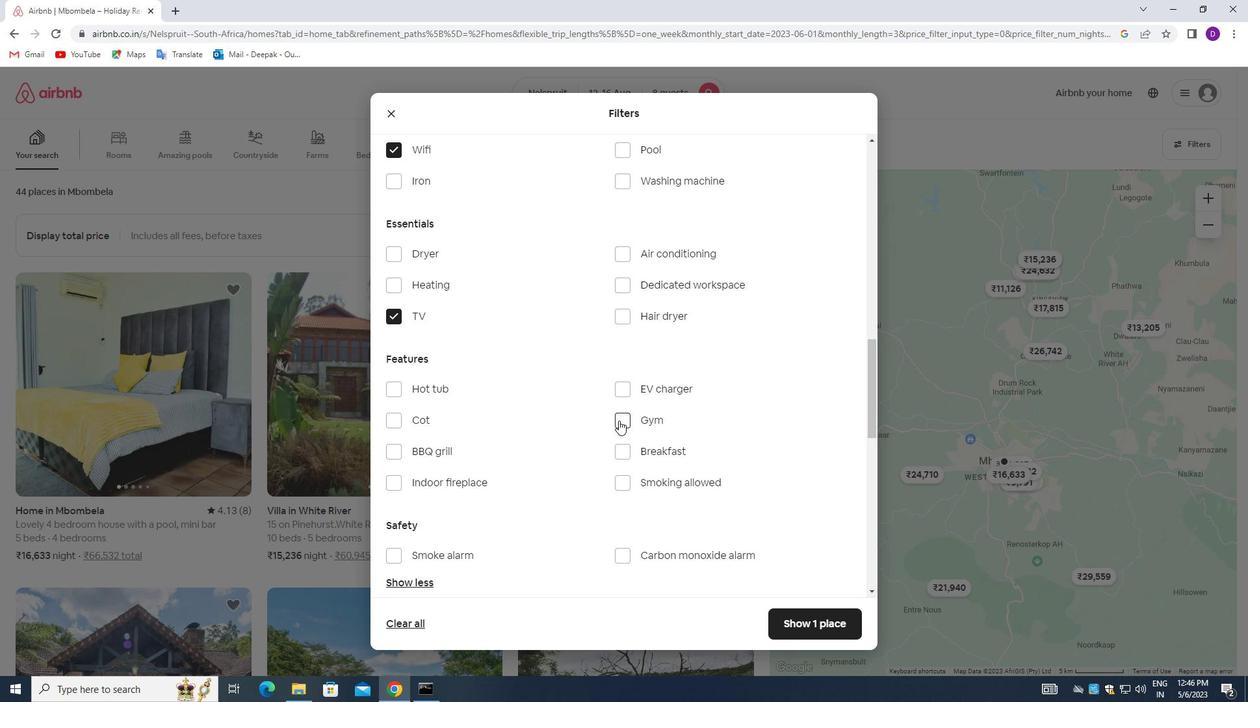 
Action: Mouse pressed left at (619, 421)
Screenshot: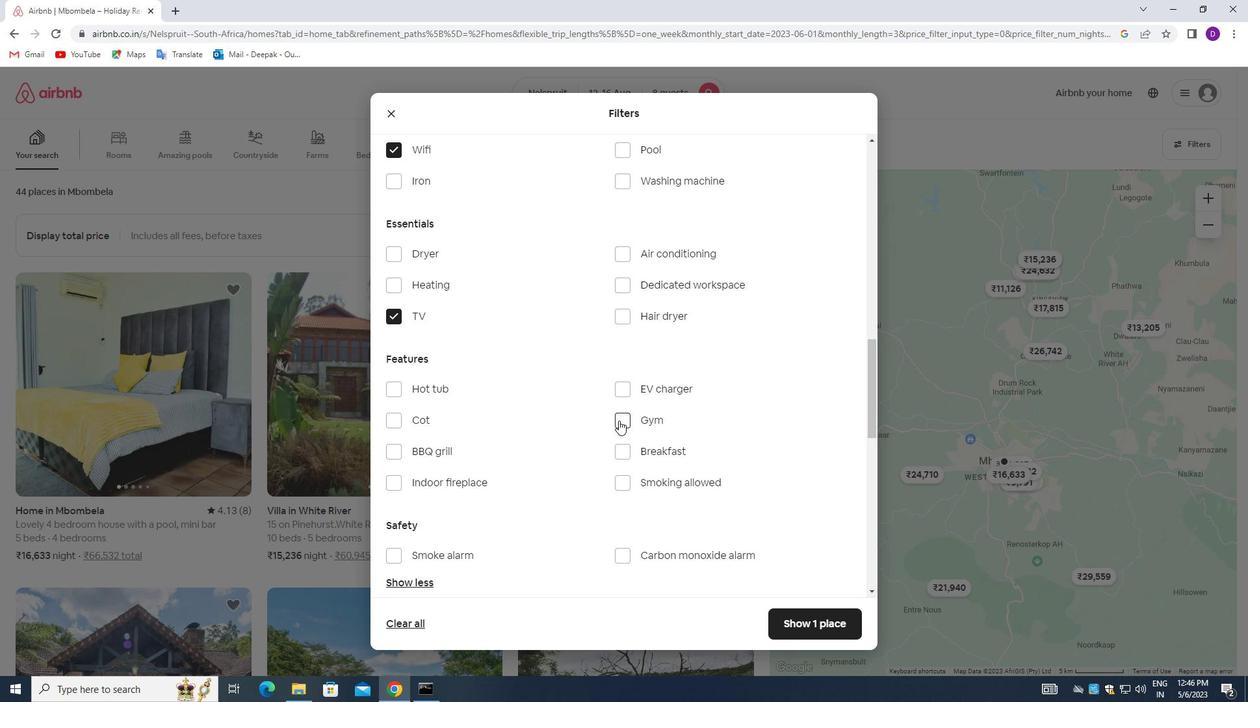 
Action: Mouse moved to (617, 456)
Screenshot: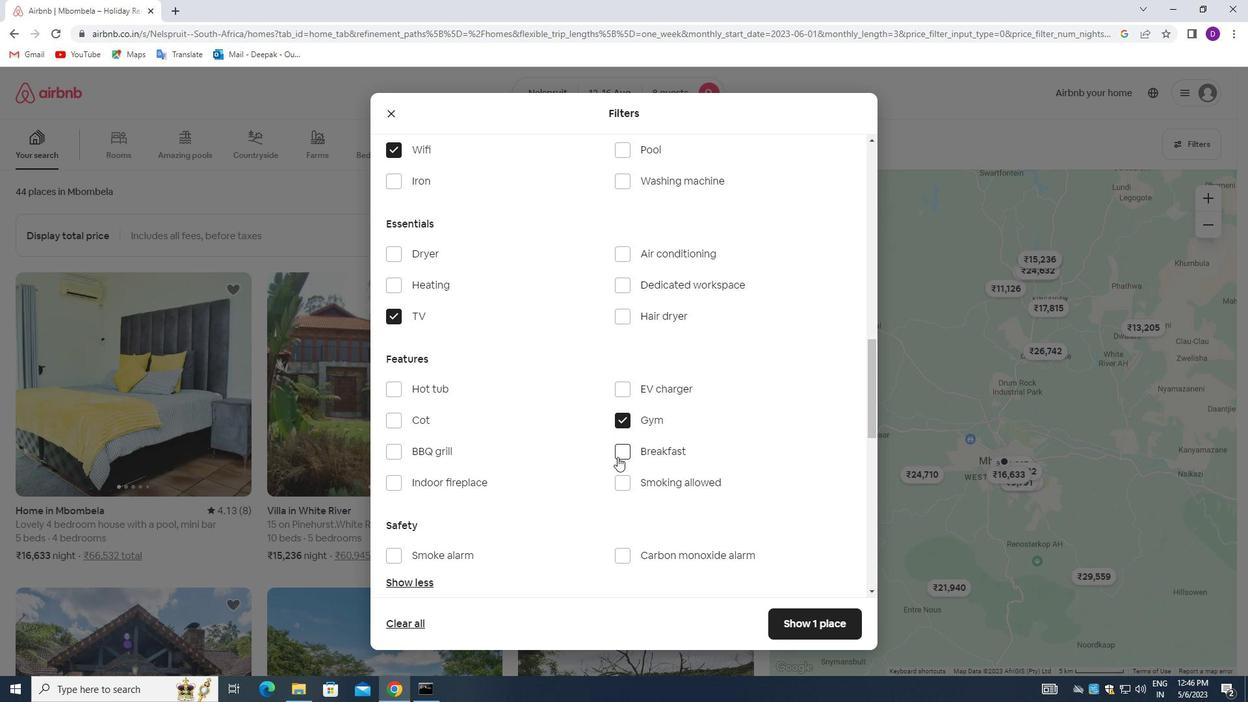 
Action: Mouse pressed left at (617, 456)
Screenshot: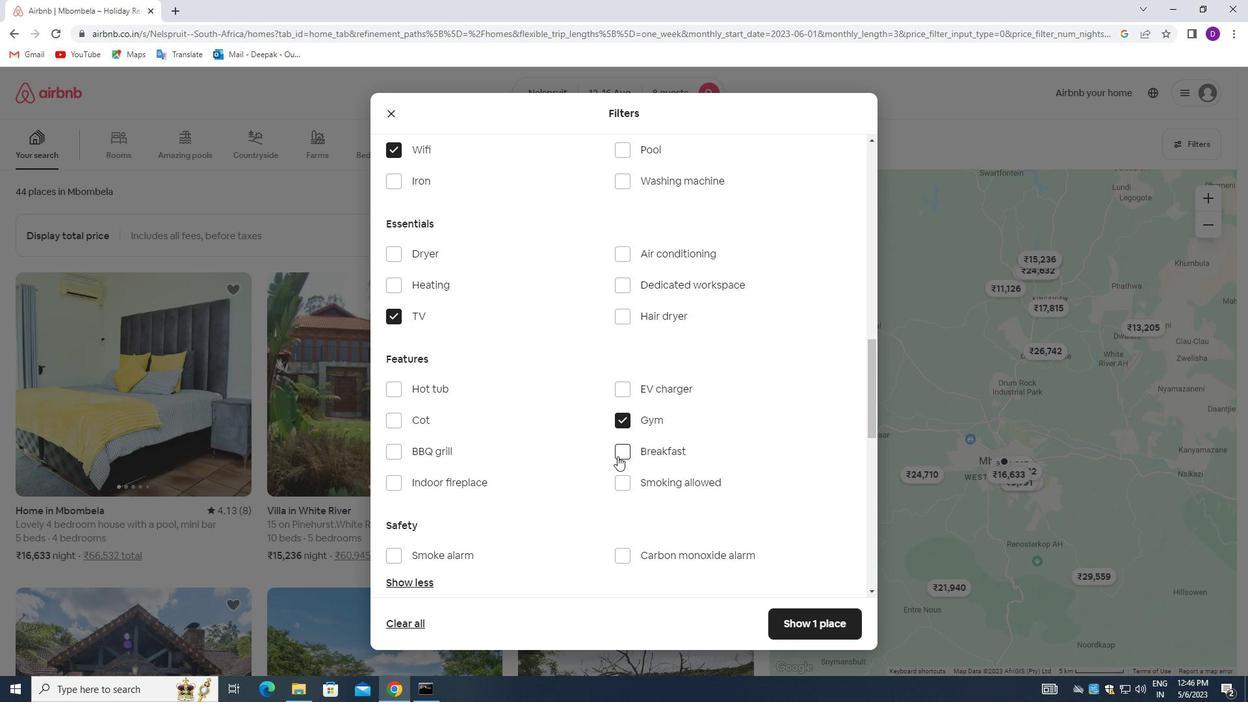 
Action: Mouse moved to (552, 412)
Screenshot: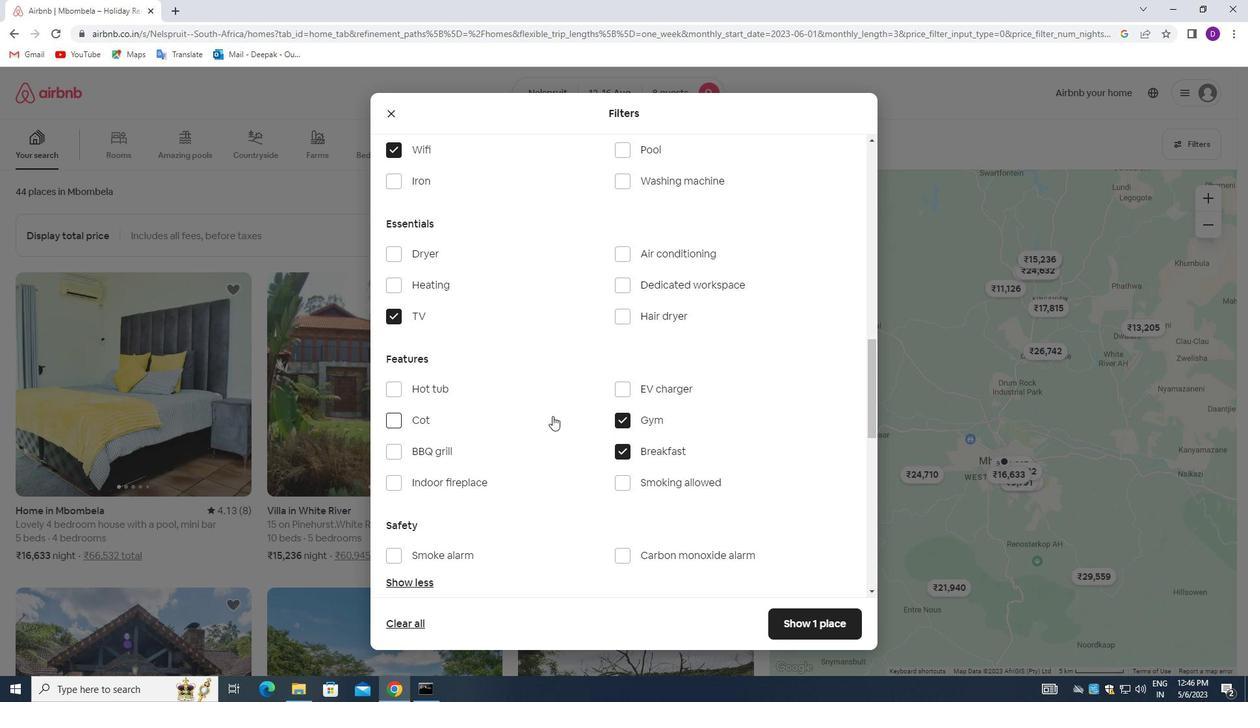 
Action: Mouse scrolled (552, 411) with delta (0, 0)
Screenshot: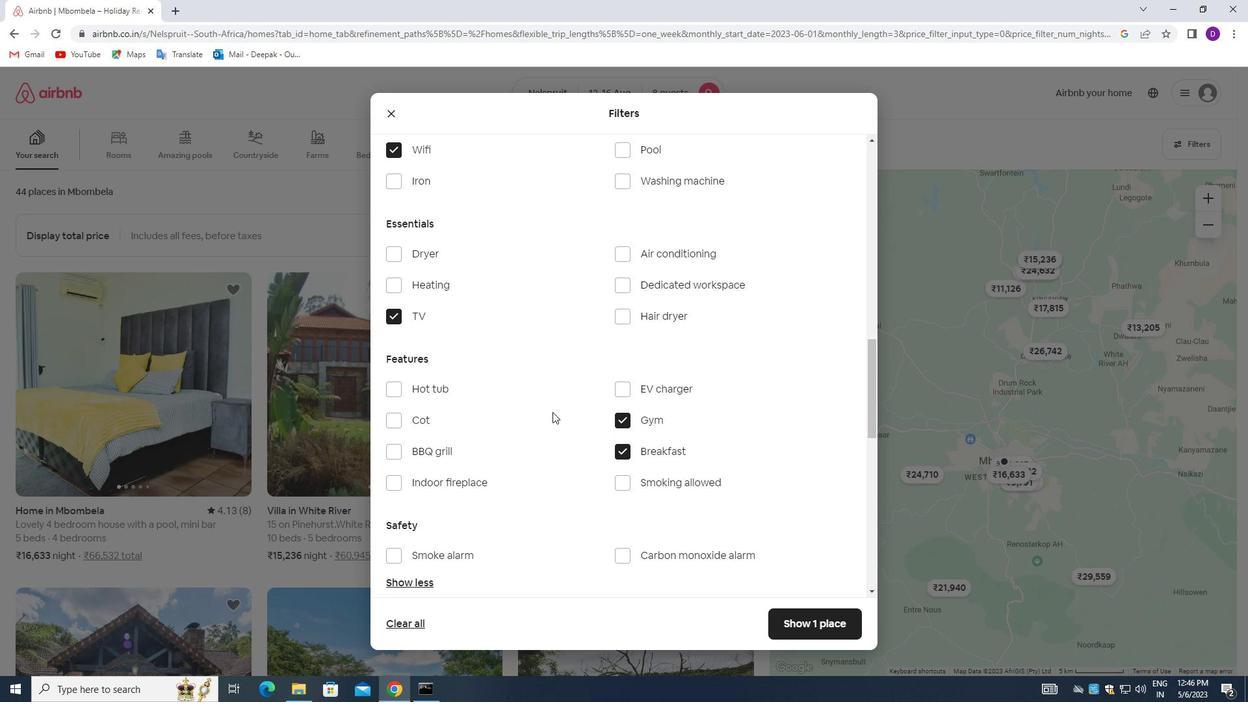 
Action: Mouse scrolled (552, 411) with delta (0, 0)
Screenshot: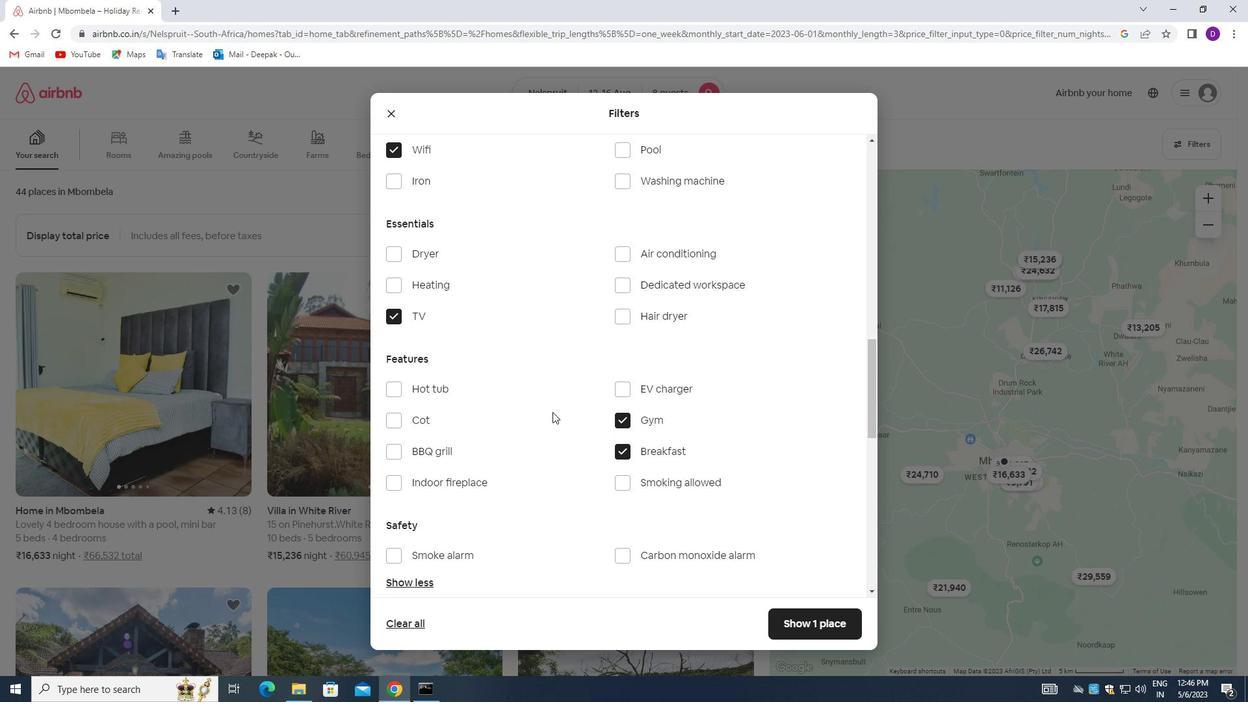 
Action: Mouse moved to (552, 410)
Screenshot: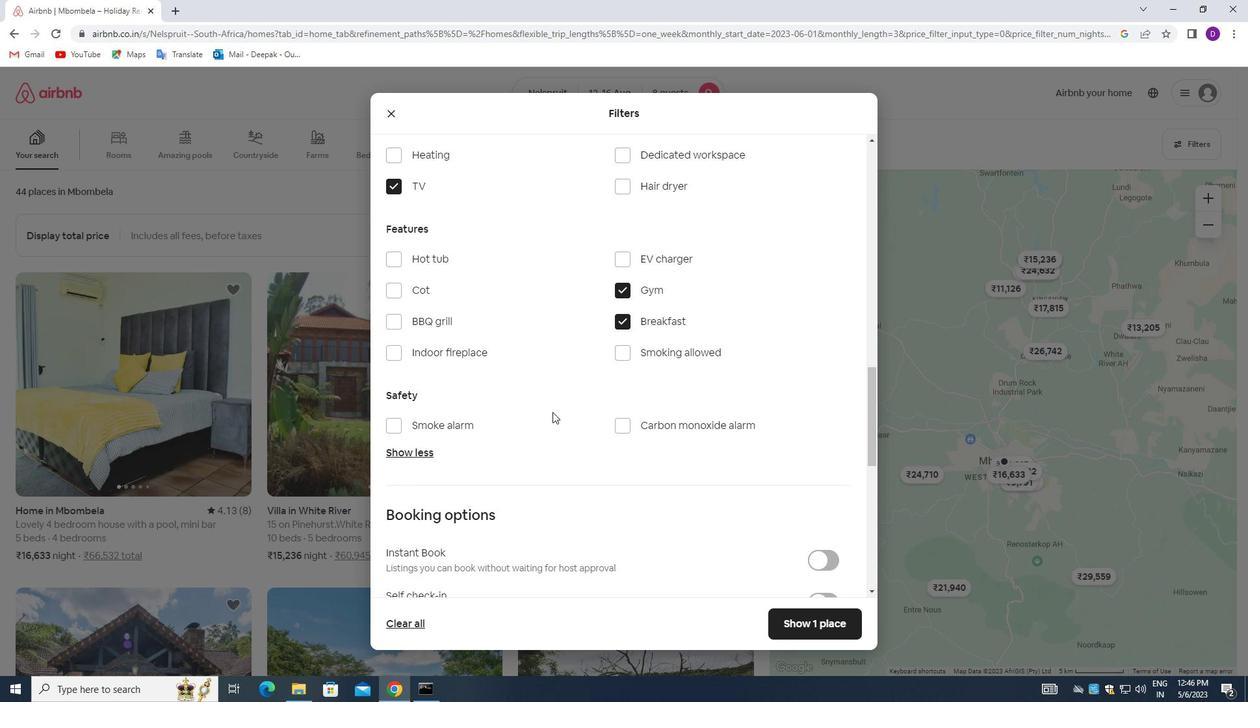 
Action: Mouse scrolled (552, 410) with delta (0, 0)
Screenshot: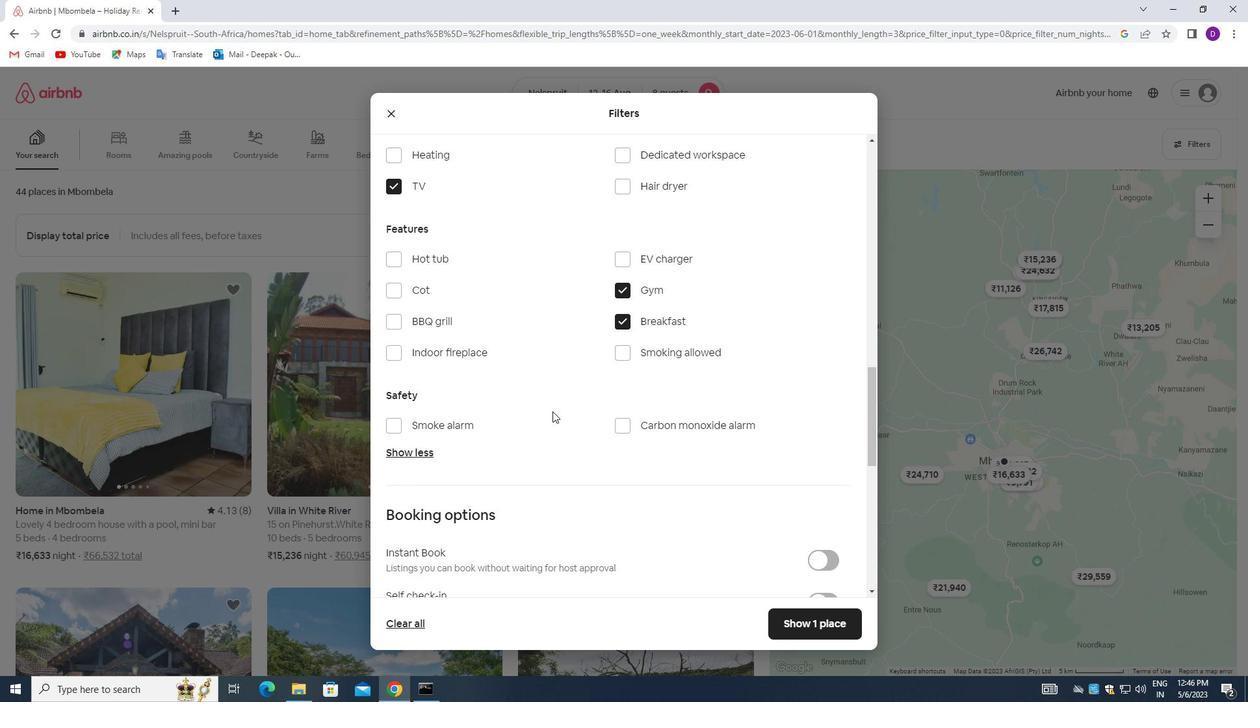 
Action: Mouse moved to (553, 410)
Screenshot: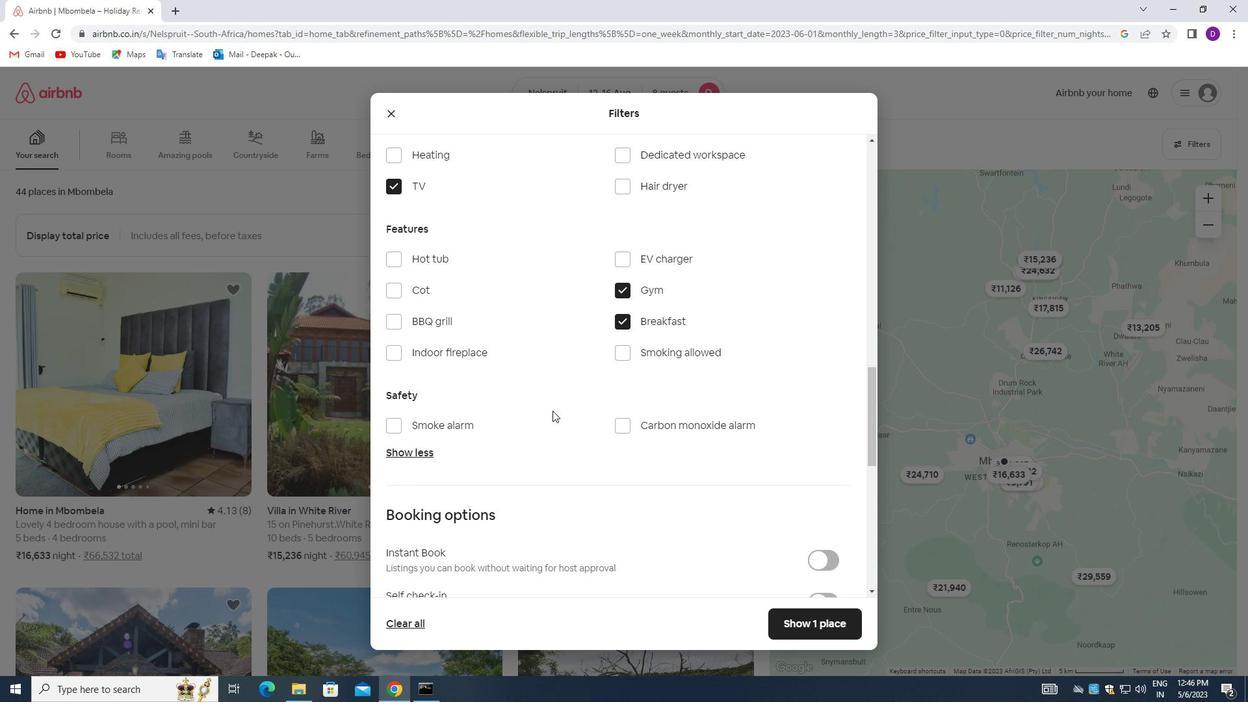 
Action: Mouse scrolled (553, 410) with delta (0, 0)
Screenshot: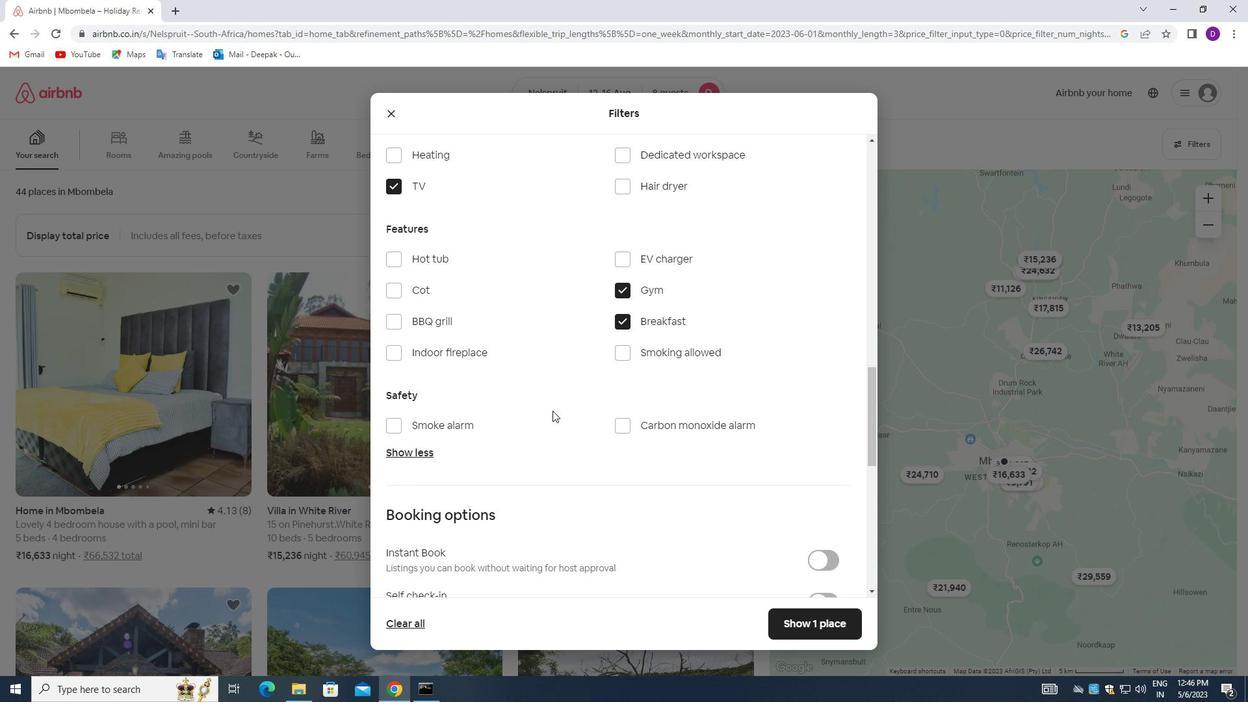 
Action: Mouse moved to (553, 410)
Screenshot: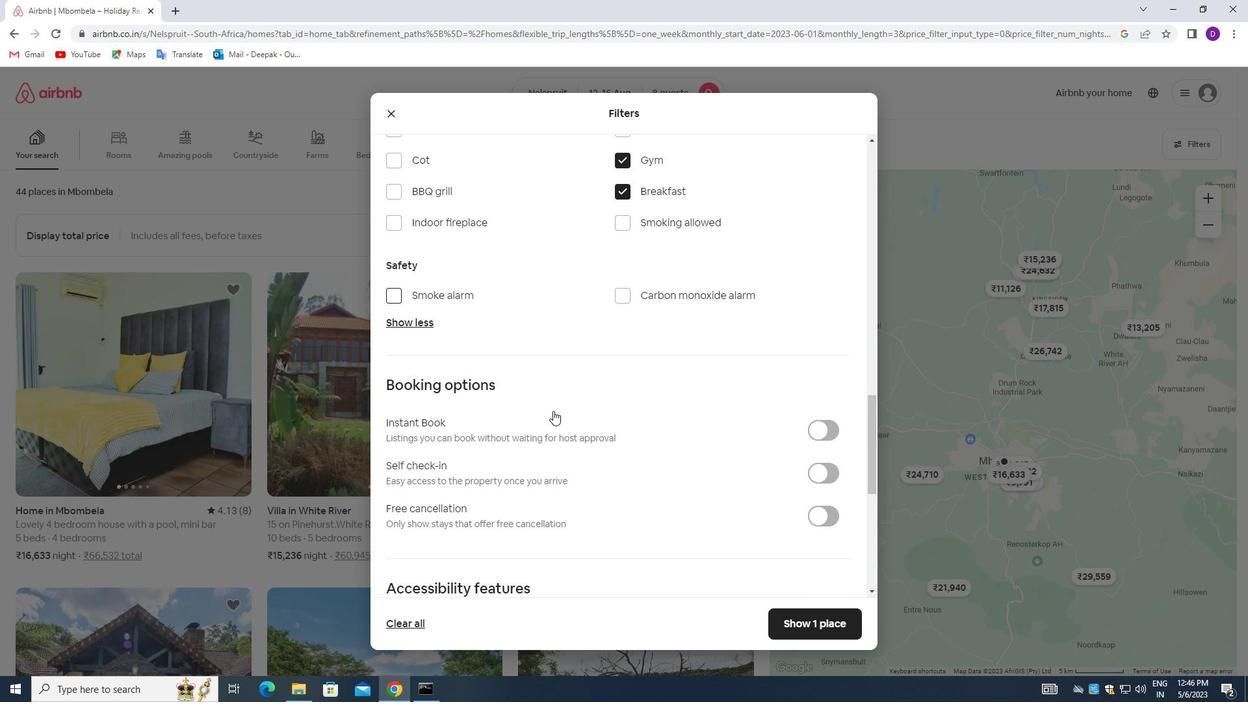 
Action: Mouse scrolled (553, 410) with delta (0, 0)
Screenshot: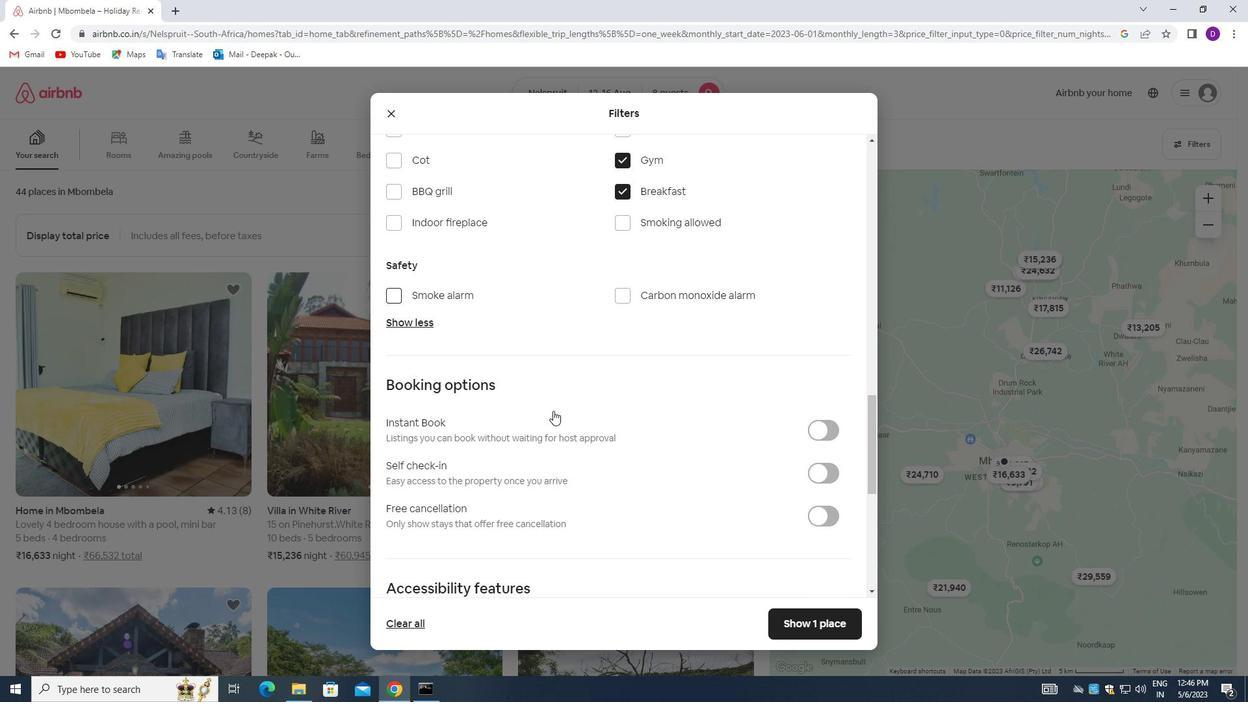 
Action: Mouse moved to (815, 403)
Screenshot: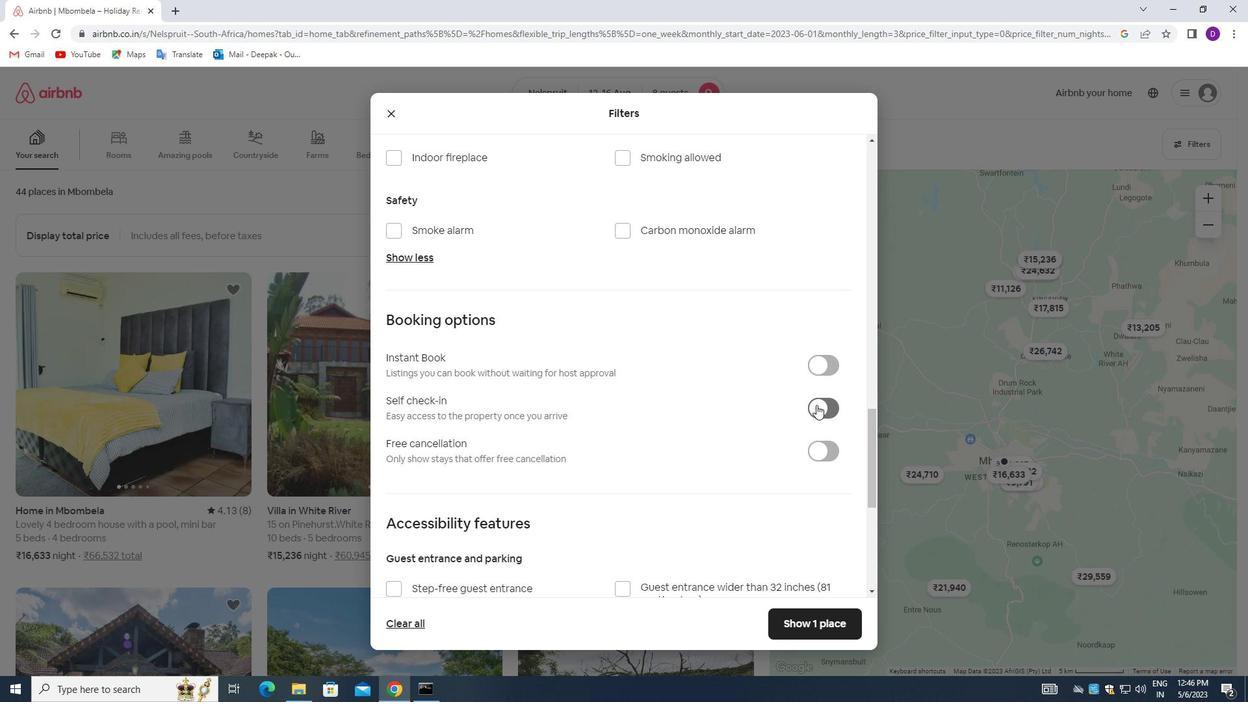 
Action: Mouse pressed left at (815, 403)
Screenshot: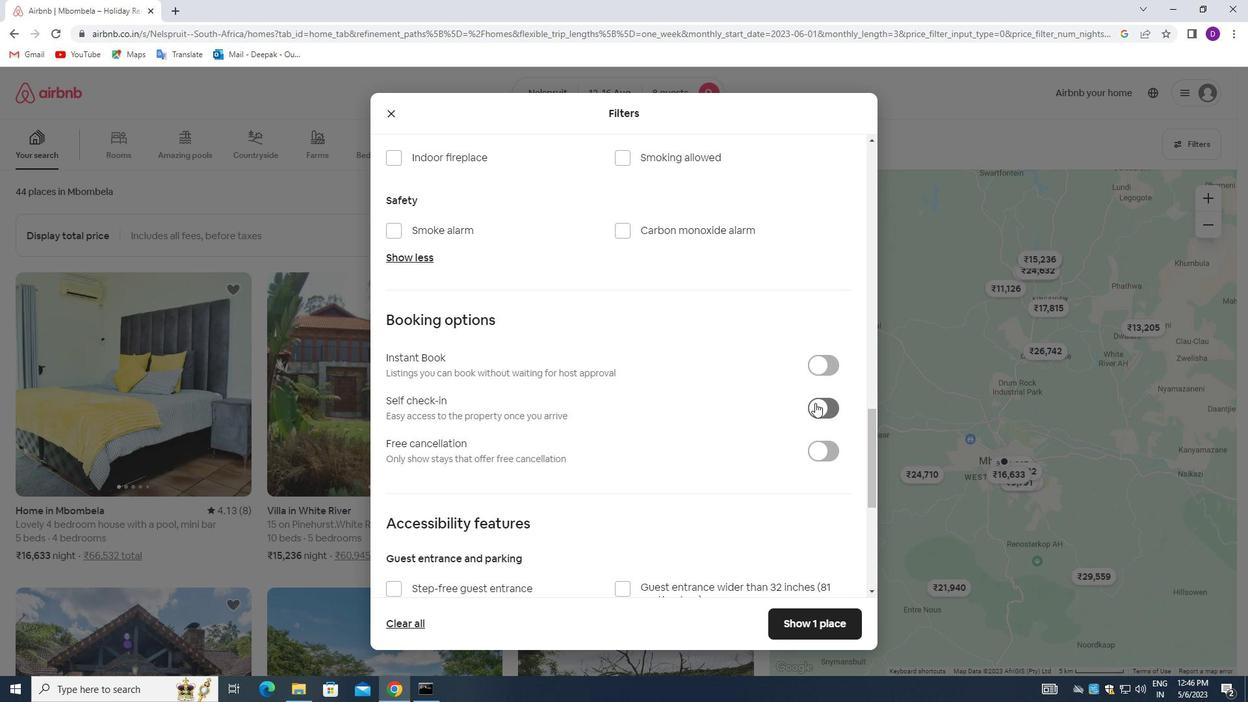 
Action: Mouse moved to (574, 416)
Screenshot: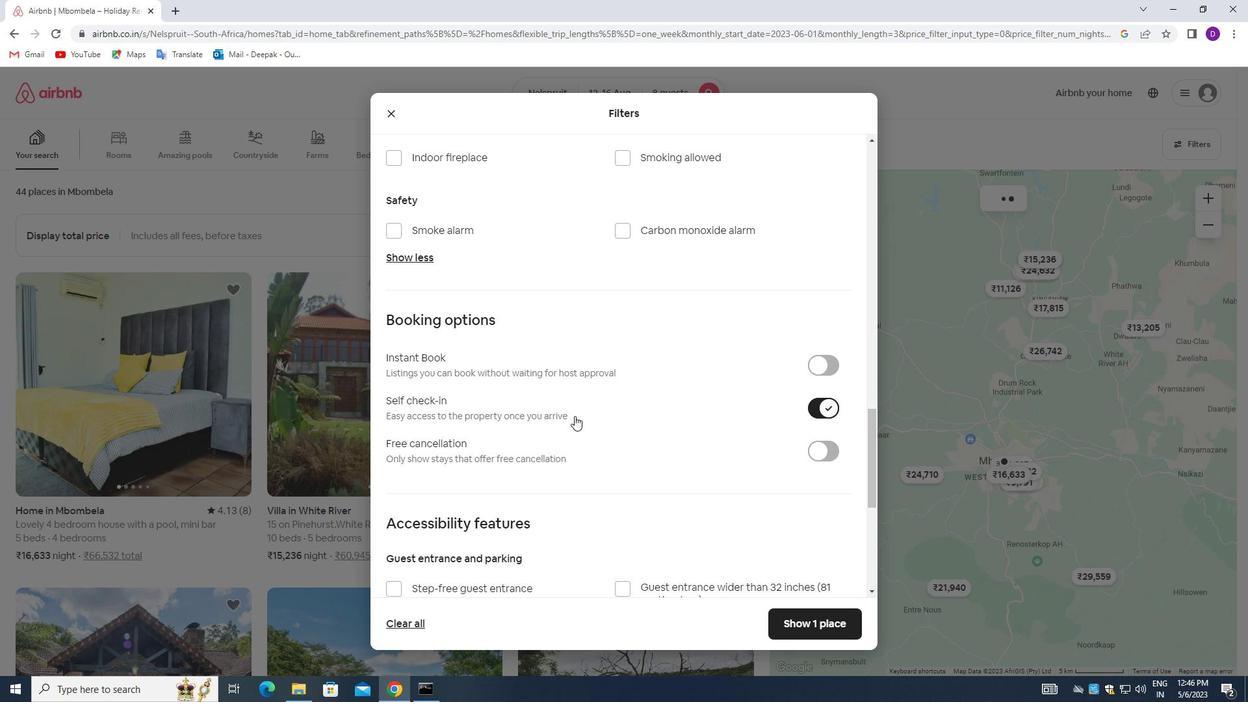 
Action: Mouse scrolled (574, 416) with delta (0, 0)
Screenshot: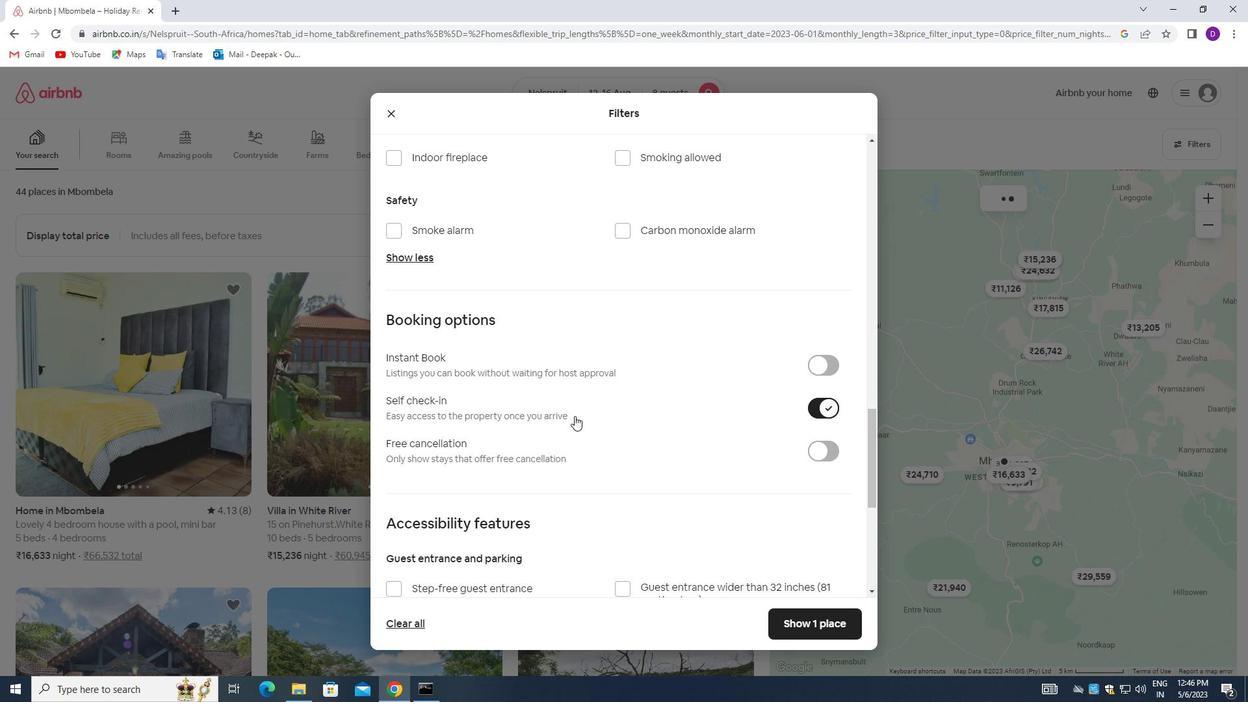 
Action: Mouse moved to (577, 414)
Screenshot: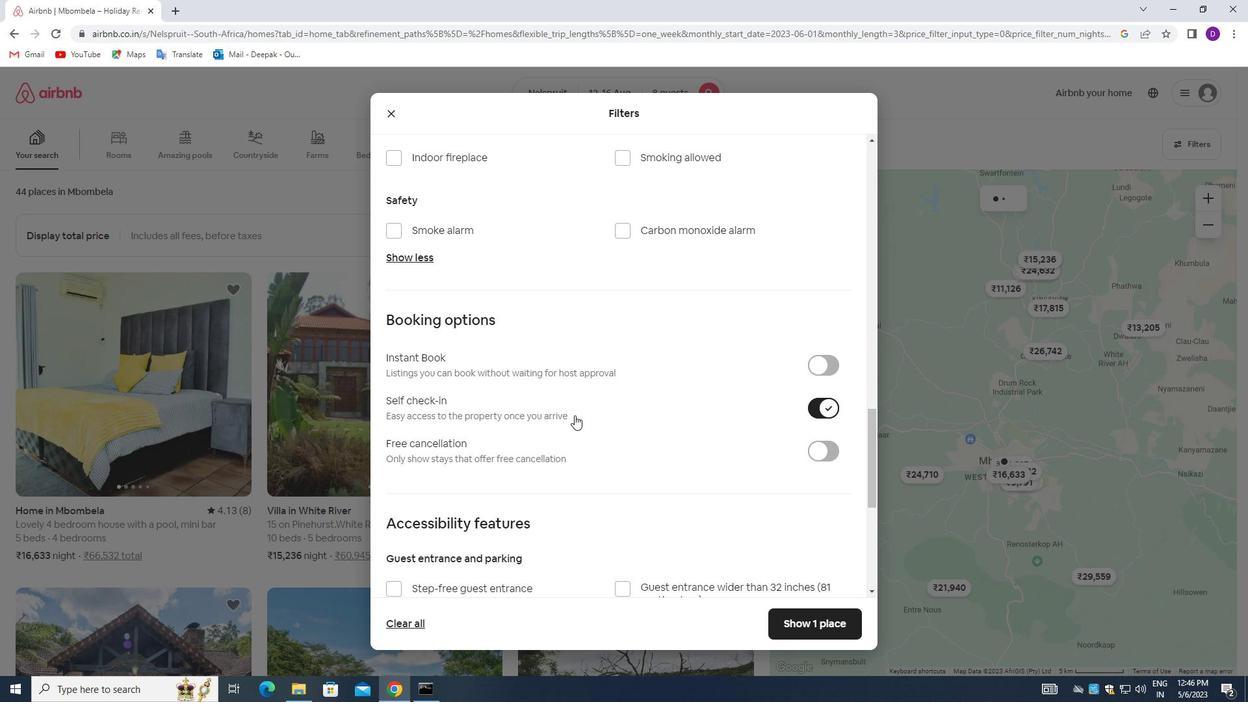 
Action: Mouse scrolled (577, 413) with delta (0, 0)
Screenshot: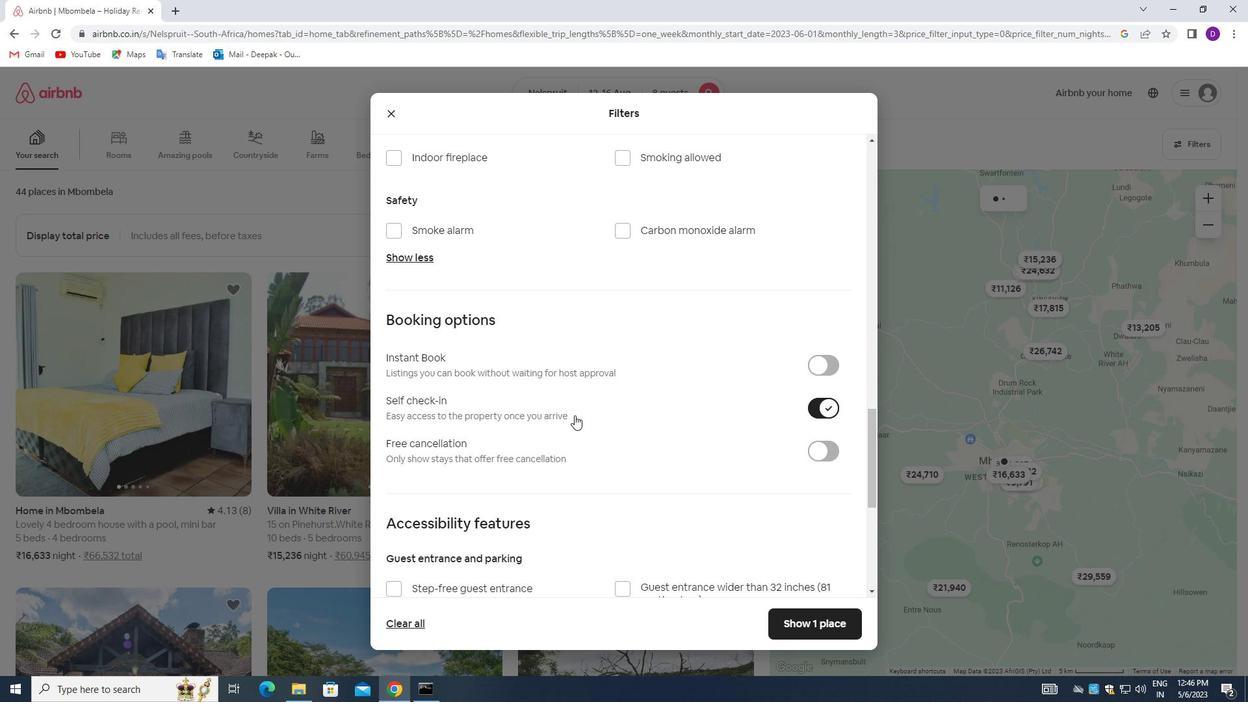 
Action: Mouse moved to (577, 414)
Screenshot: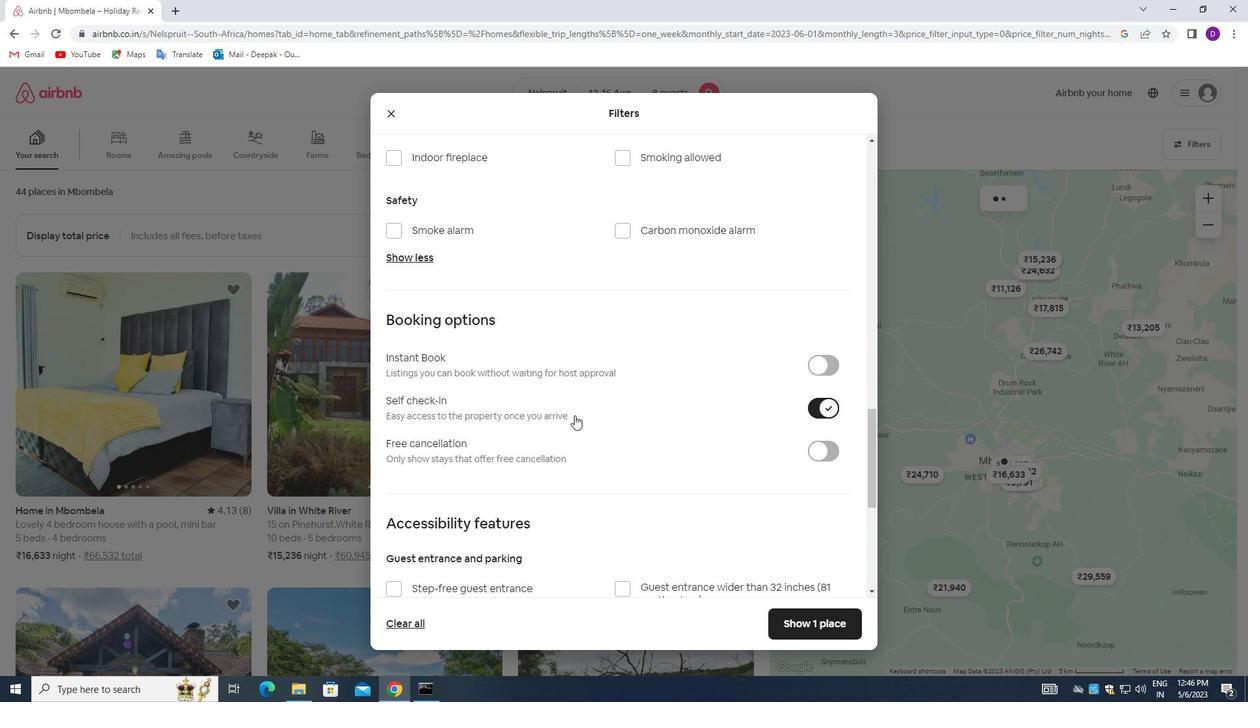 
Action: Mouse scrolled (577, 413) with delta (0, 0)
Screenshot: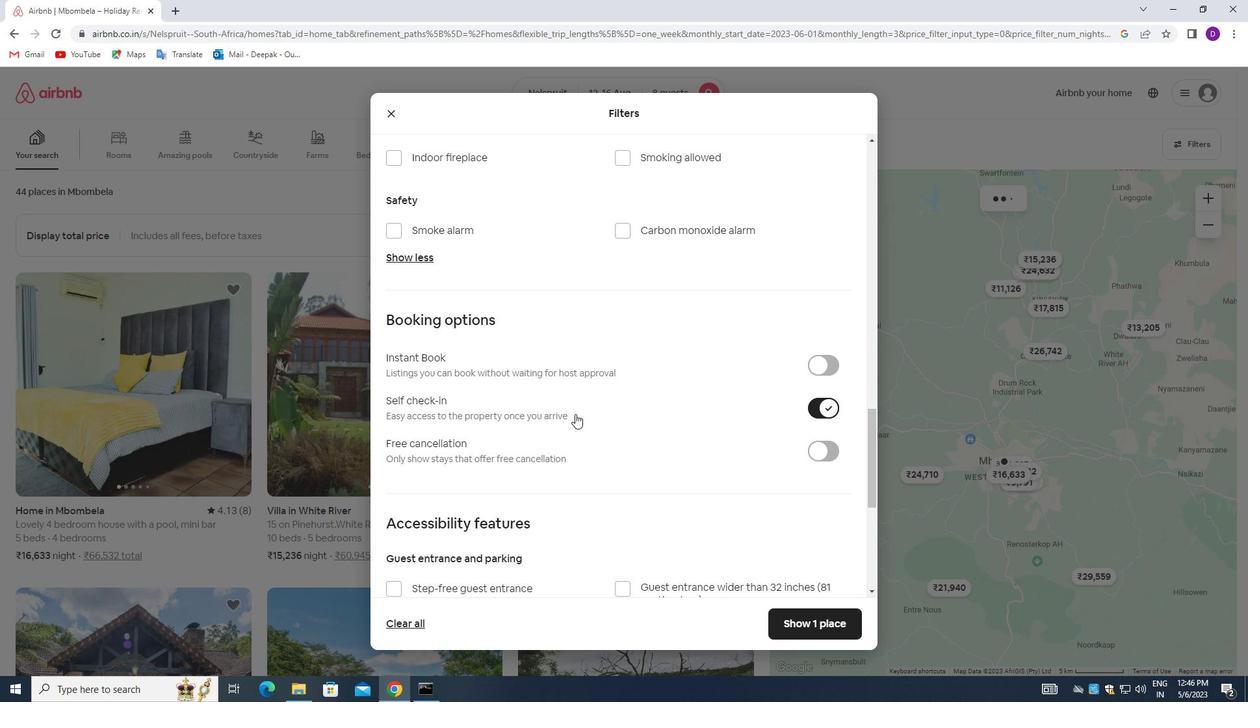 
Action: Mouse moved to (598, 409)
Screenshot: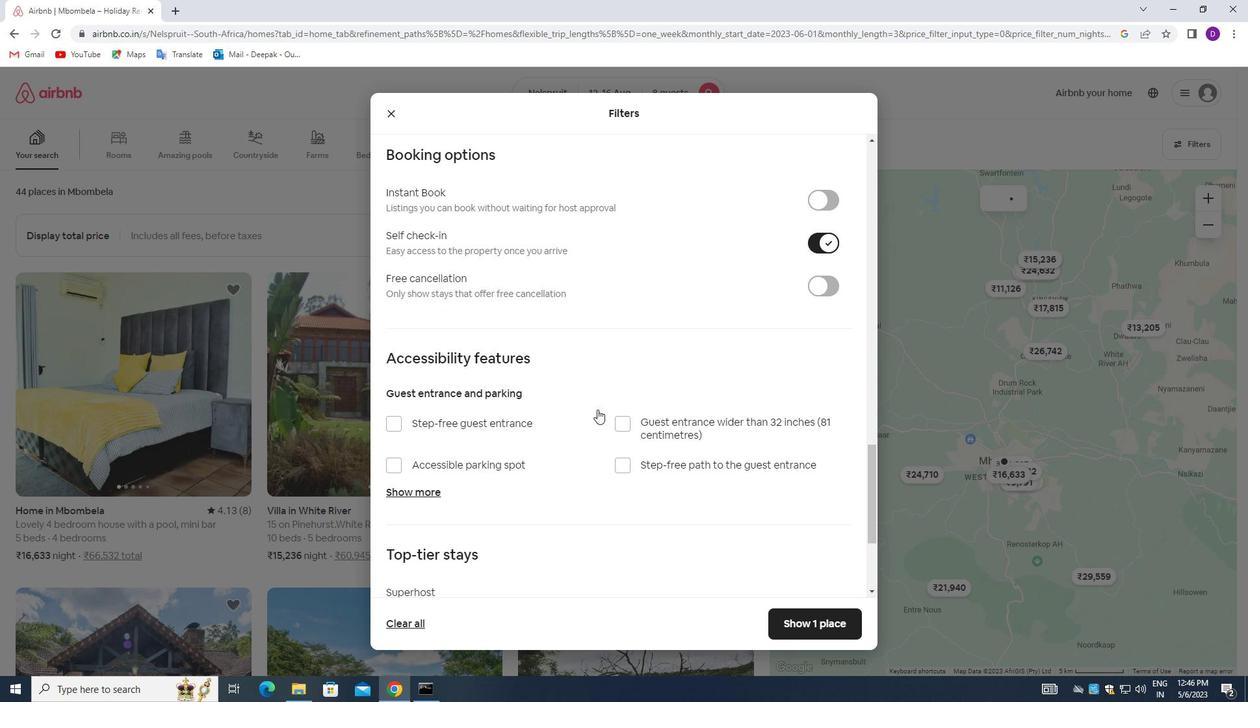 
Action: Mouse scrolled (598, 408) with delta (0, 0)
Screenshot: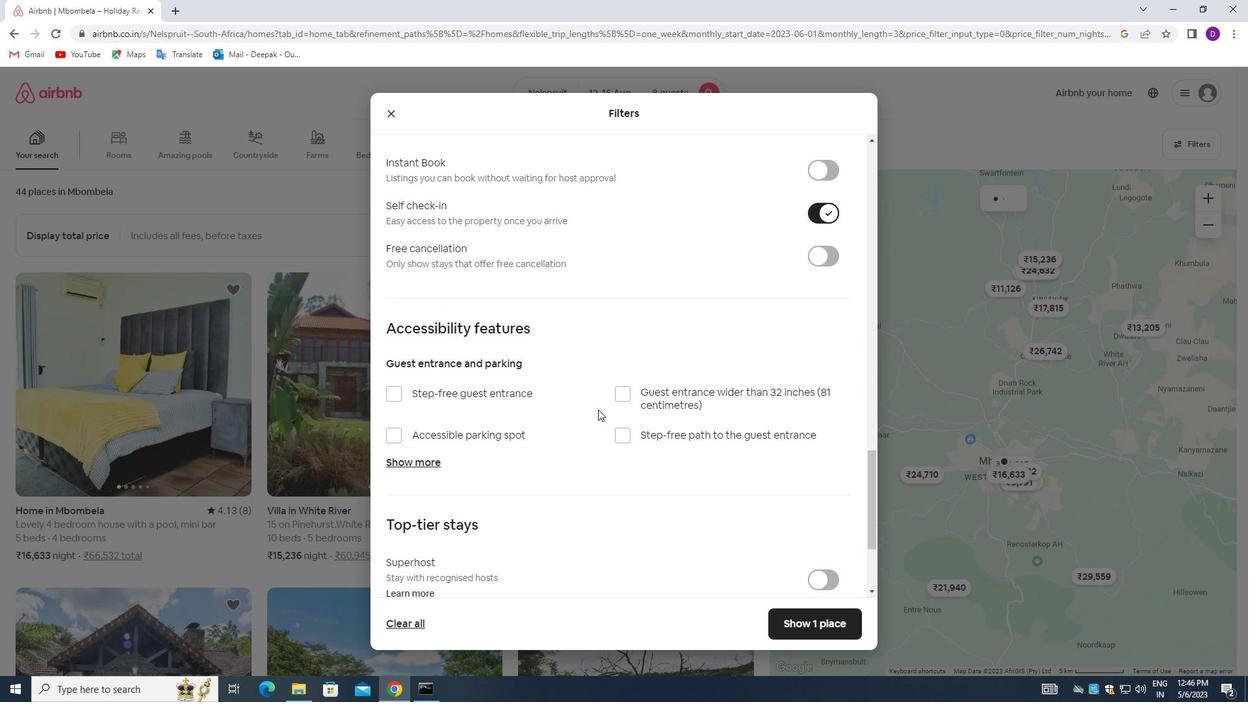 
Action: Mouse moved to (592, 421)
Screenshot: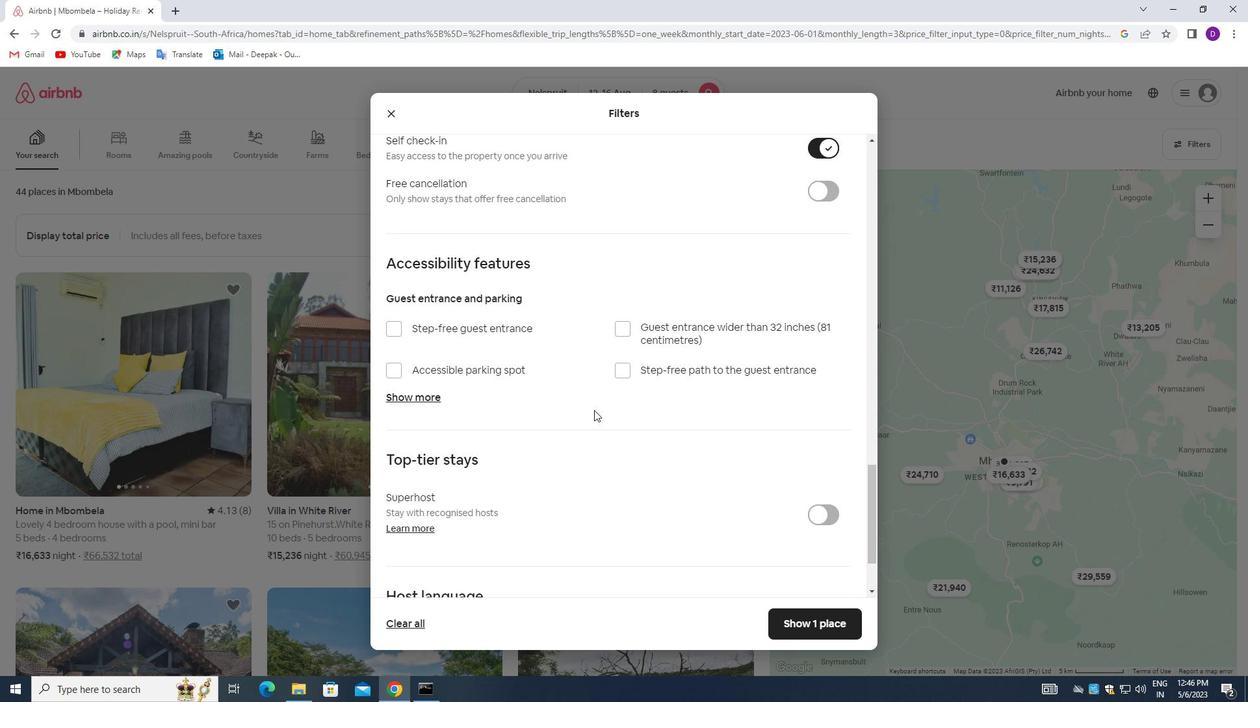 
Action: Mouse scrolled (592, 420) with delta (0, 0)
Screenshot: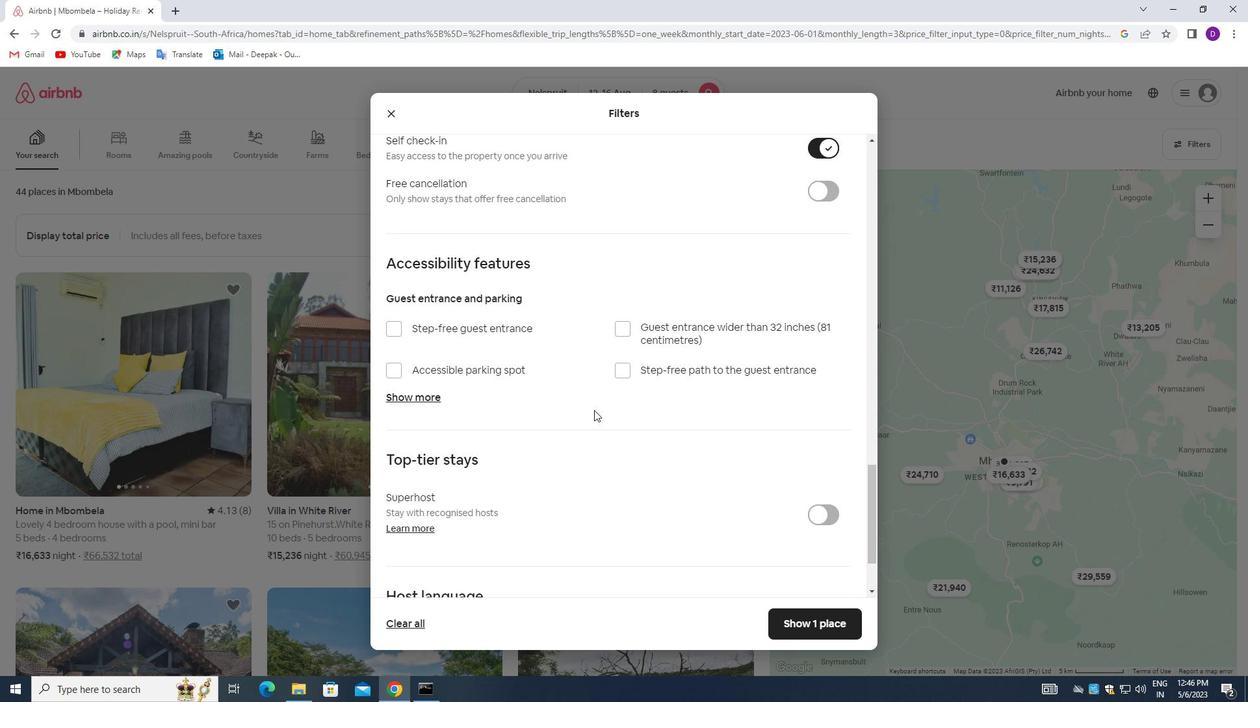 
Action: Mouse moved to (592, 424)
Screenshot: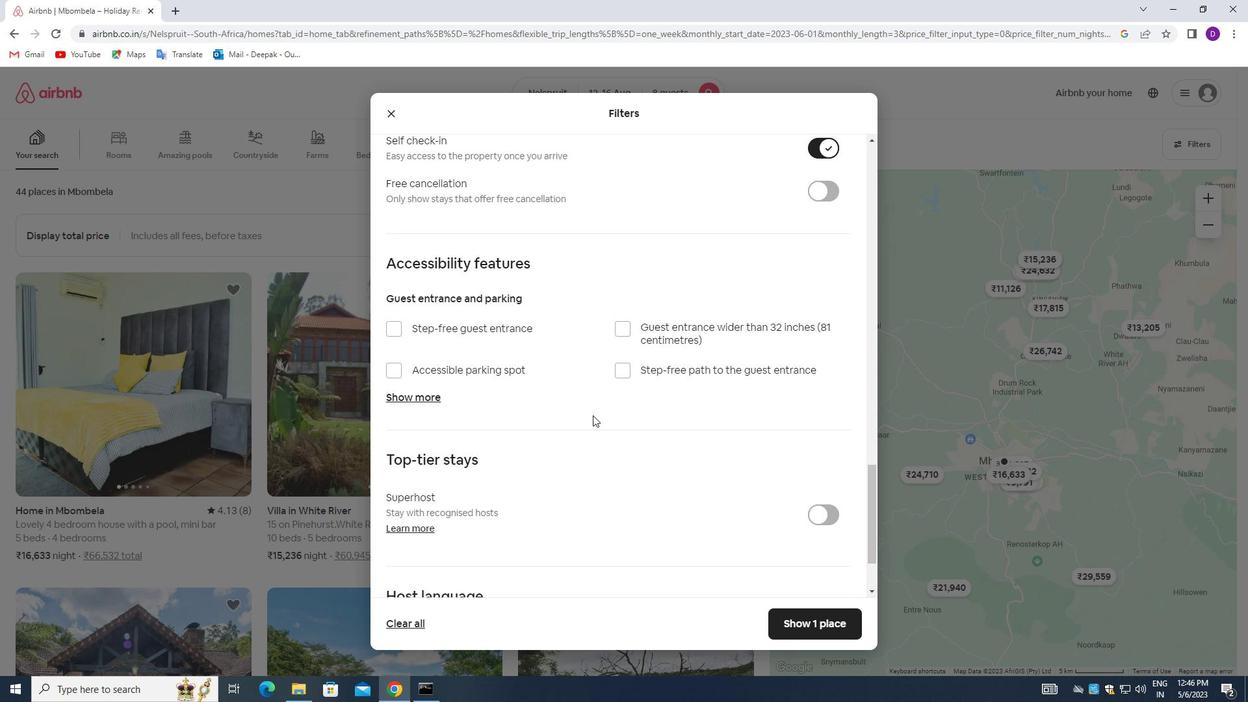 
Action: Mouse scrolled (592, 423) with delta (0, 0)
Screenshot: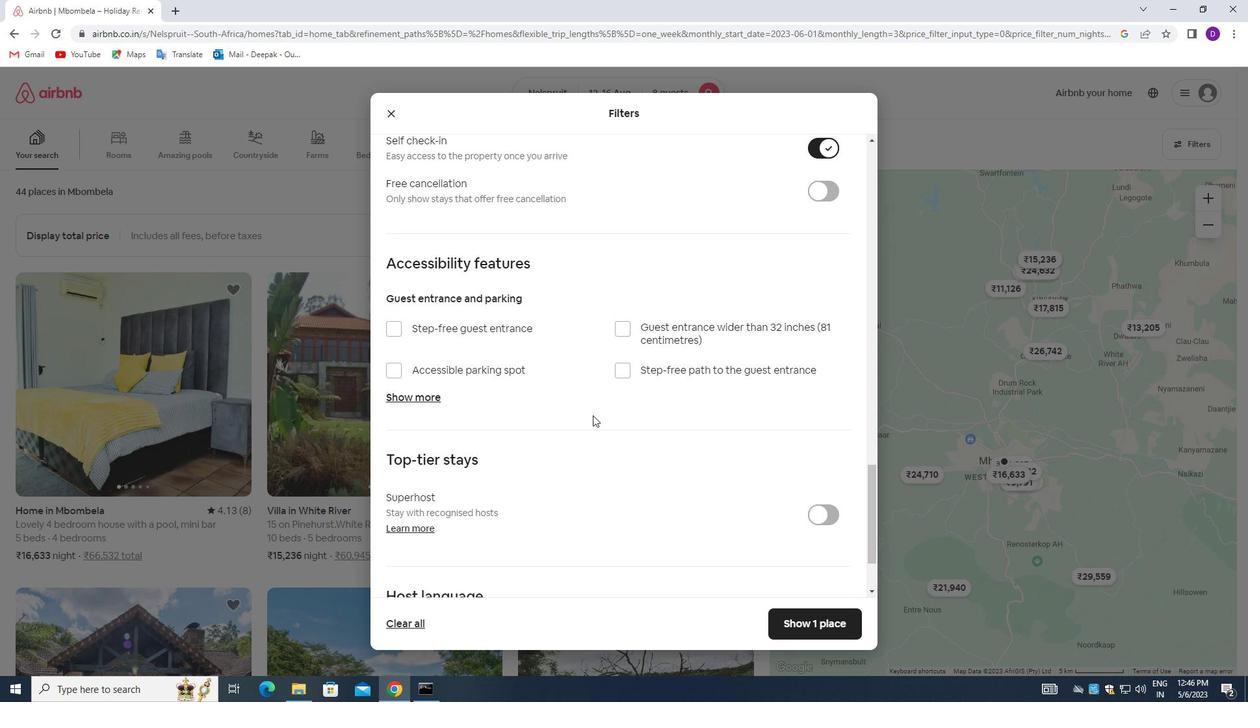 
Action: Mouse moved to (591, 424)
Screenshot: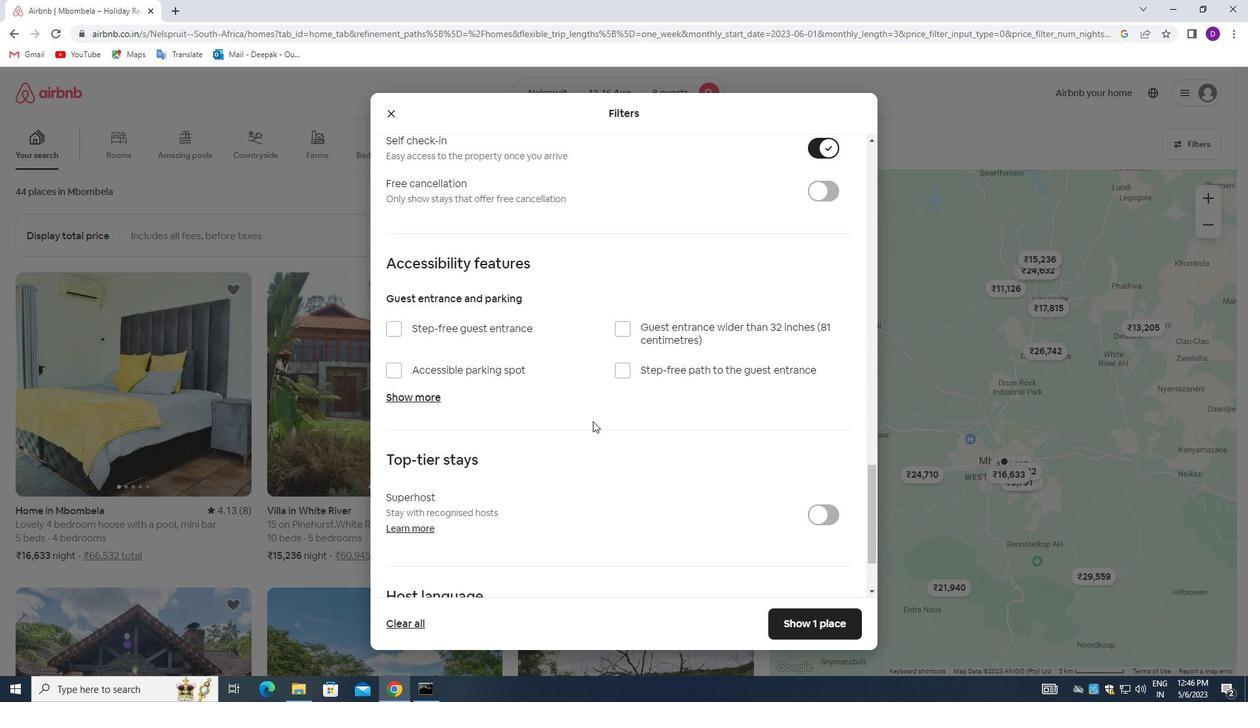 
Action: Mouse scrolled (591, 423) with delta (0, 0)
Screenshot: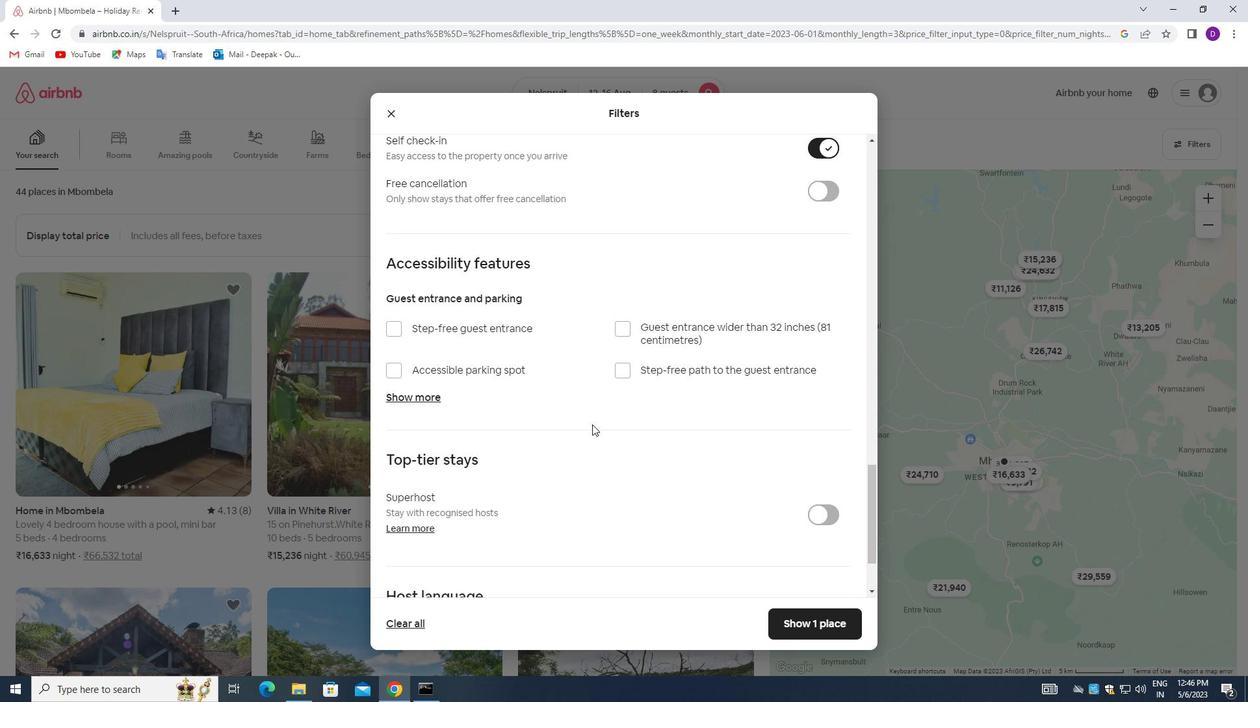 
Action: Mouse moved to (589, 422)
Screenshot: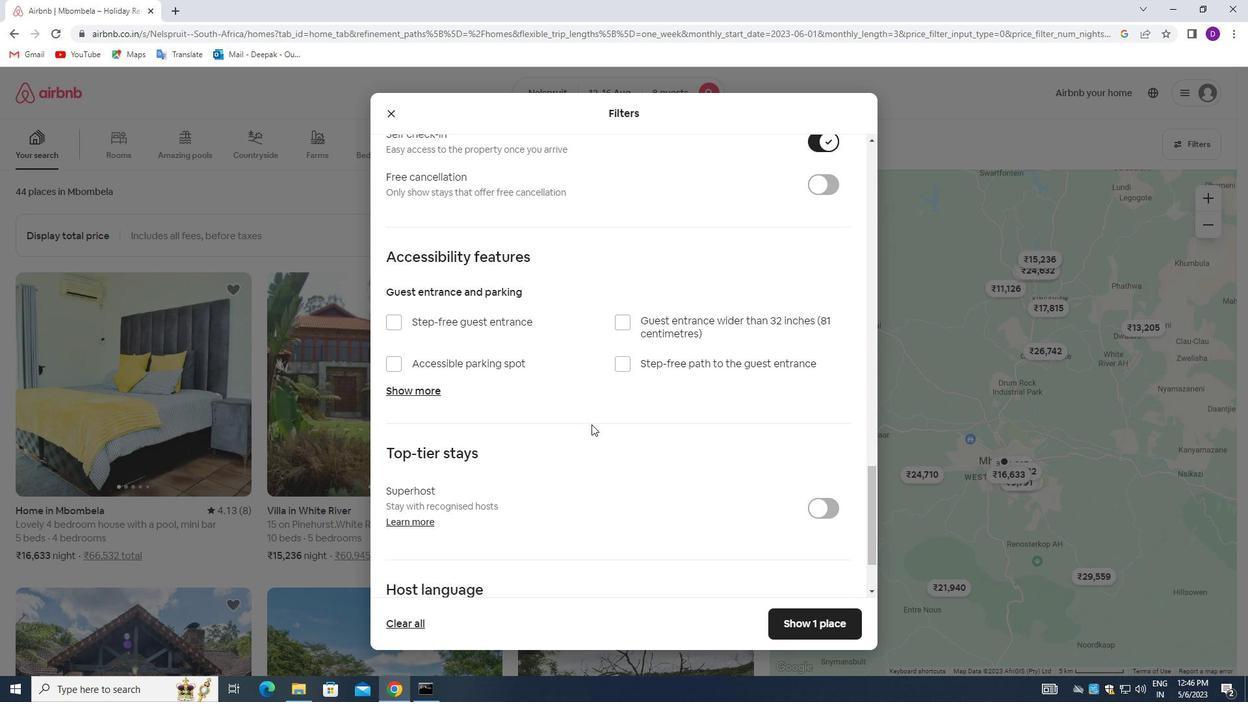 
Action: Mouse scrolled (589, 421) with delta (0, 0)
Screenshot: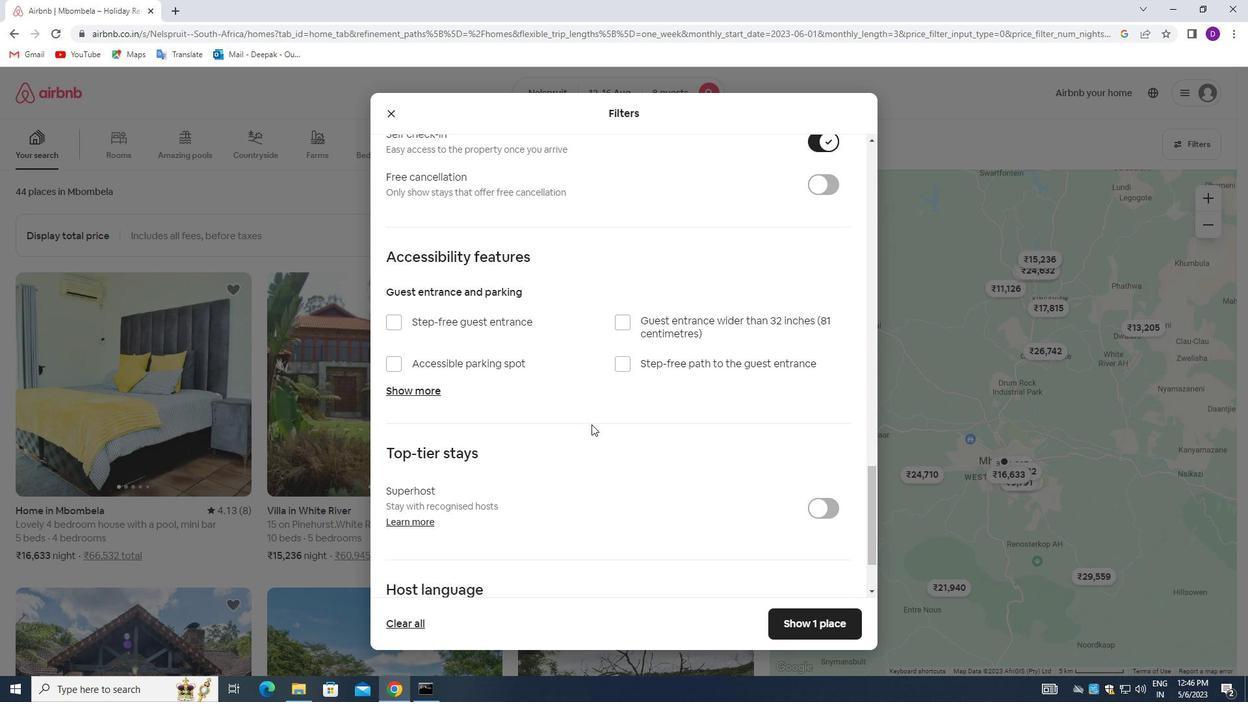 
Action: Mouse moved to (589, 419)
Screenshot: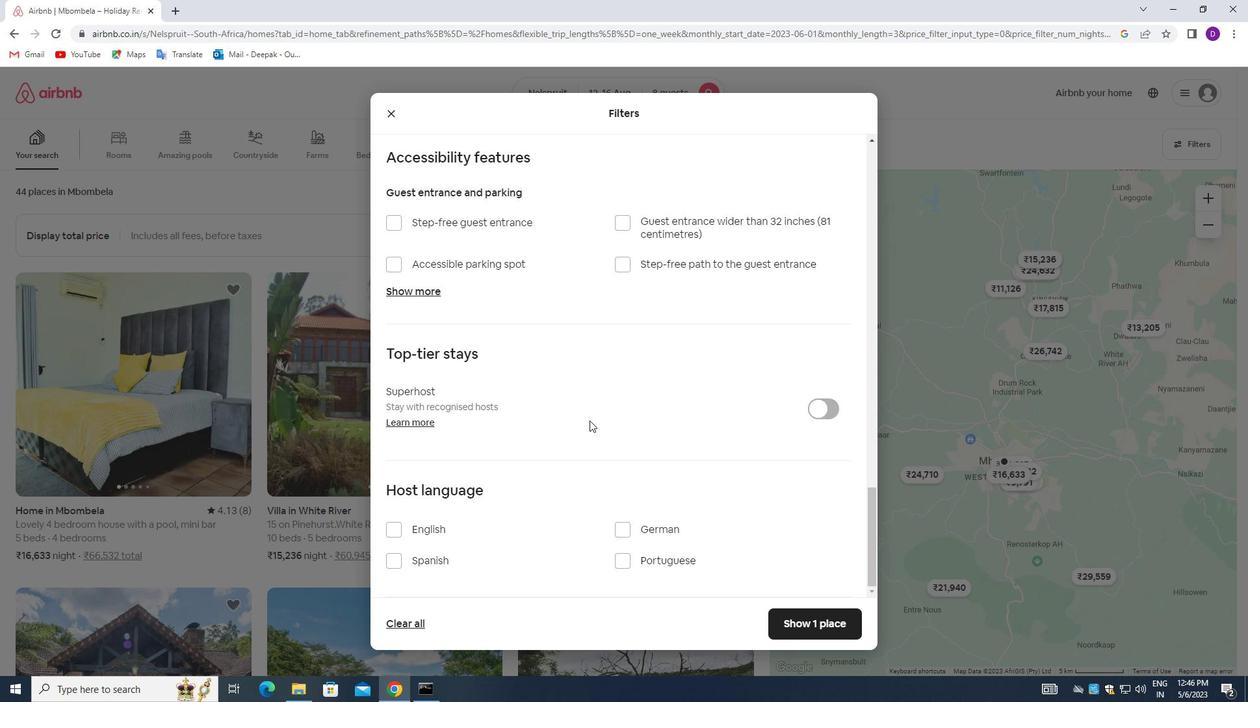 
Action: Mouse scrolled (589, 419) with delta (0, 0)
Screenshot: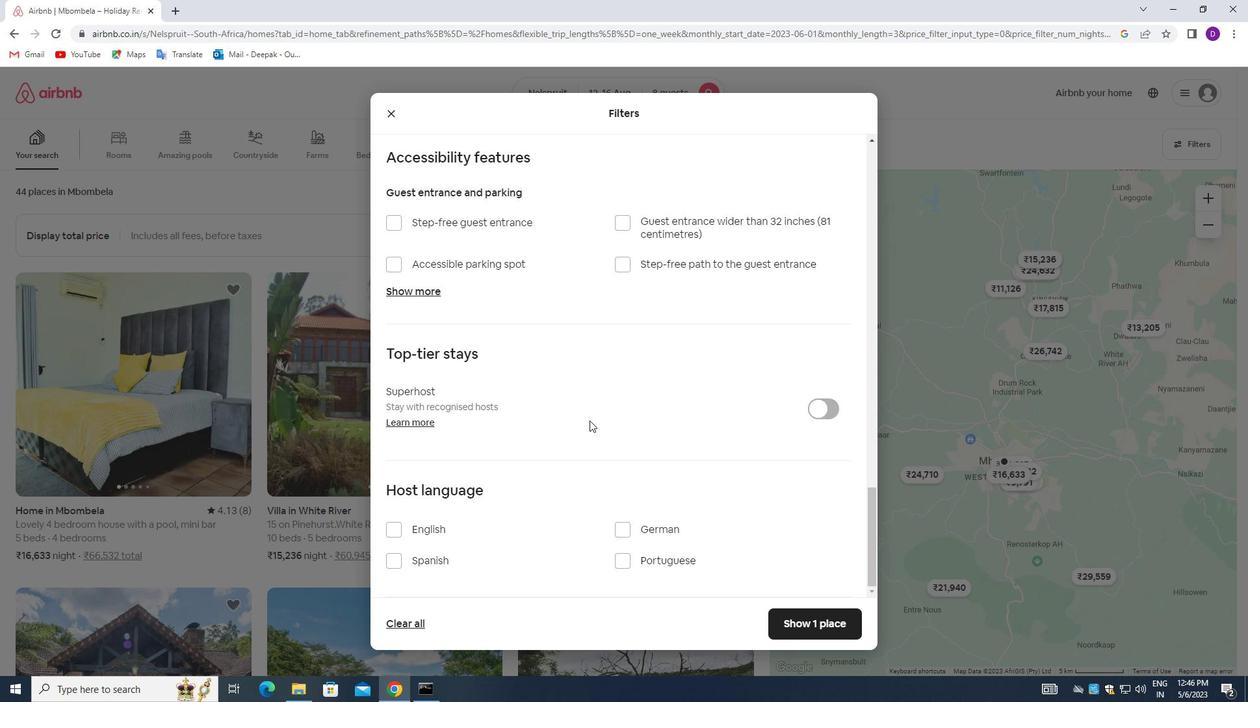 
Action: Mouse scrolled (589, 419) with delta (0, 0)
Screenshot: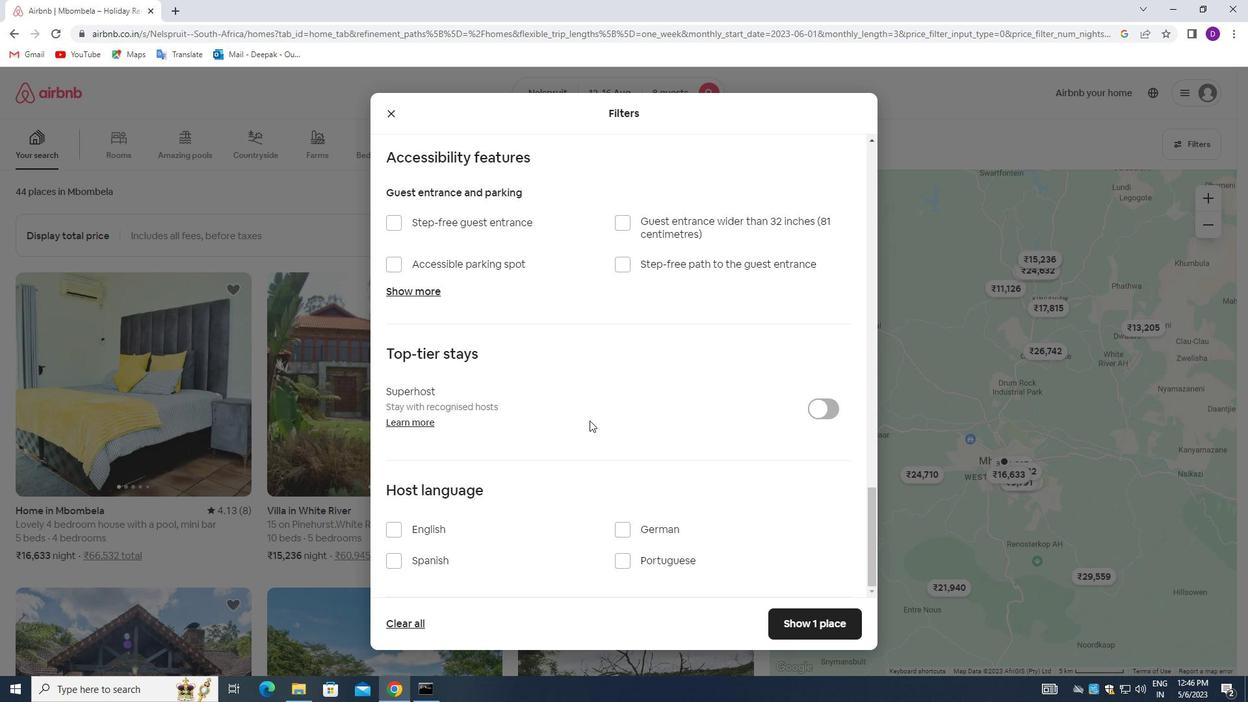 
Action: Mouse moved to (392, 531)
Screenshot: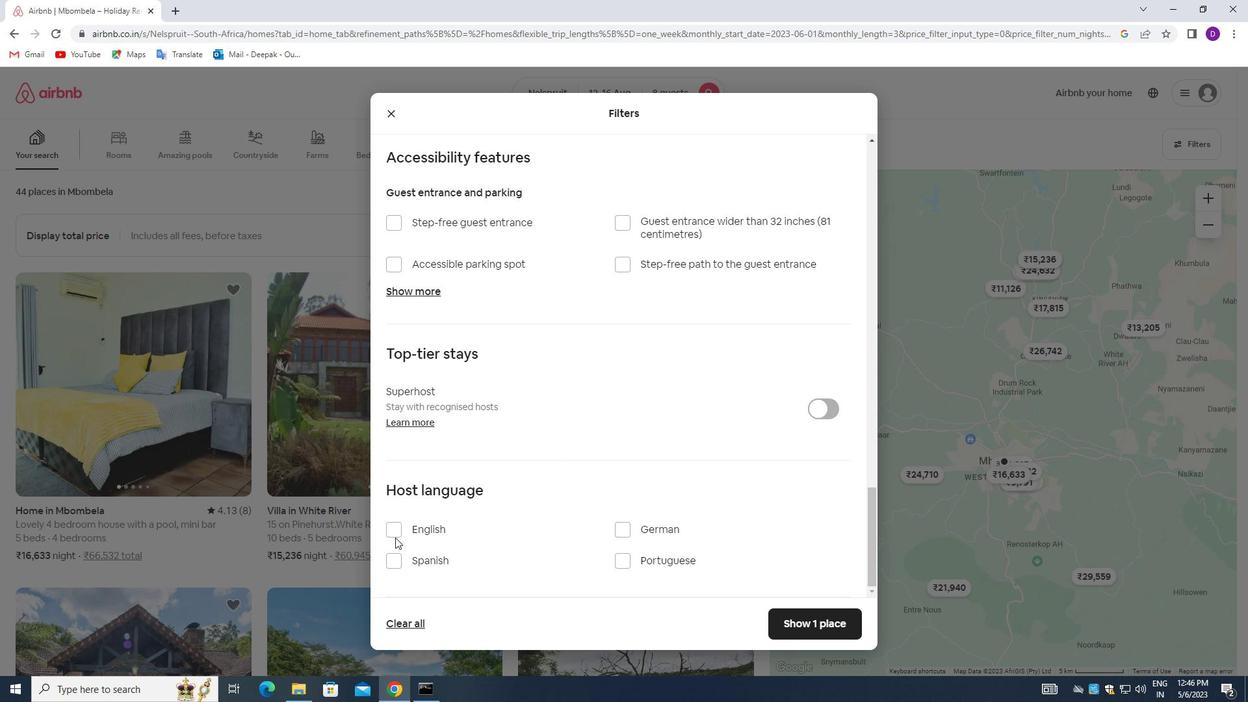 
Action: Mouse pressed left at (392, 531)
Screenshot: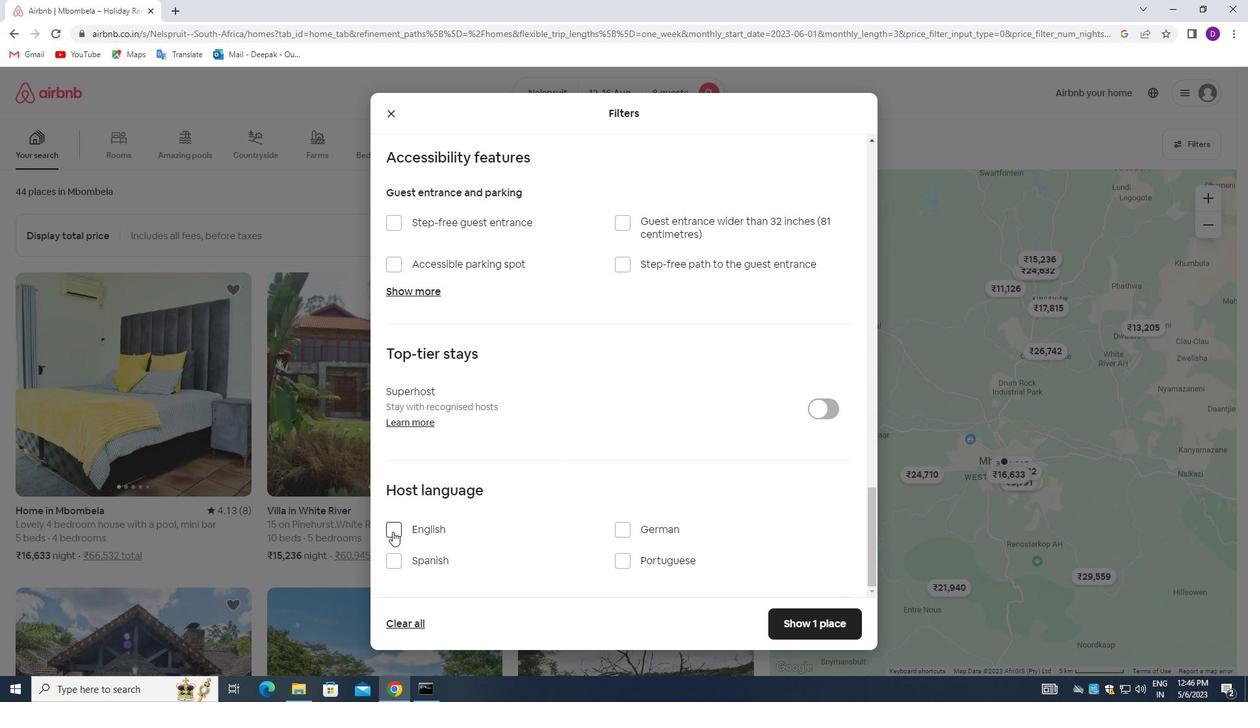 
Action: Mouse moved to (798, 619)
Screenshot: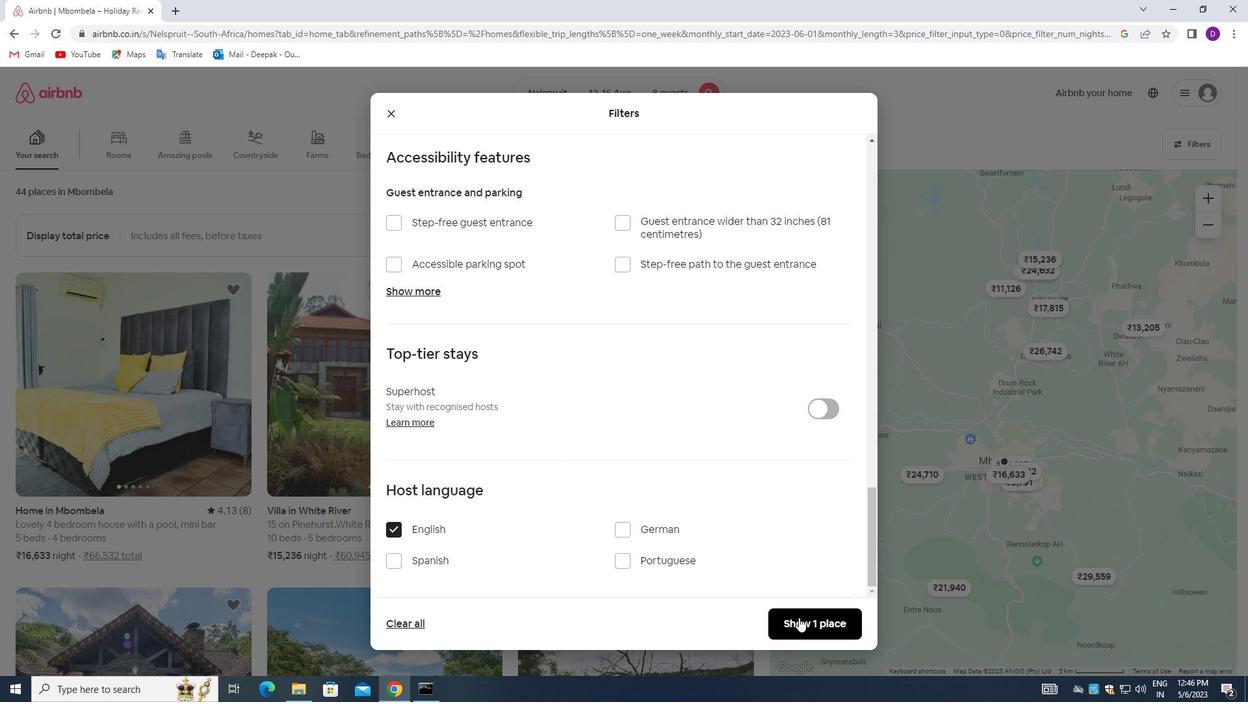 
Action: Mouse pressed left at (798, 619)
Screenshot: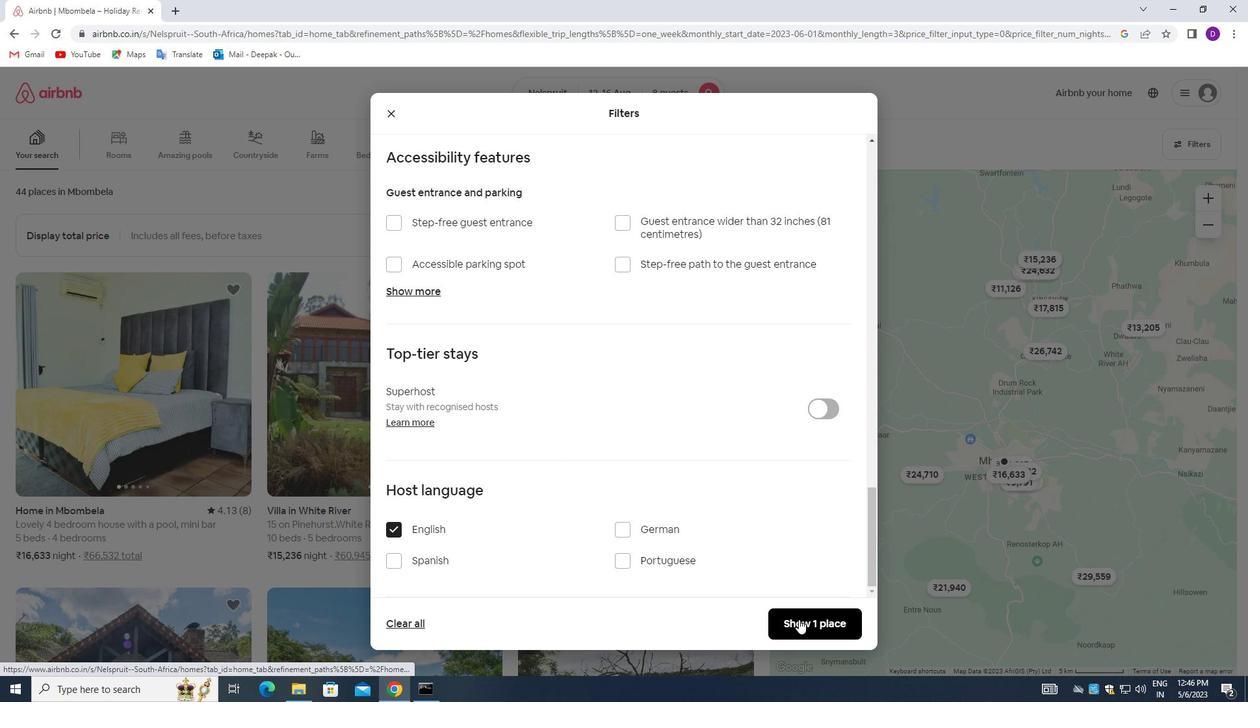 
Action: Mouse moved to (713, 424)
Screenshot: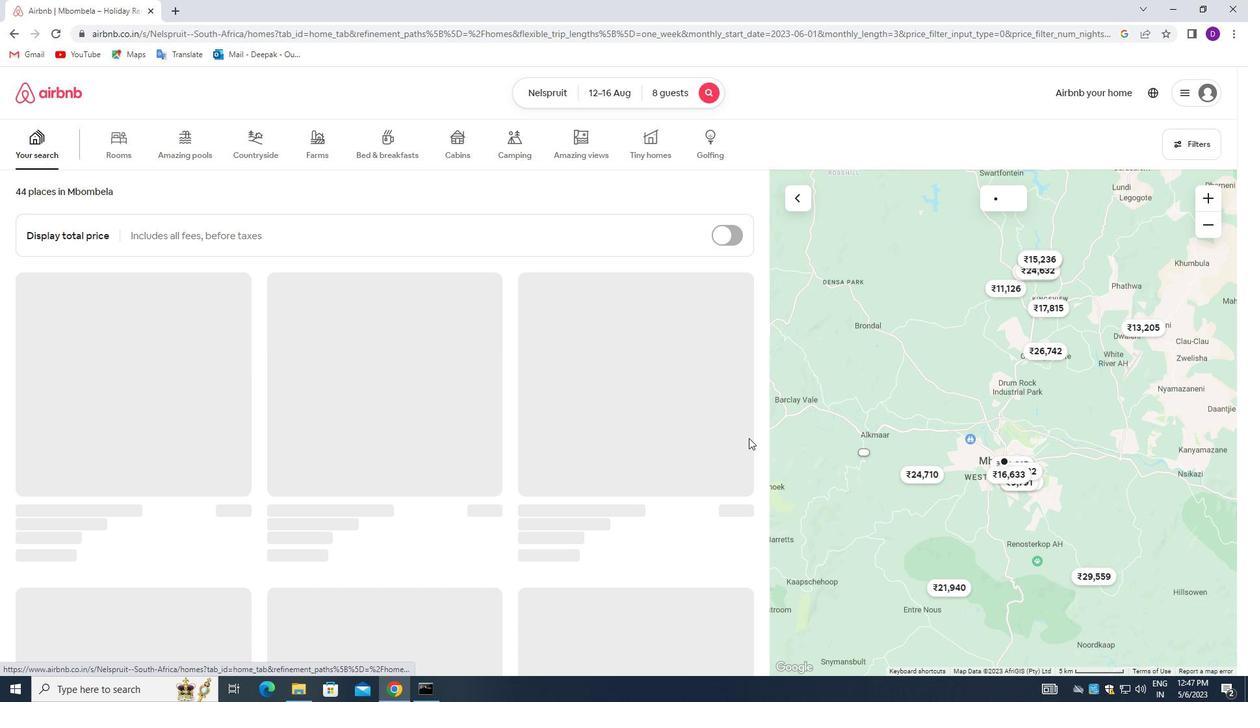 
